 Task: In the Contact  TaylorMia@bloomingdales.com, Create email and send with subject: 'We're Thrilled to Welcome You ', and with mail content 'Hello,_x000D_
Unlock your full potential with our game-changing solution. Embrace the possibilities and embark on a journey of growth and success in your industry._x000D_
Regards', attach the document: Proposal.doc and insert image: visitingcard.jpg. Below Regards, write Instagram and insert the URL: 'www.instagram.com'. Mark checkbox to create task to follow up : In 3 business days . Logged in from softage.1@softage.net
Action: Mouse moved to (120, 71)
Screenshot: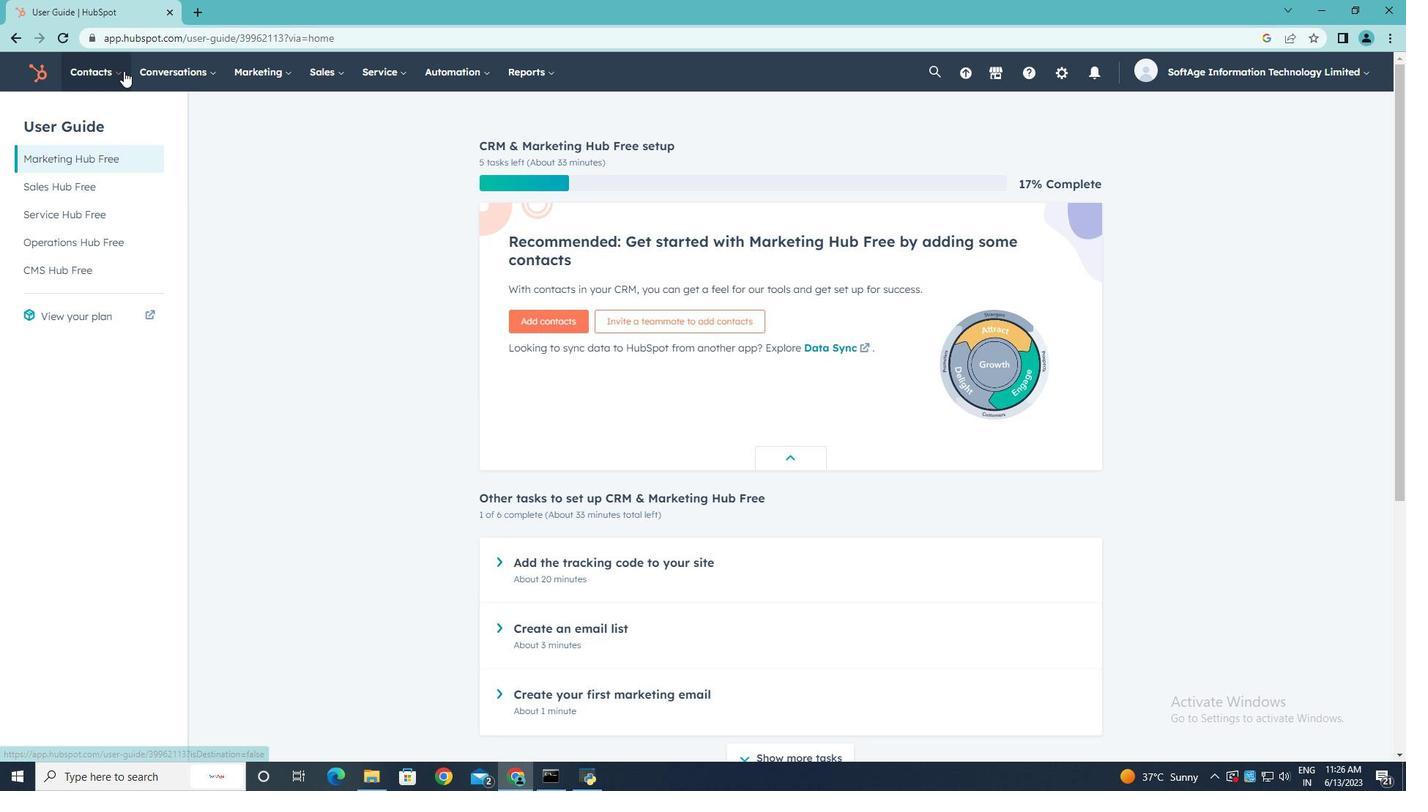
Action: Mouse pressed left at (120, 71)
Screenshot: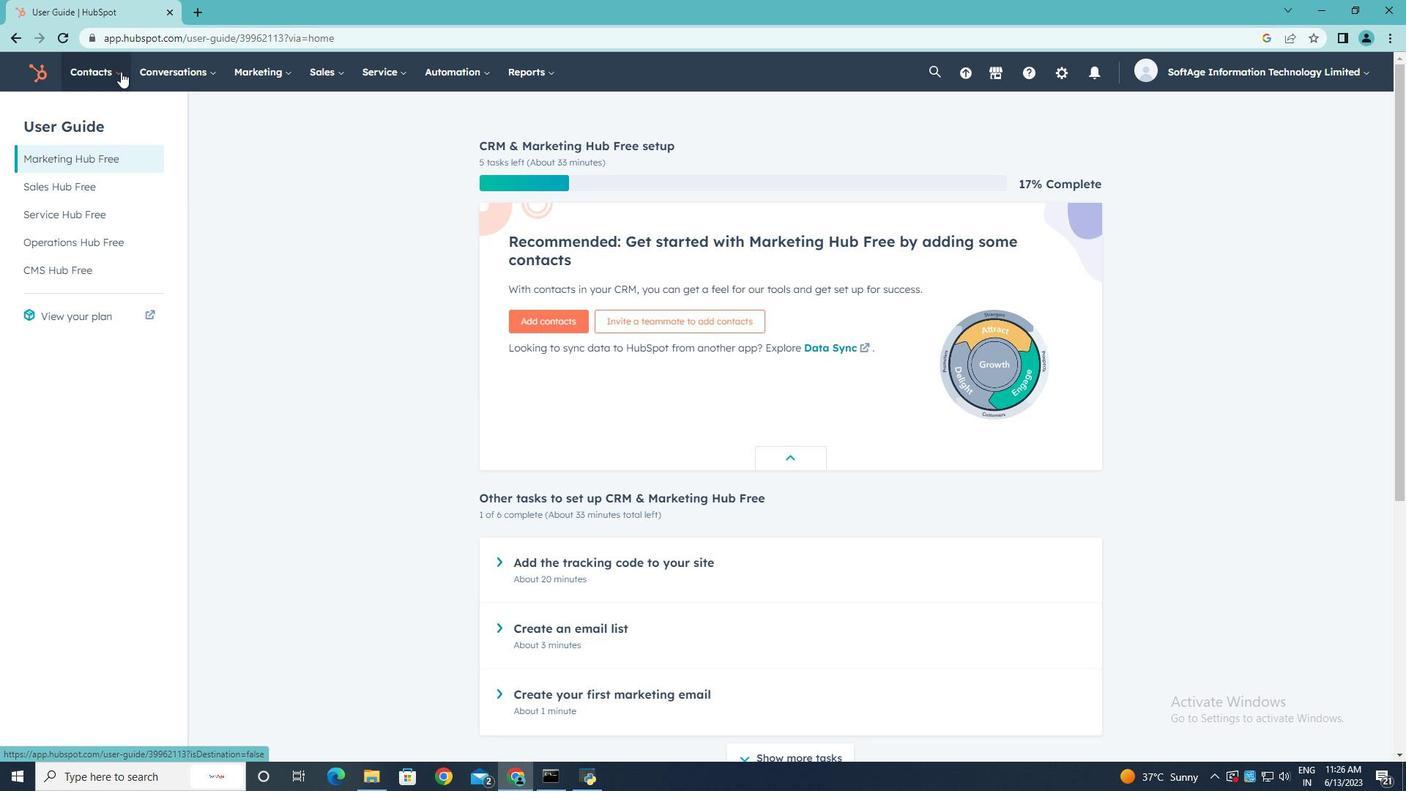 
Action: Mouse moved to (104, 110)
Screenshot: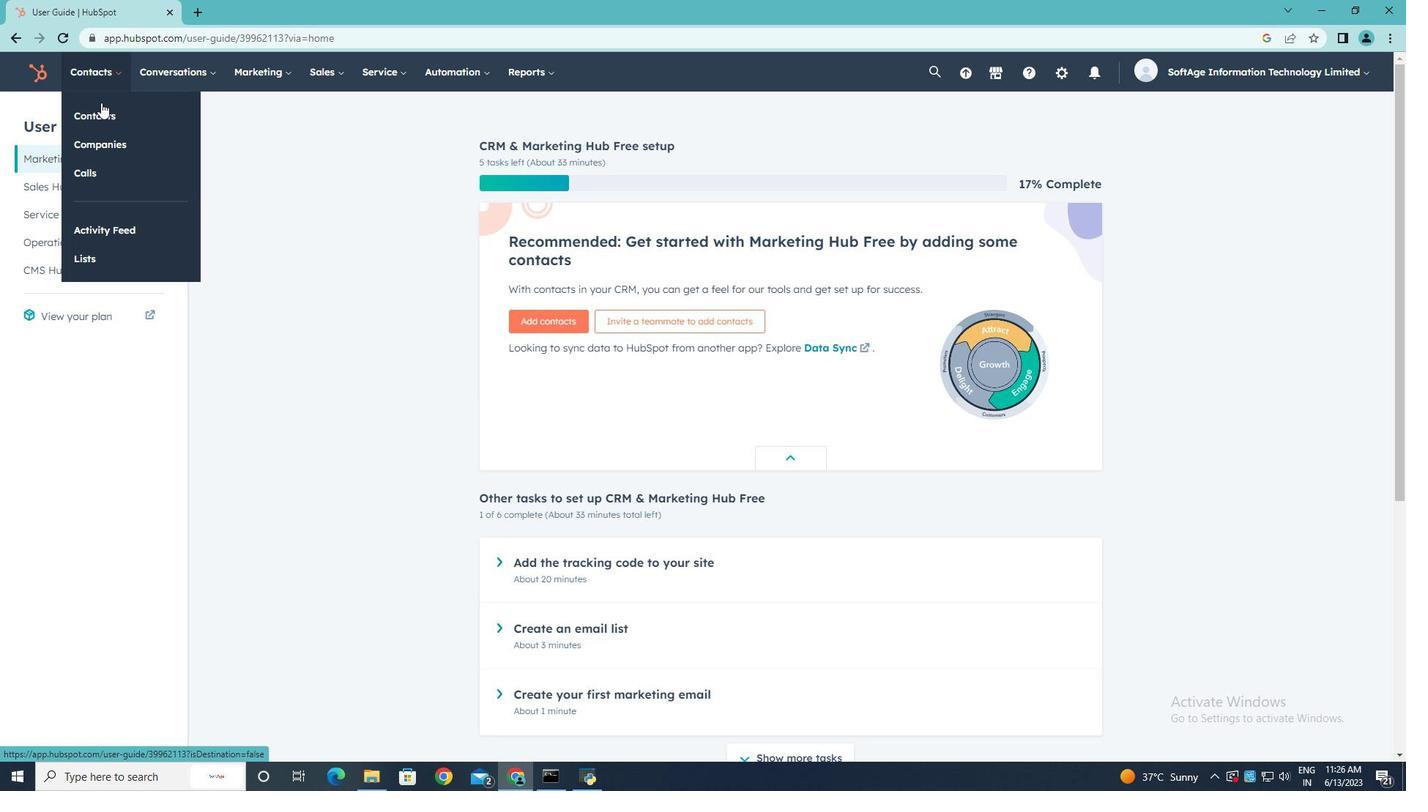 
Action: Mouse pressed left at (104, 110)
Screenshot: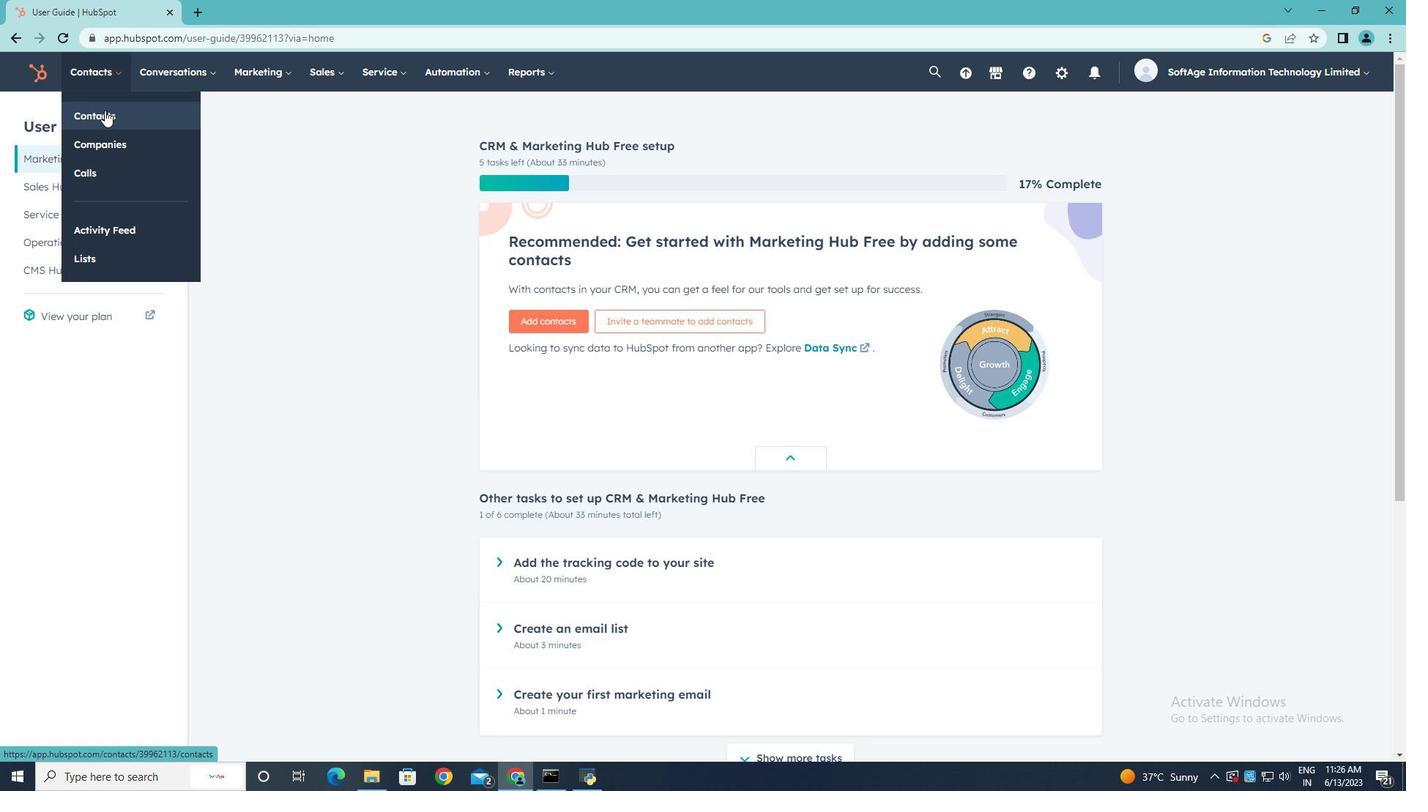 
Action: Mouse moved to (125, 241)
Screenshot: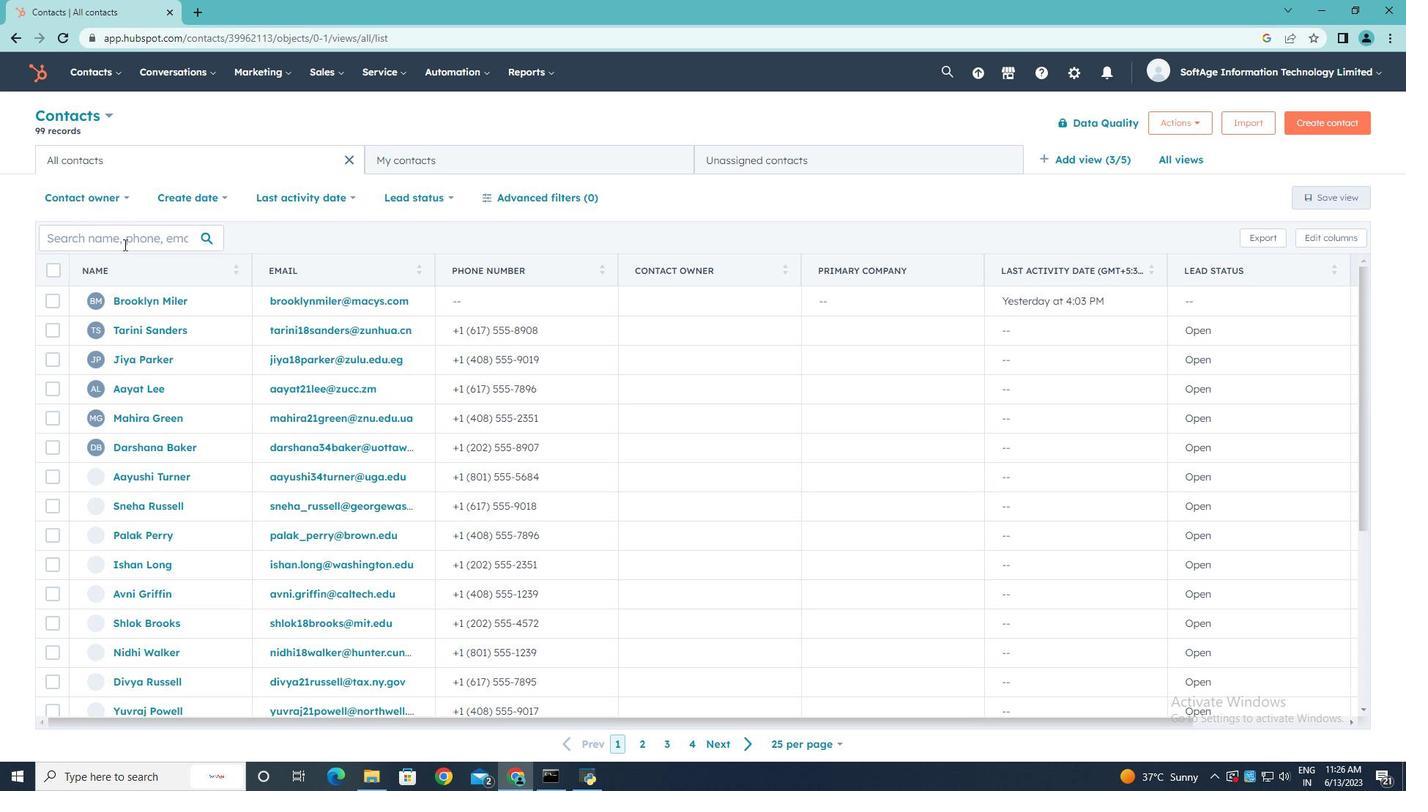 
Action: Mouse pressed left at (125, 241)
Screenshot: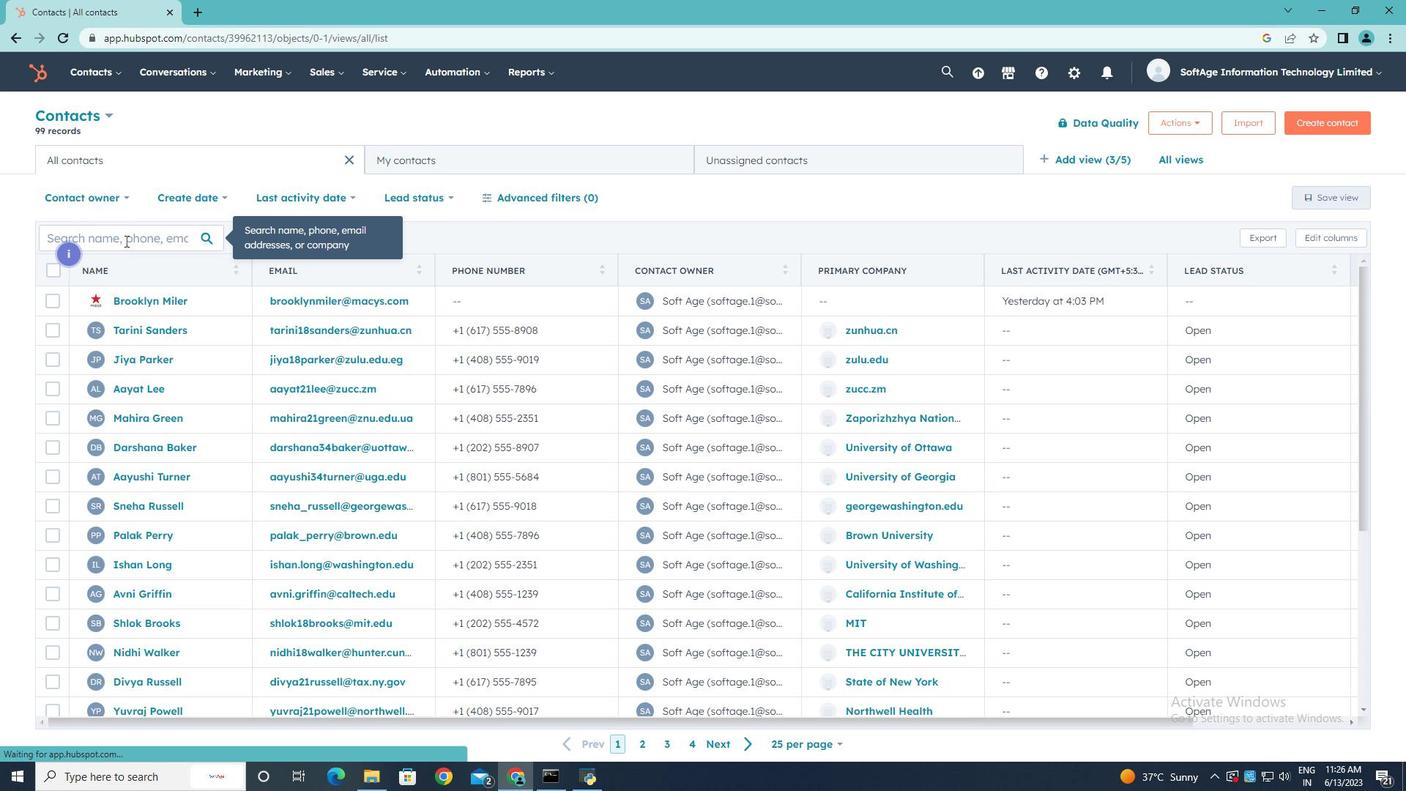 
Action: Key pressed <Key.shift>Taylor<Key.shift>Mia<Key.shift>@bloomingdales.com
Screenshot: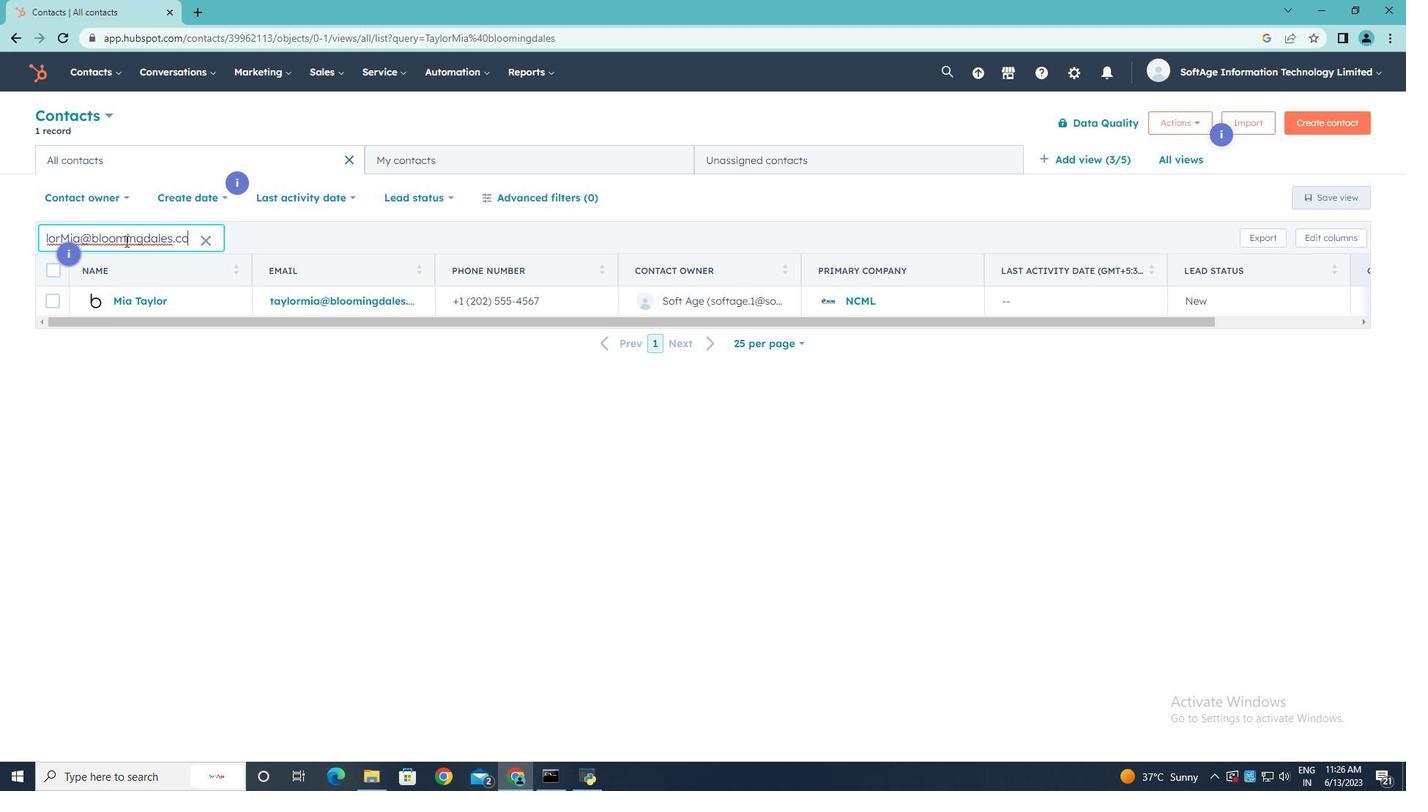 
Action: Mouse moved to (142, 296)
Screenshot: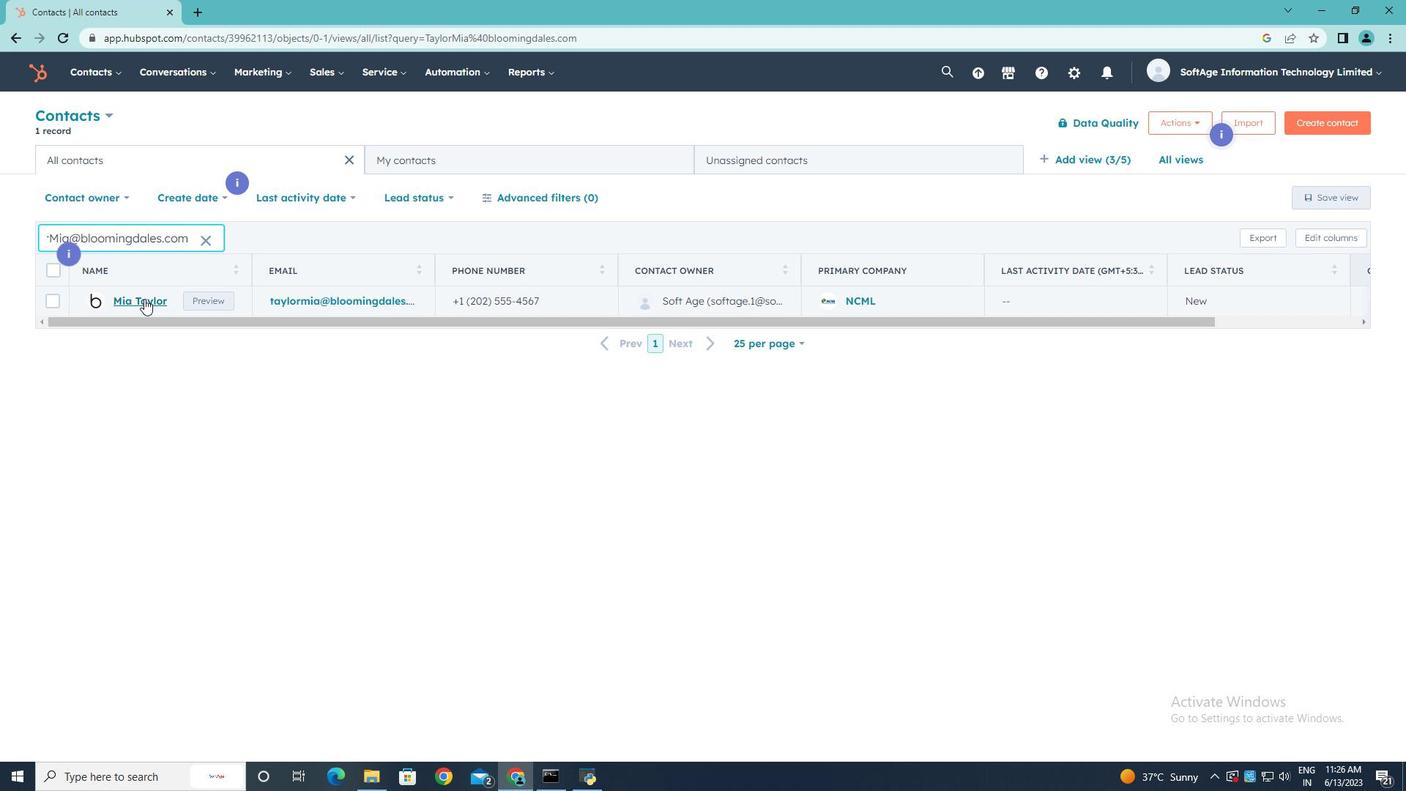 
Action: Mouse pressed left at (142, 296)
Screenshot: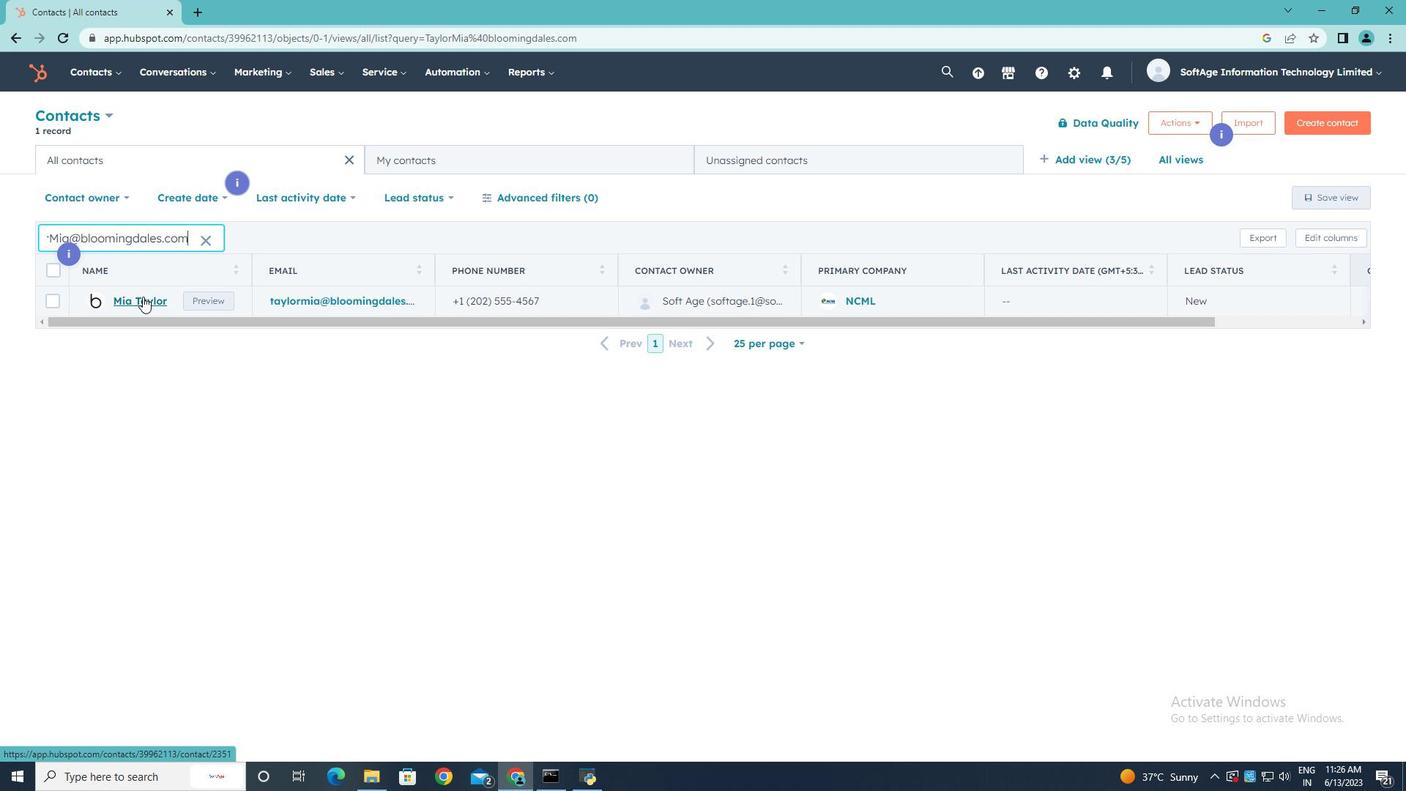 
Action: Mouse moved to (104, 239)
Screenshot: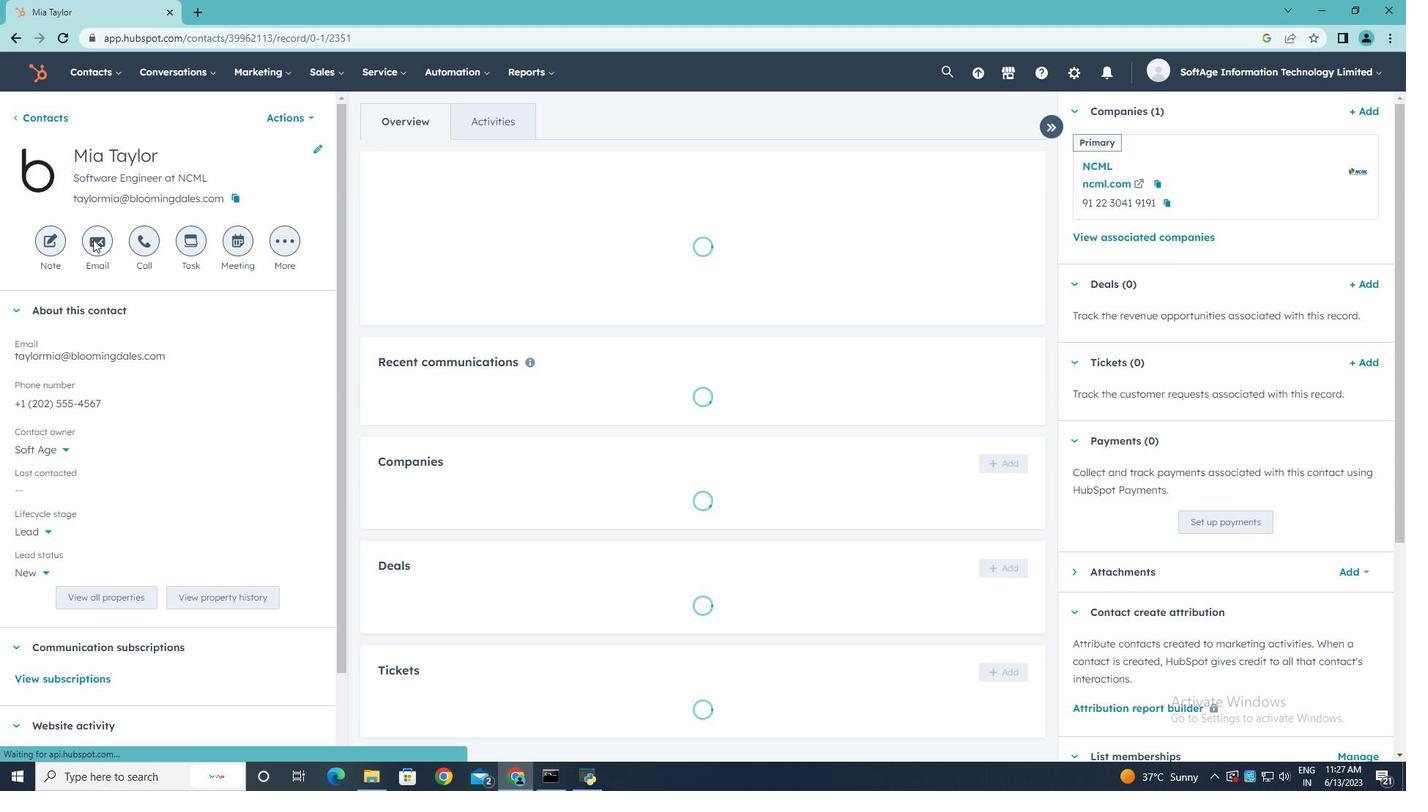 
Action: Mouse pressed left at (104, 239)
Screenshot: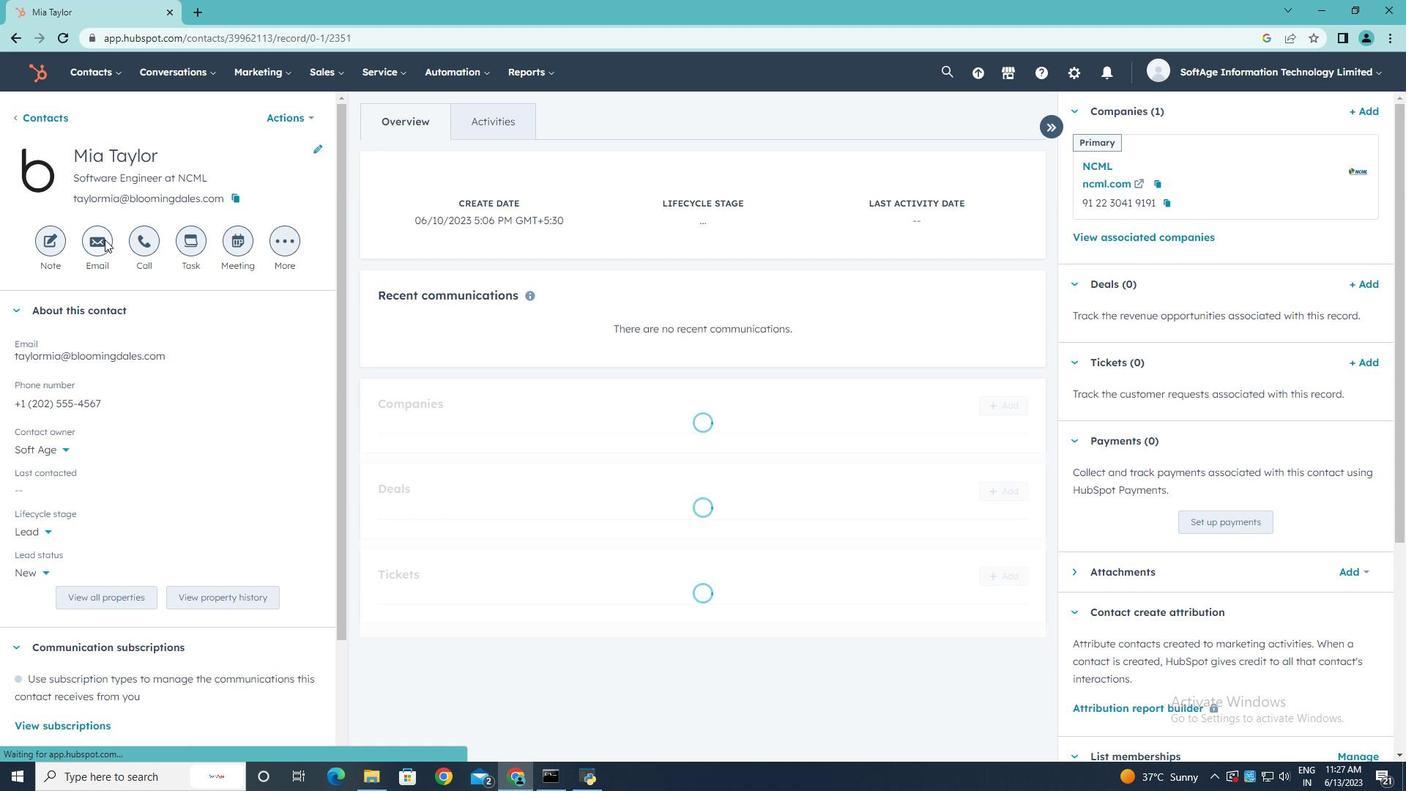
Action: Key pressed <Key.shift>We're<Key.space><Key.shift>Thrilled<Key.space>to<Key.space><Key.shift>Welcome<Key.space><Key.shift><Key.shift>You
Screenshot: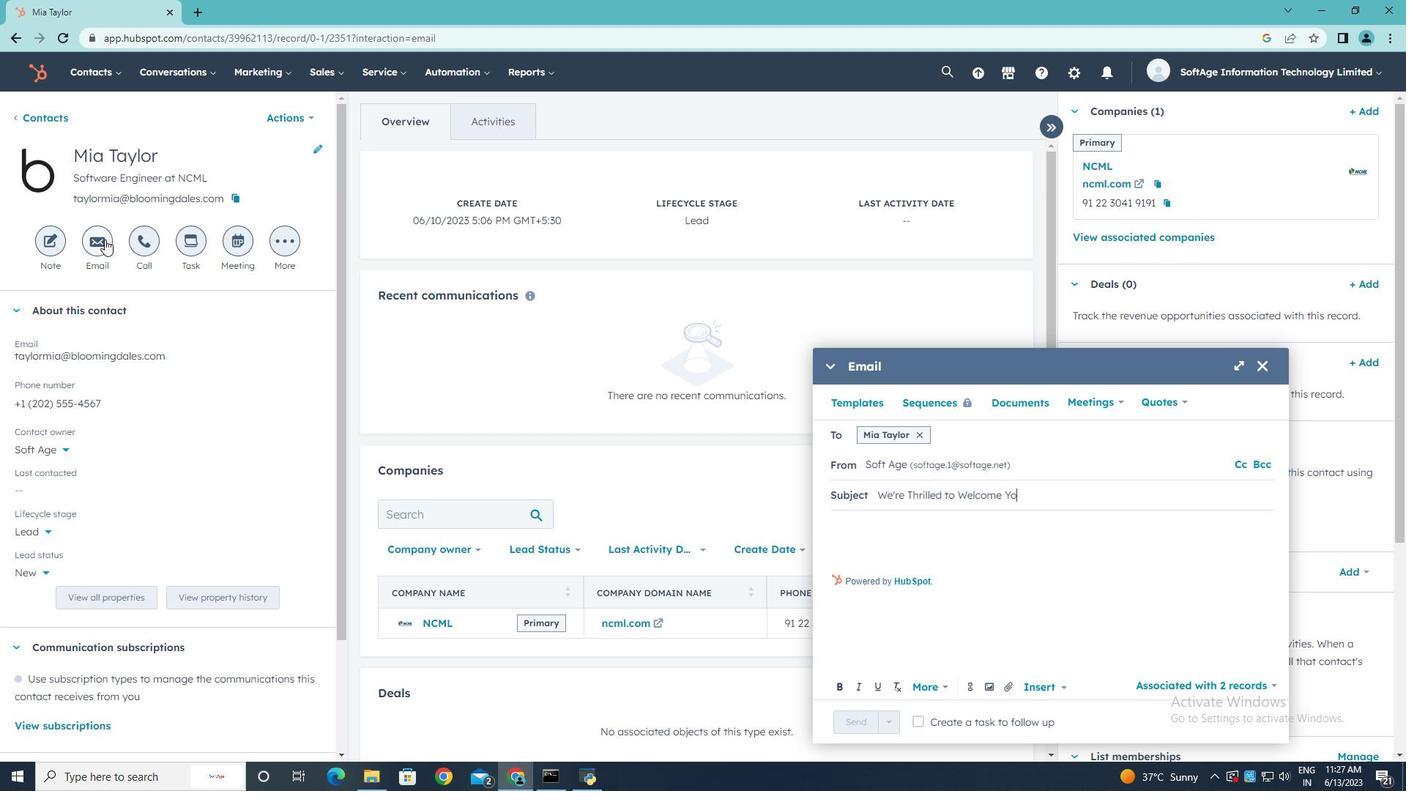 
Action: Mouse moved to (832, 518)
Screenshot: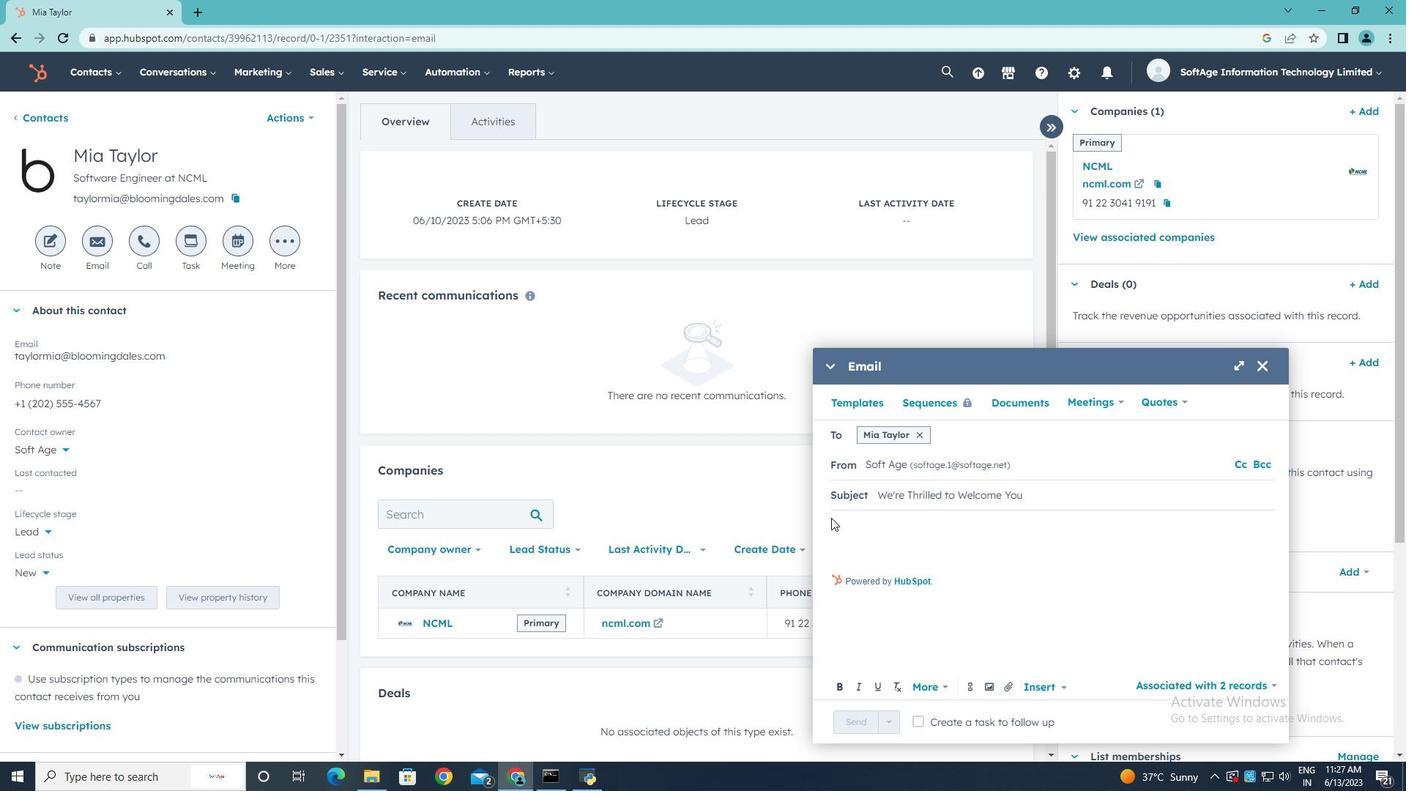 
Action: Mouse pressed left at (832, 518)
Screenshot: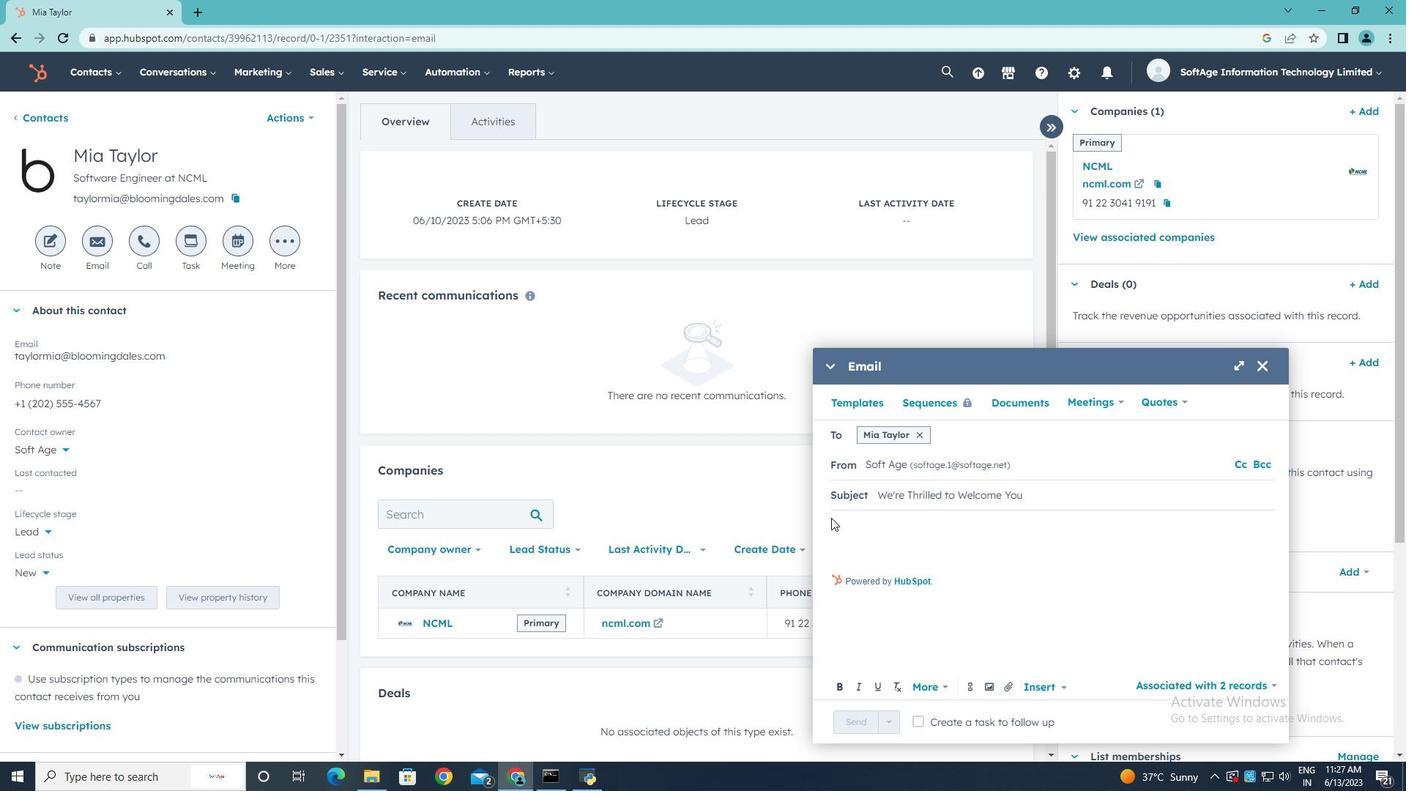 
Action: Mouse moved to (835, 520)
Screenshot: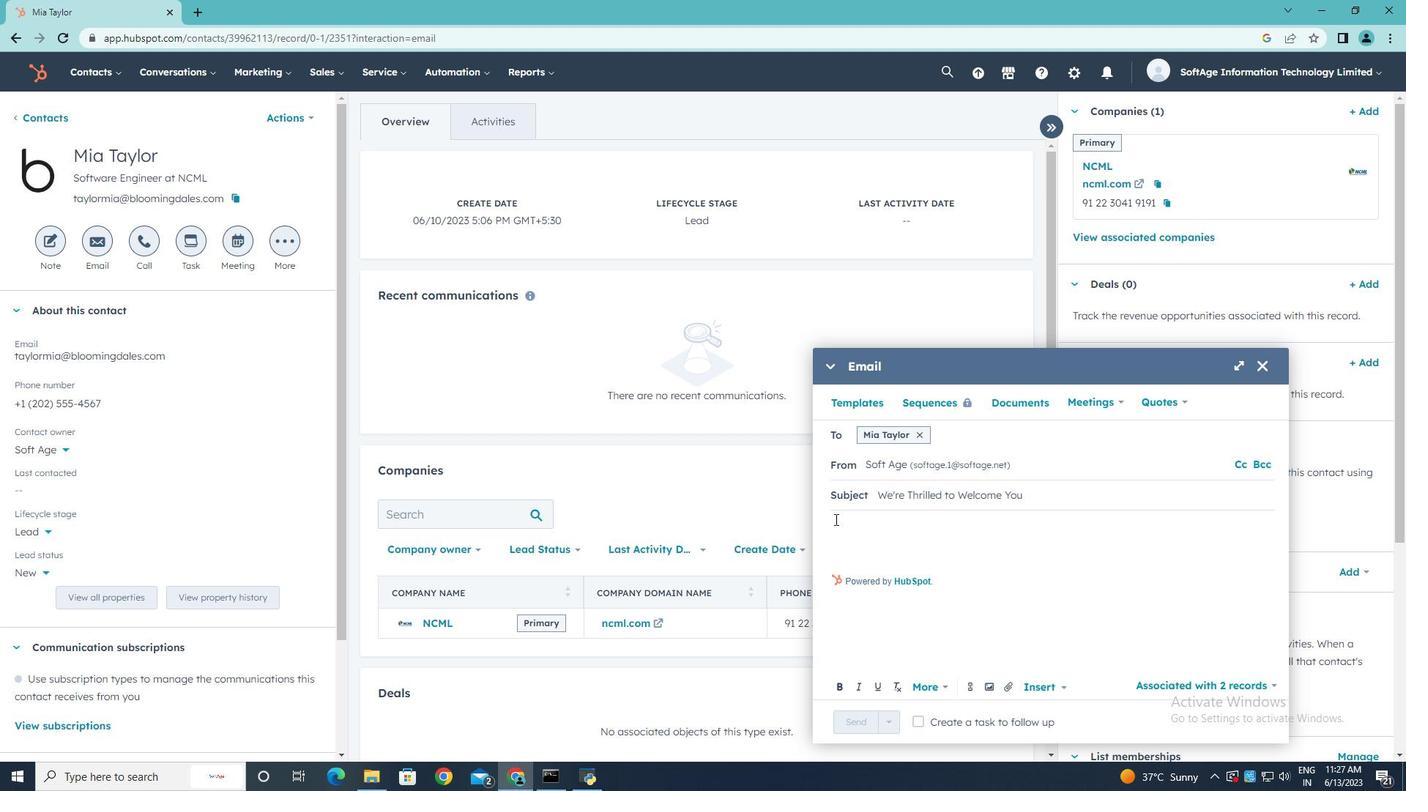 
Action: Mouse pressed left at (835, 520)
Screenshot: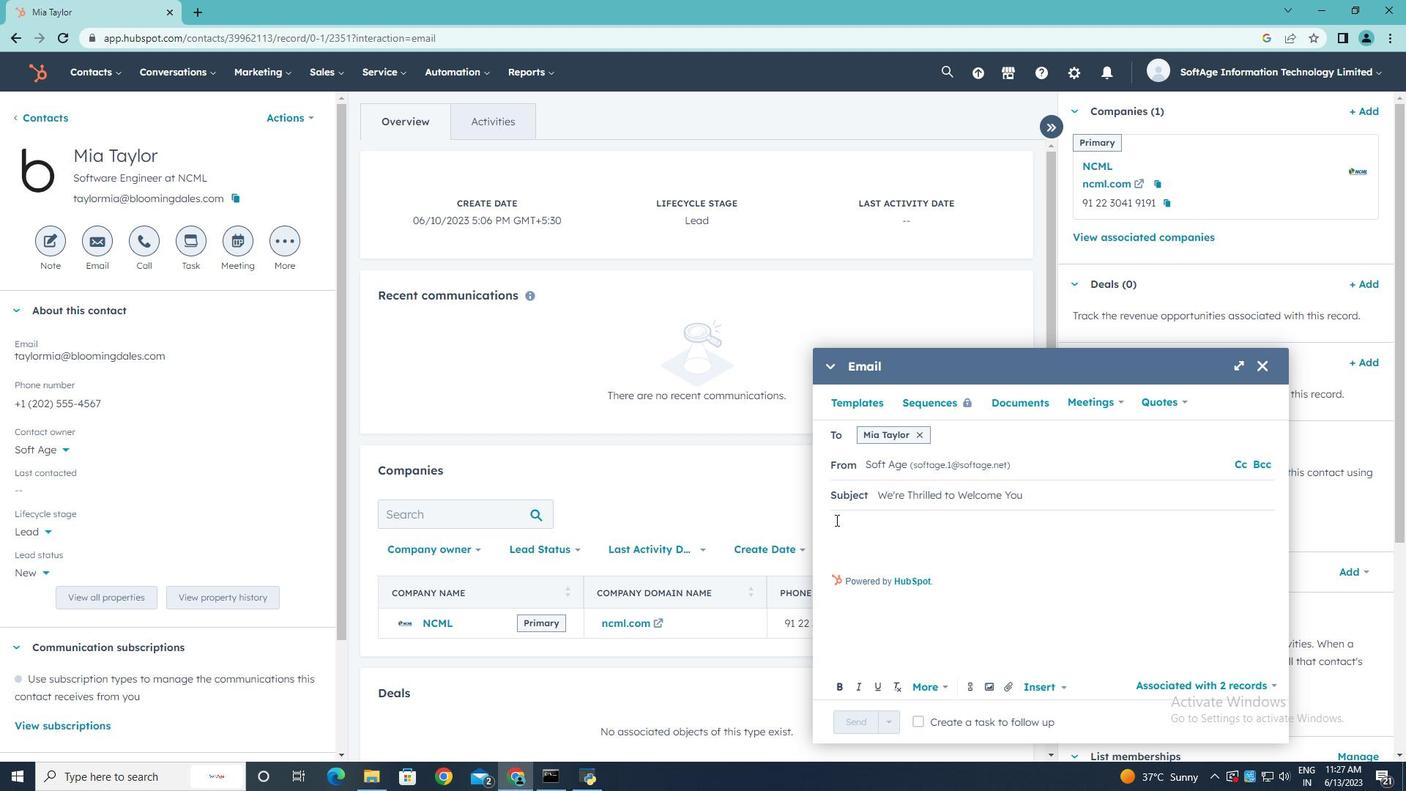 
Action: Mouse moved to (841, 459)
Screenshot: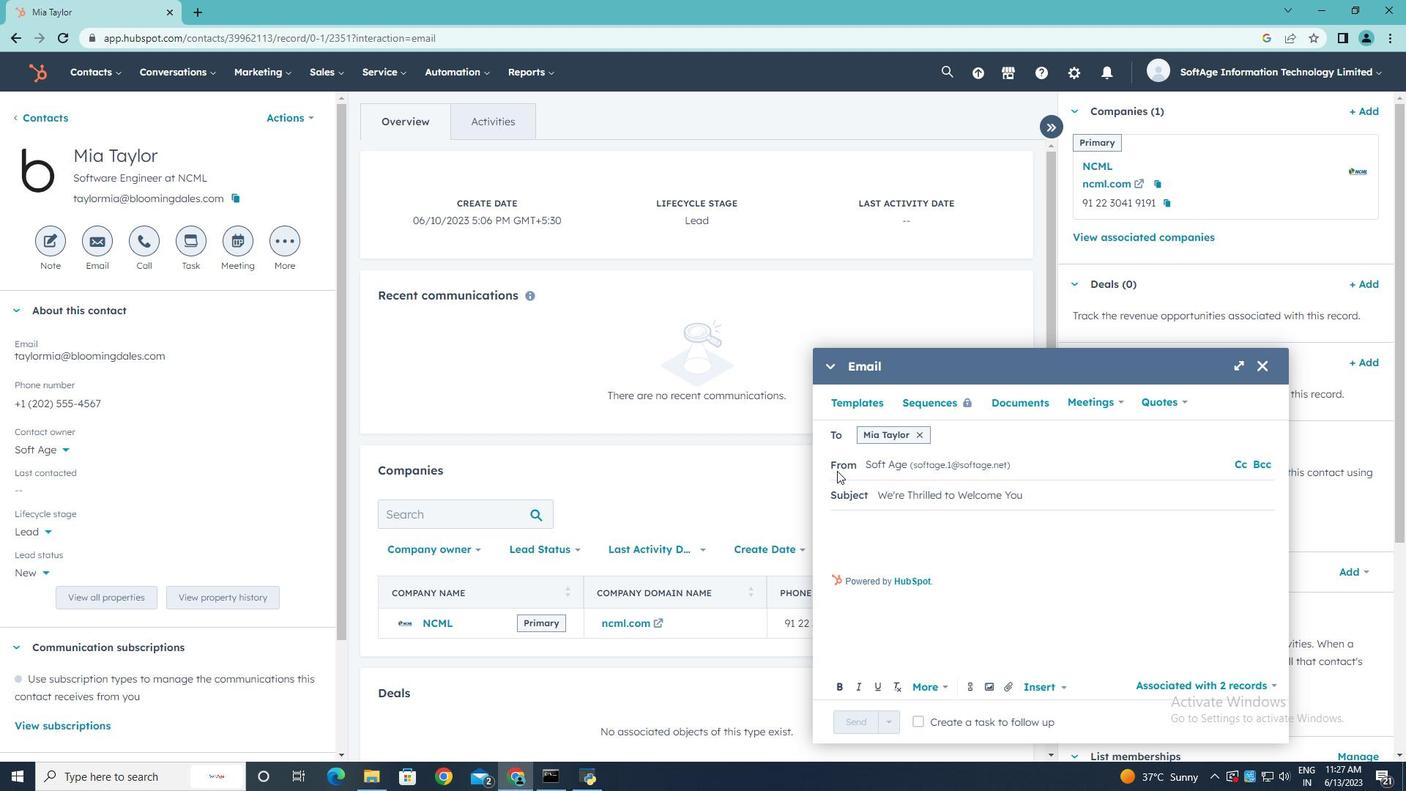 
Action: Key pressed <Key.shift><Key.shift>Hellp<Key.backspace>o
Screenshot: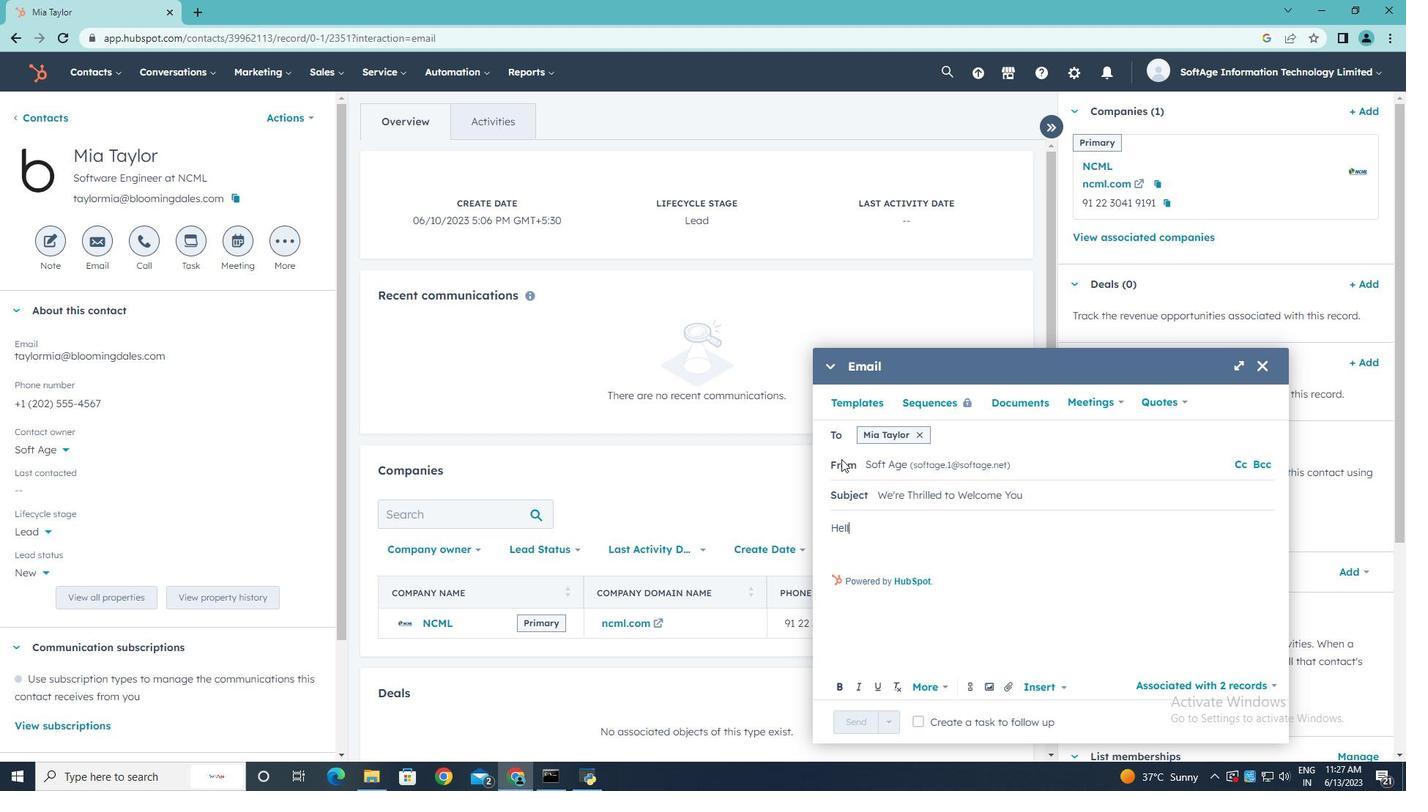 
Action: Mouse moved to (833, 545)
Screenshot: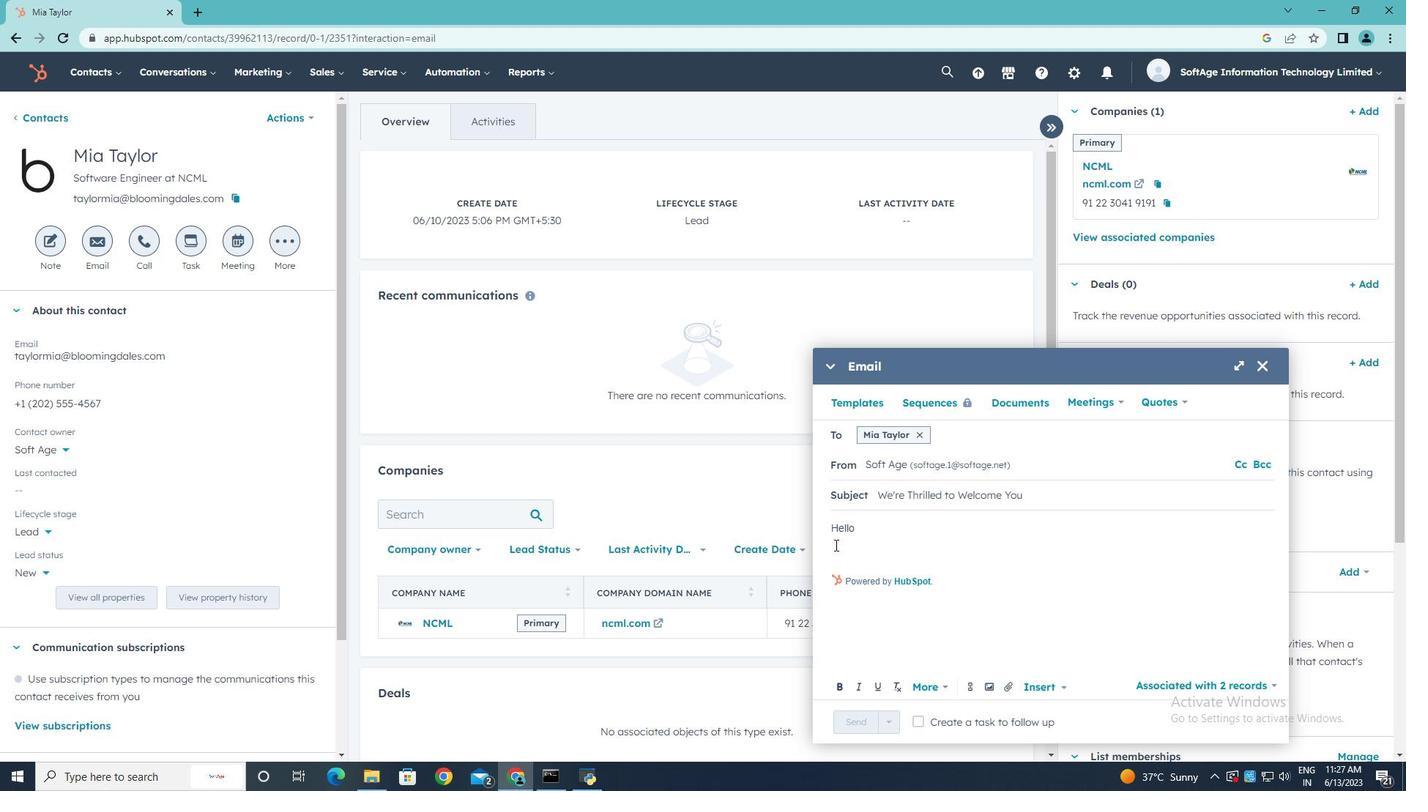 
Action: Mouse pressed left at (833, 545)
Screenshot: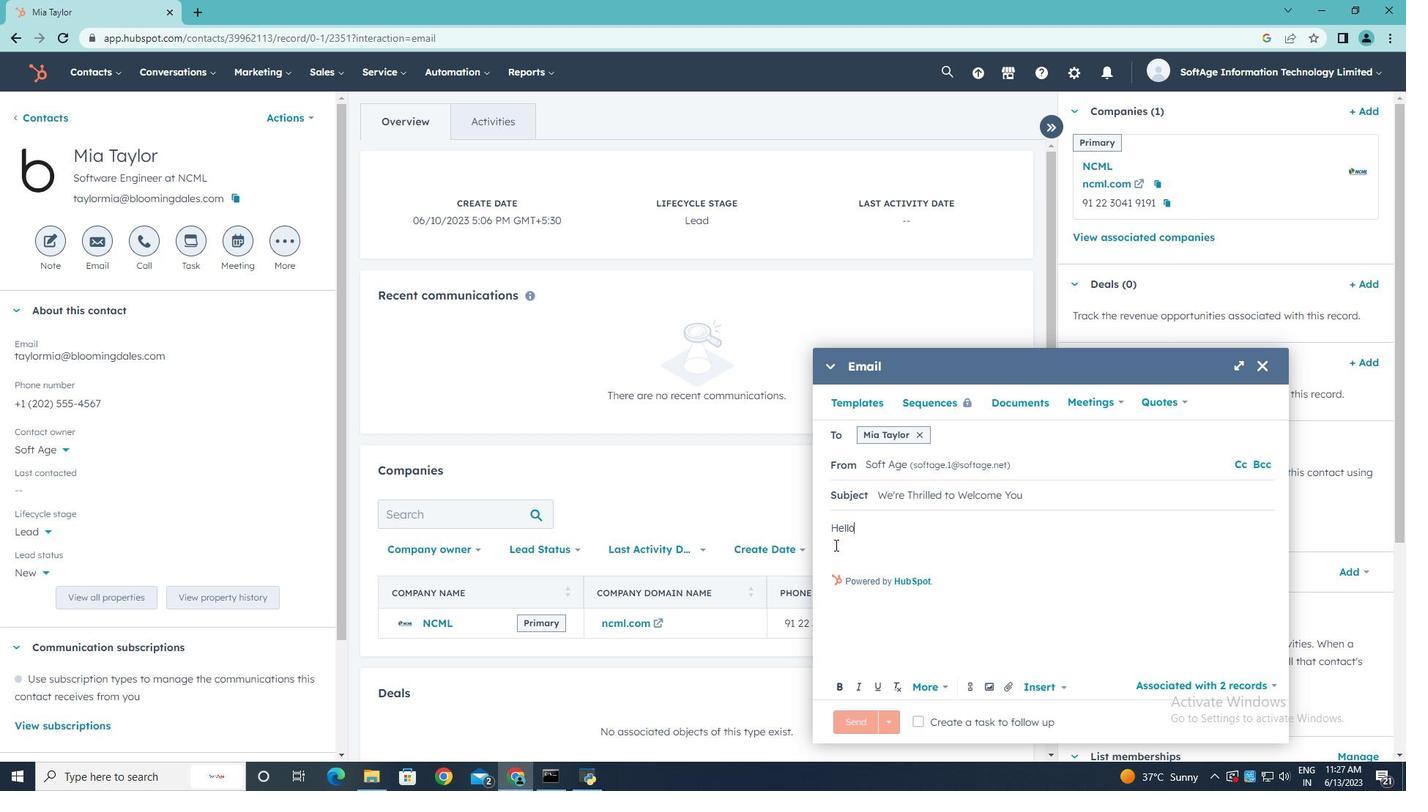 
Action: Mouse moved to (1059, 421)
Screenshot: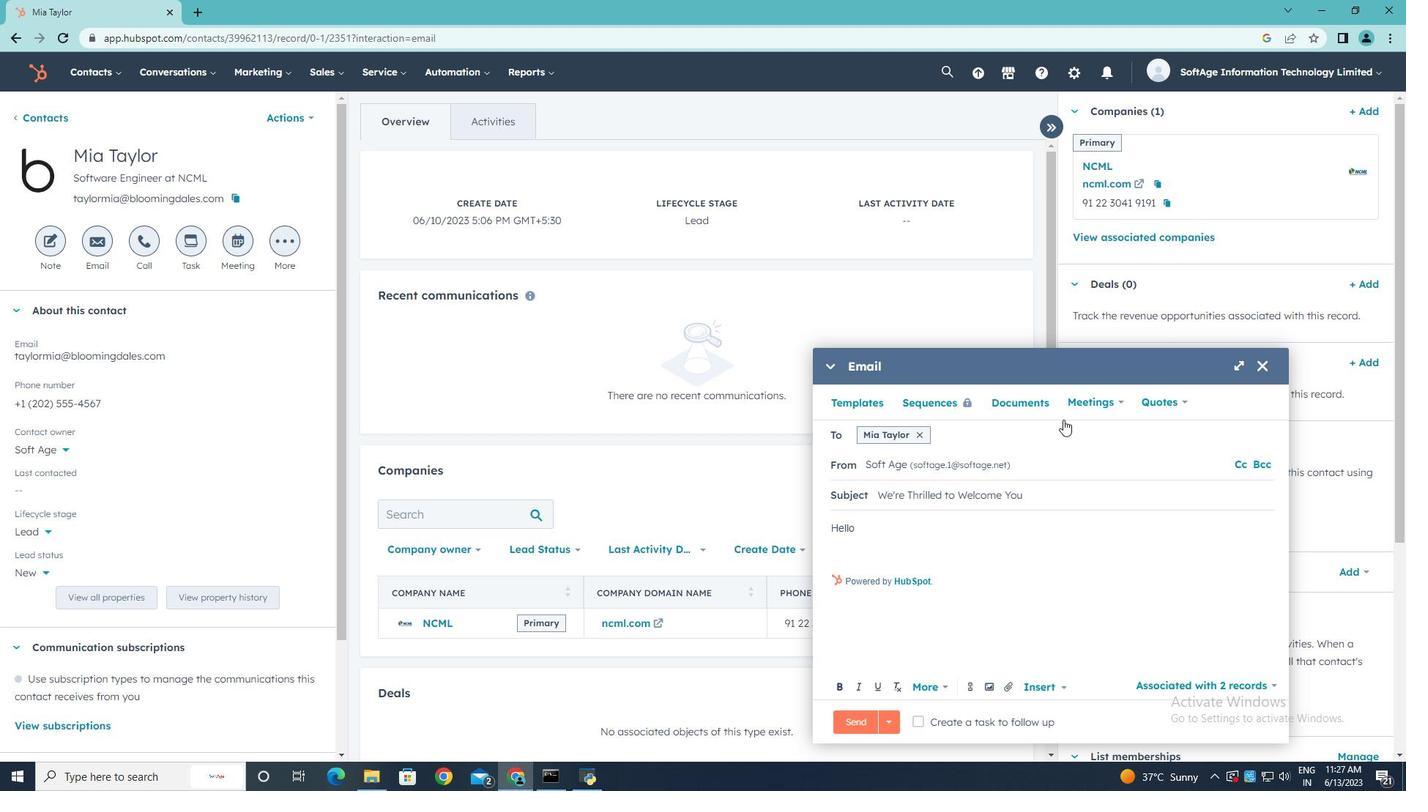 
Action: Key pressed <Key.shift><Key.shift><Key.shift>Unlock<Key.space><Key.shift>your<Key.space>fi<Key.backspace>ull<Key.space>poti<Key.backspace>ential<Key.space>with<Key.space>our<Key.space>game-changing<Key.space>solution.<Key.space><Key.shift>Embrace<Key.space>the<Key.space>possibilities<Key.space>and<Key.space>embark<Key.space>on<Key.space>a<Key.space>journey<Key.space>of<Key.space>growth<Key.space>and<Key.space>success<Key.space>in<Key.space>your<Key.space>industry.
Screenshot: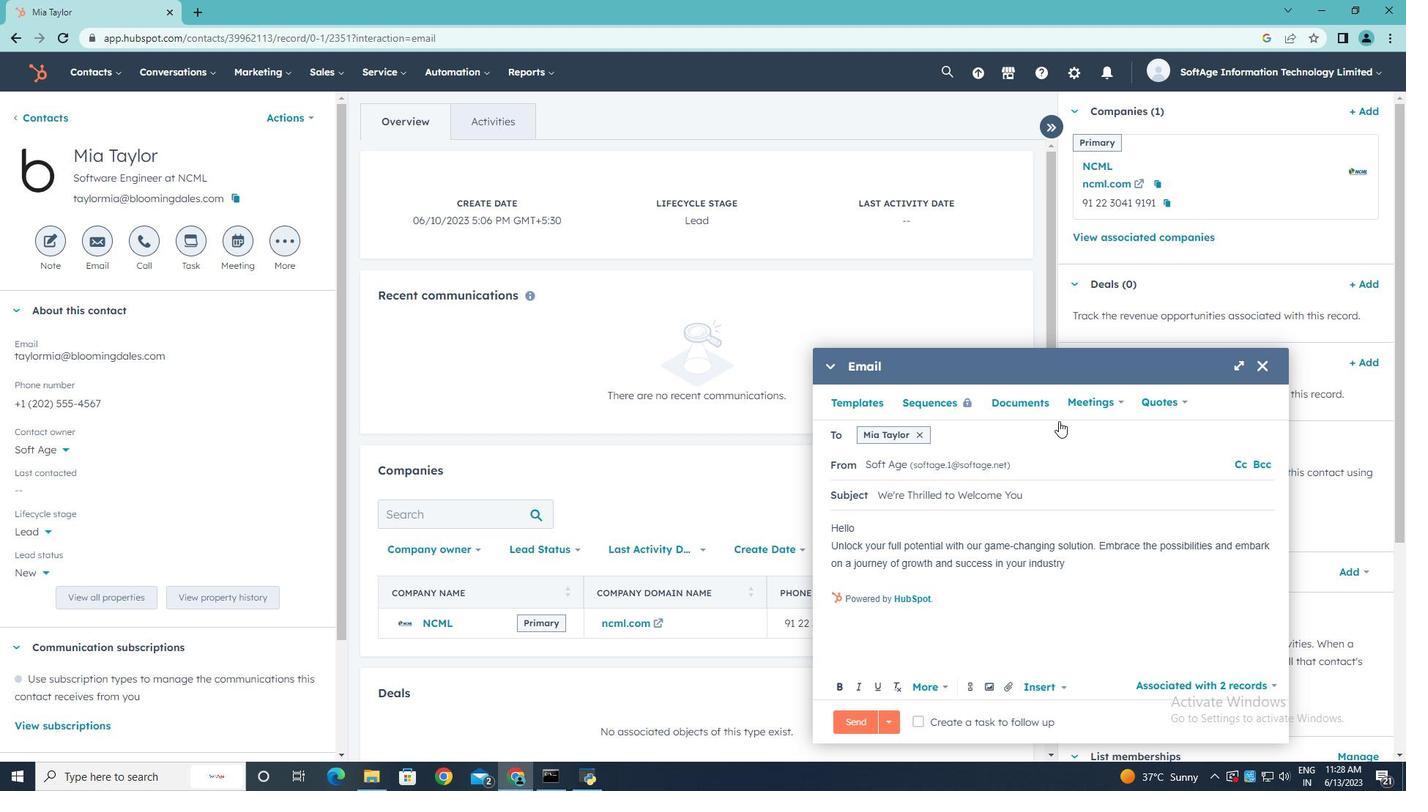 
Action: Mouse moved to (844, 583)
Screenshot: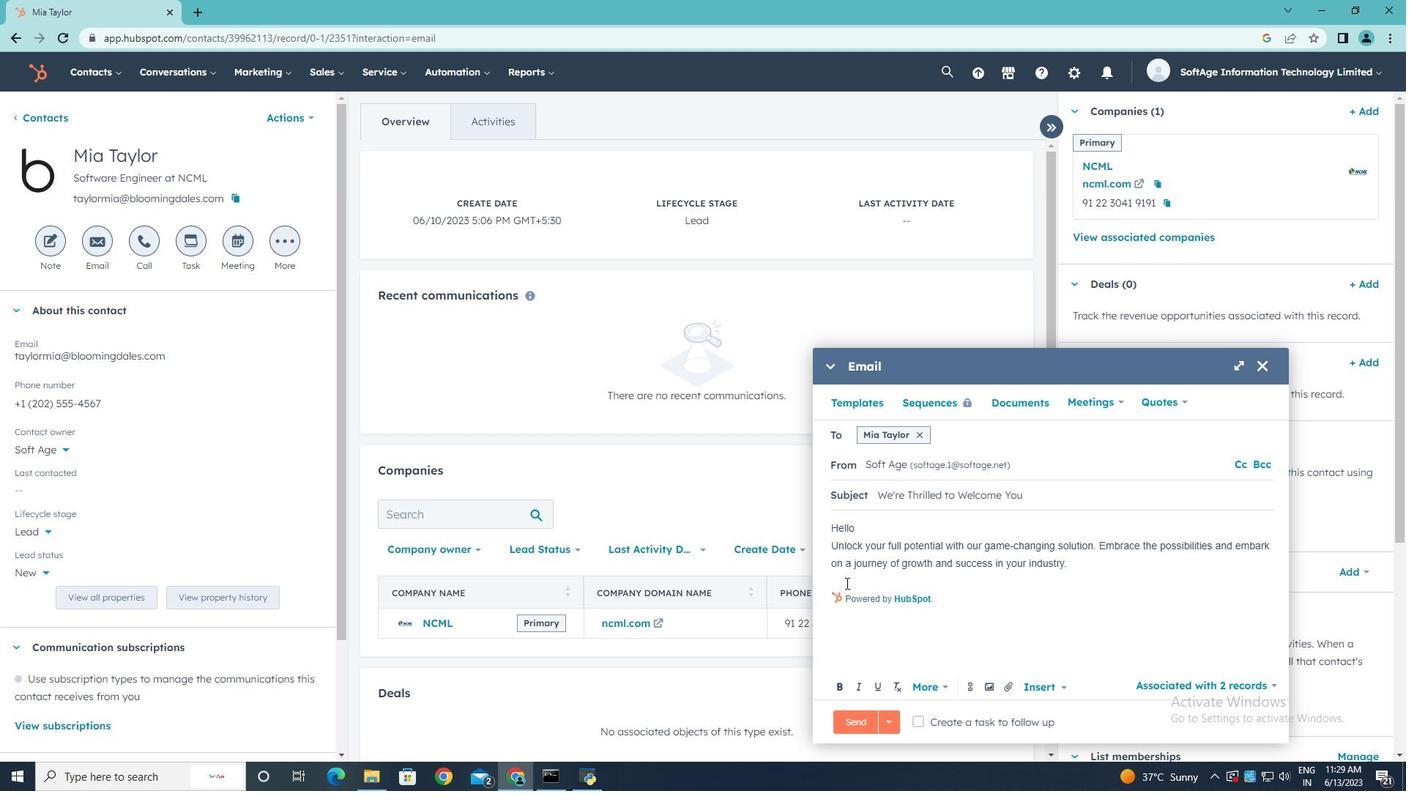 
Action: Mouse pressed left at (844, 583)
Screenshot: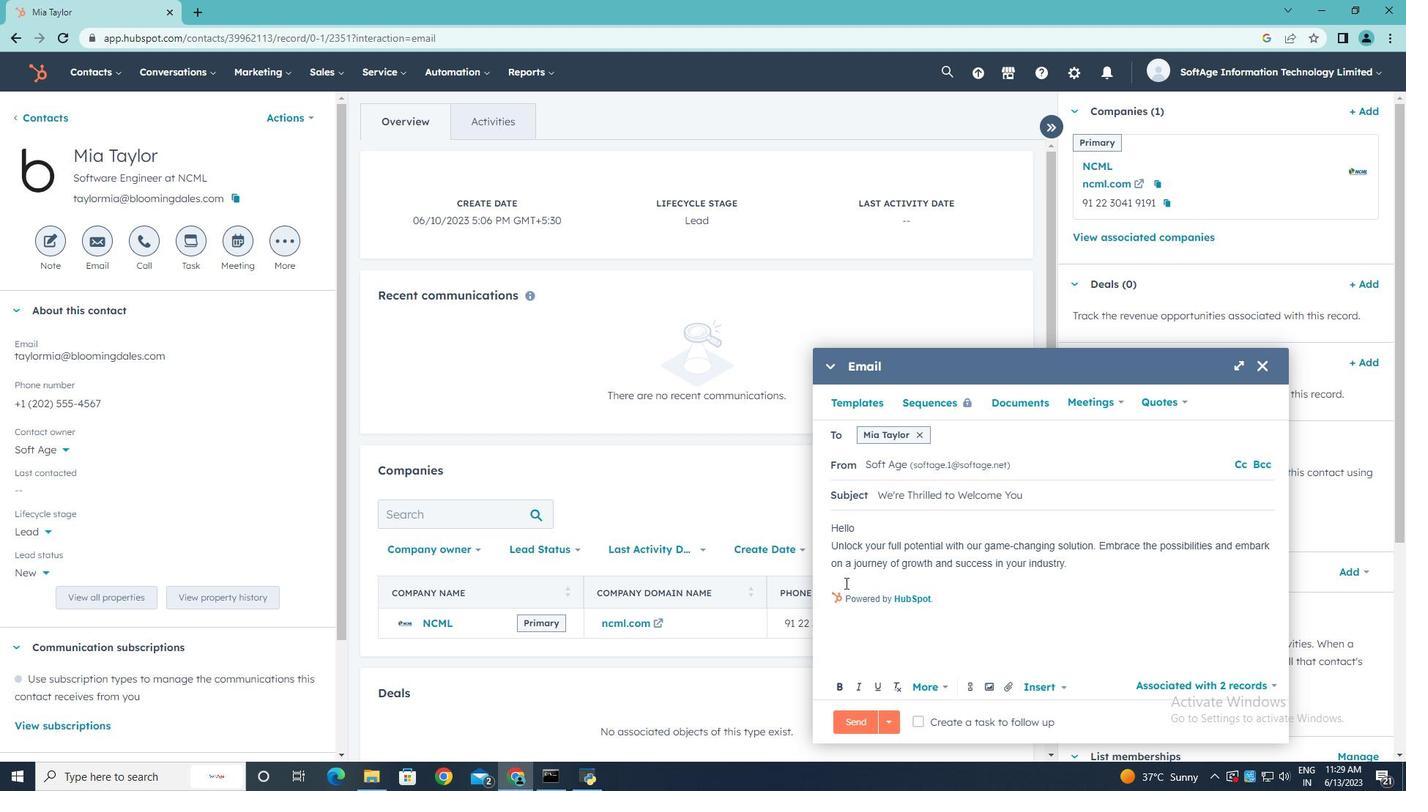 
Action: Key pressed <Key.enter><Key.shift><Key.shift>Regards,
Screenshot: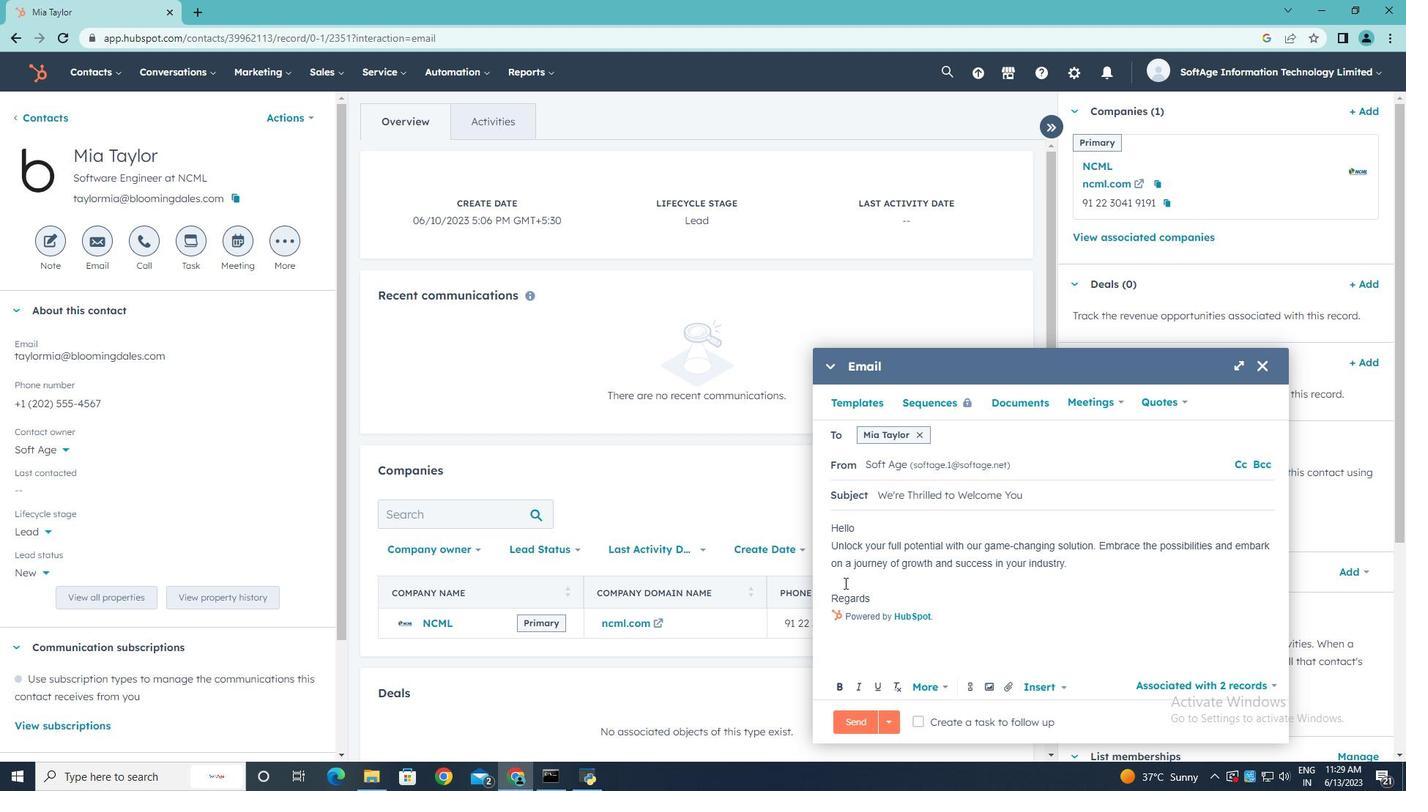 
Action: Mouse moved to (1010, 686)
Screenshot: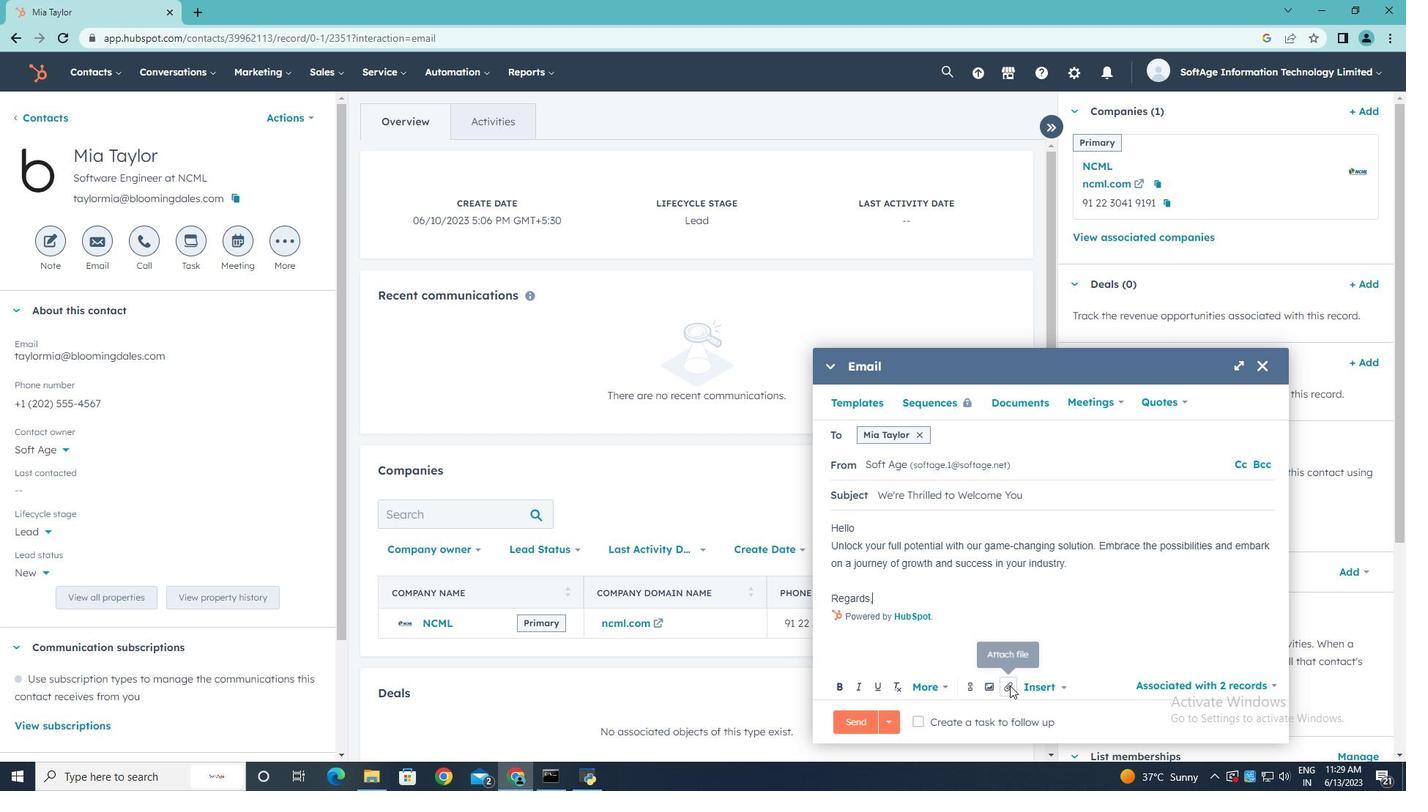 
Action: Mouse pressed left at (1010, 686)
Screenshot: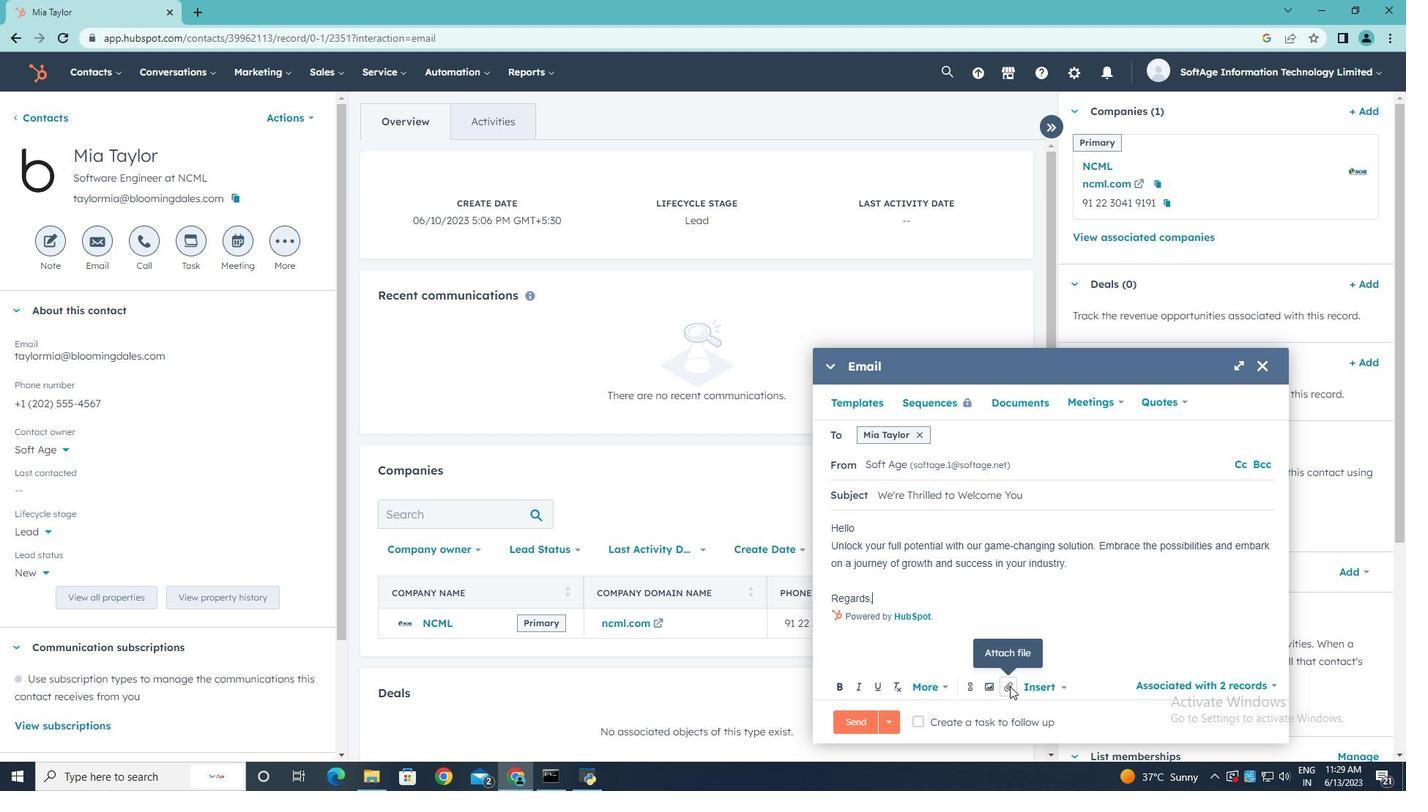 
Action: Mouse moved to (1039, 643)
Screenshot: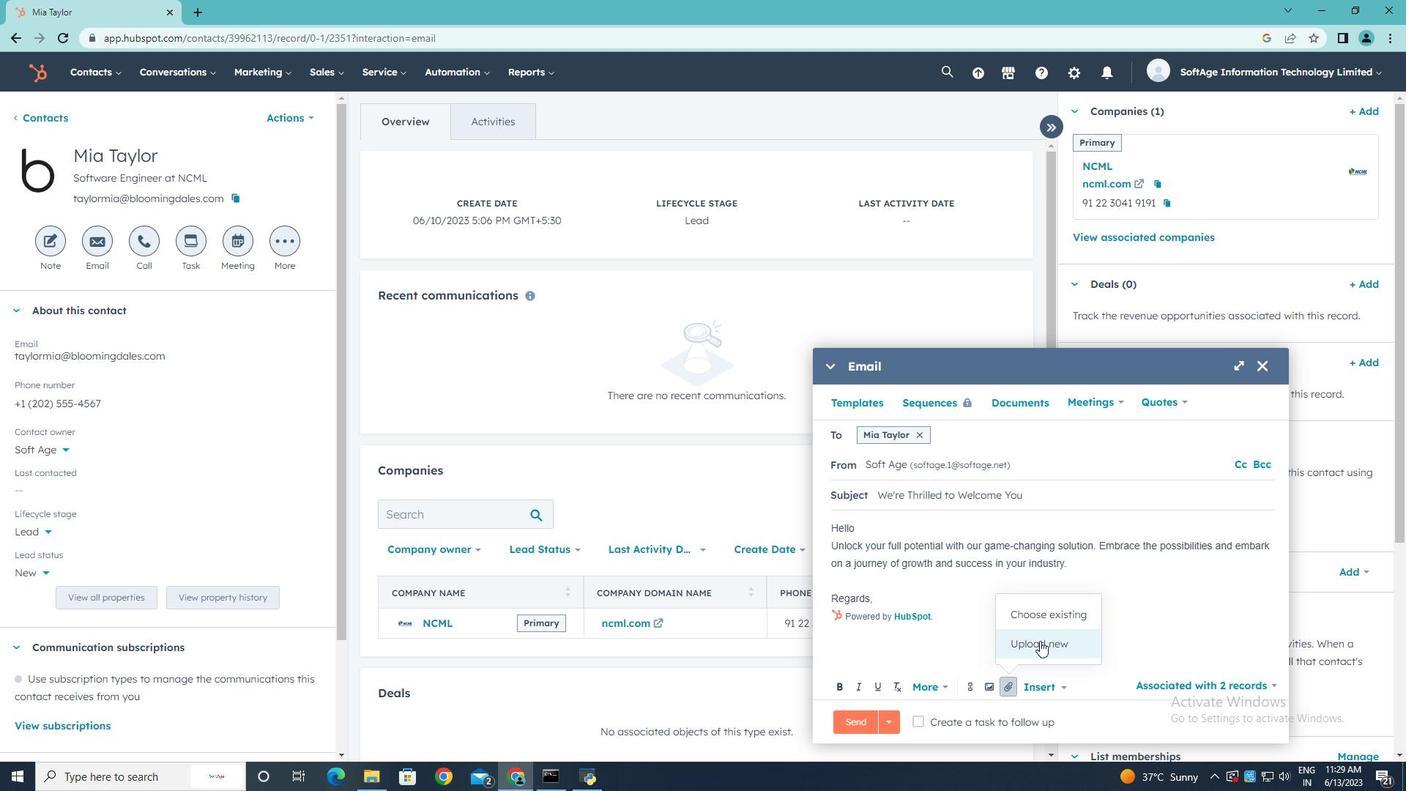 
Action: Mouse pressed left at (1039, 643)
Screenshot: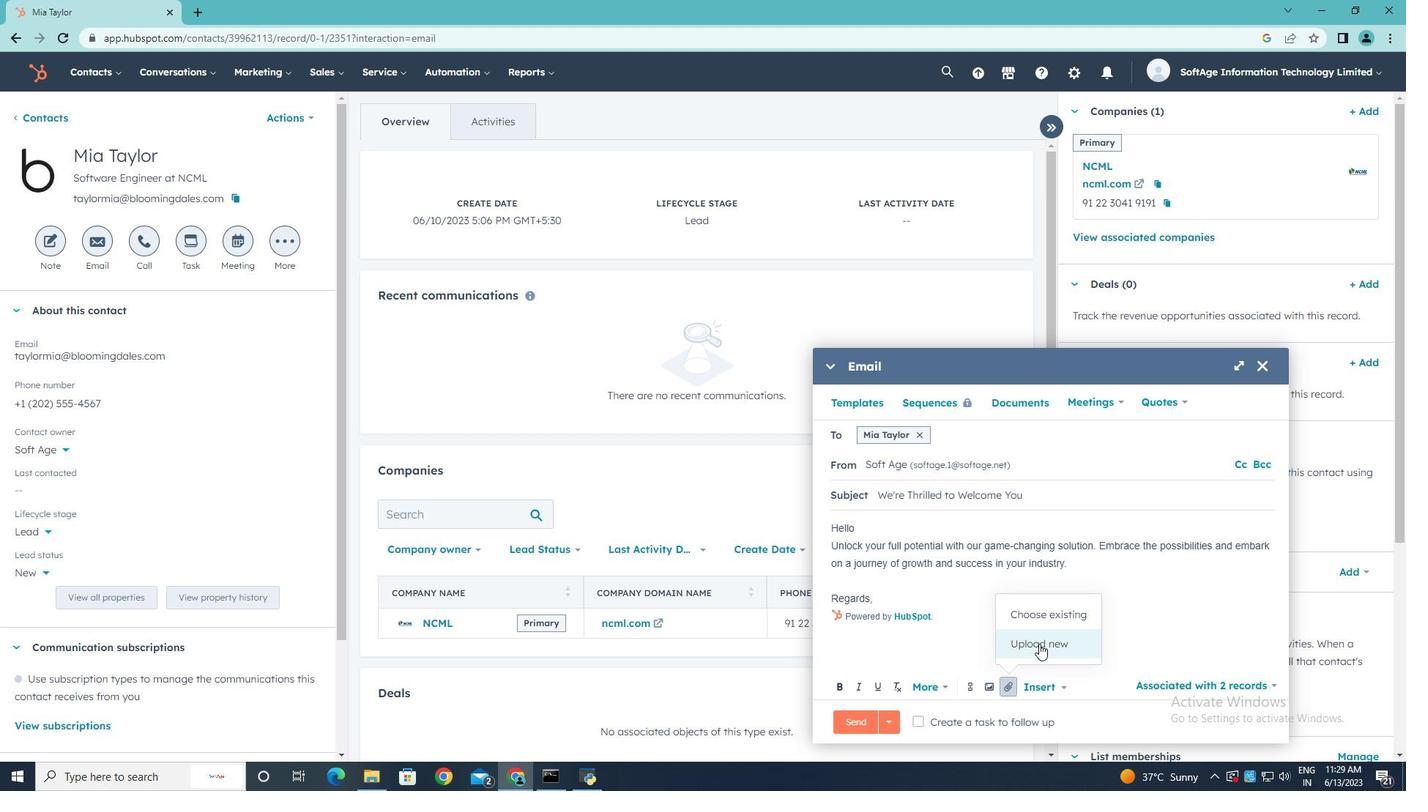 
Action: Mouse moved to (269, 138)
Screenshot: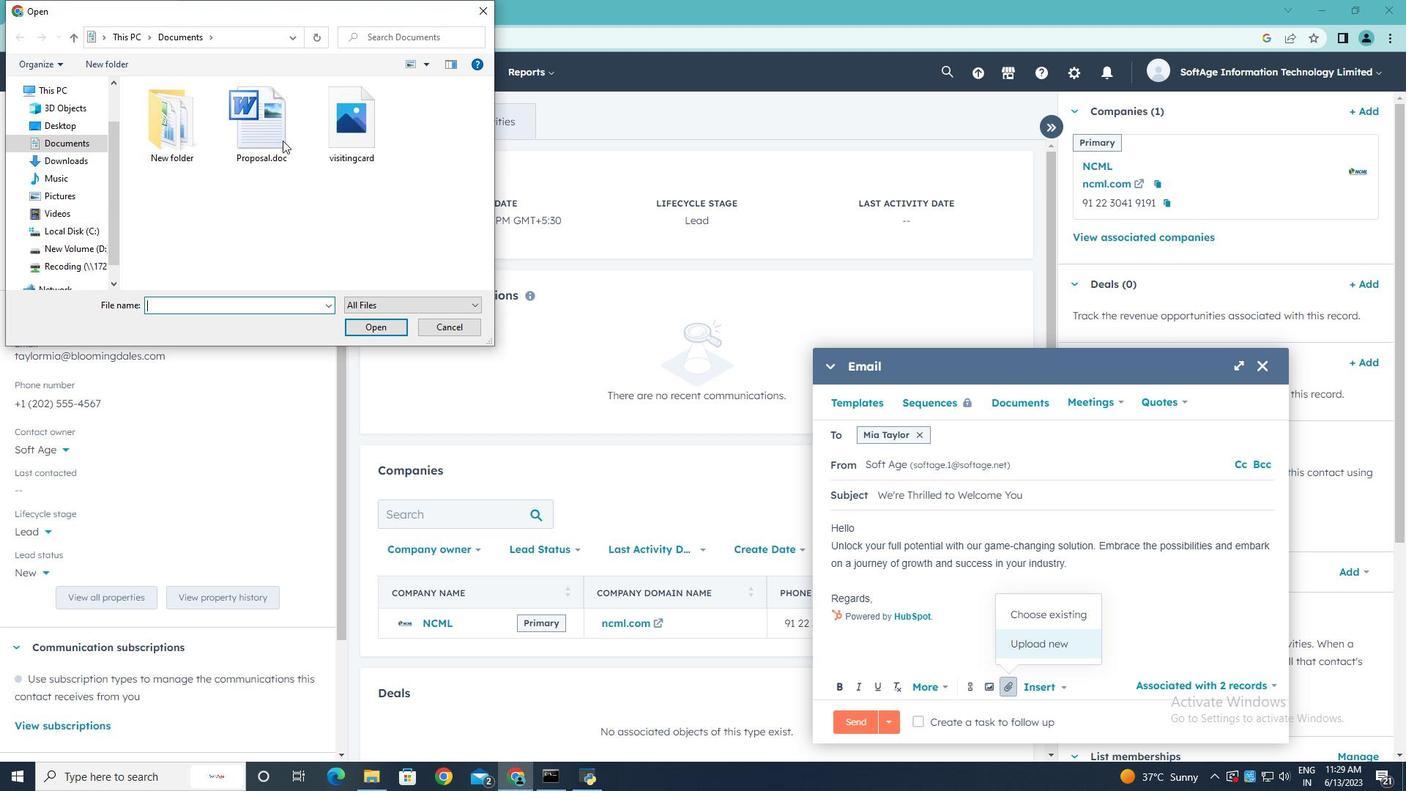 
Action: Mouse pressed left at (269, 138)
Screenshot: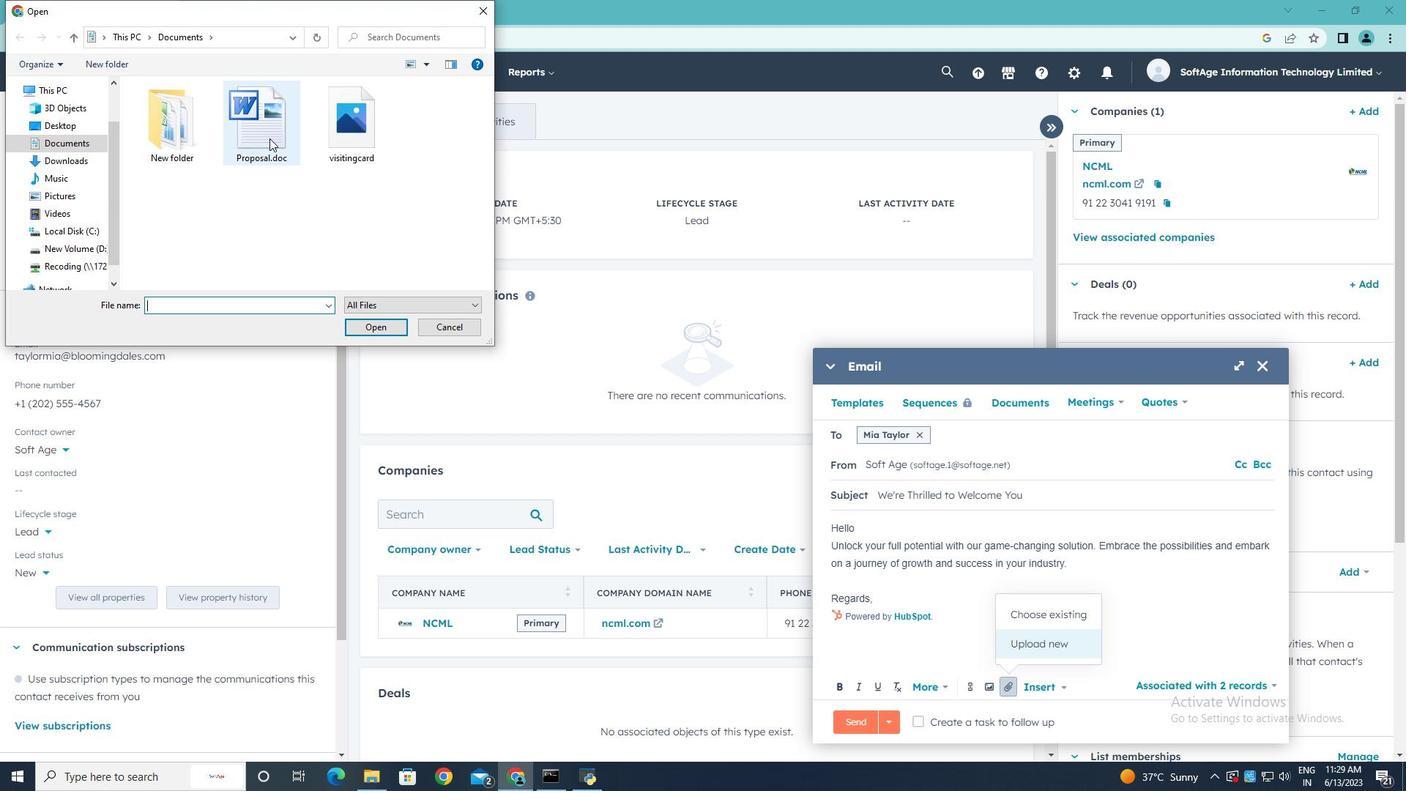 
Action: Mouse moved to (376, 327)
Screenshot: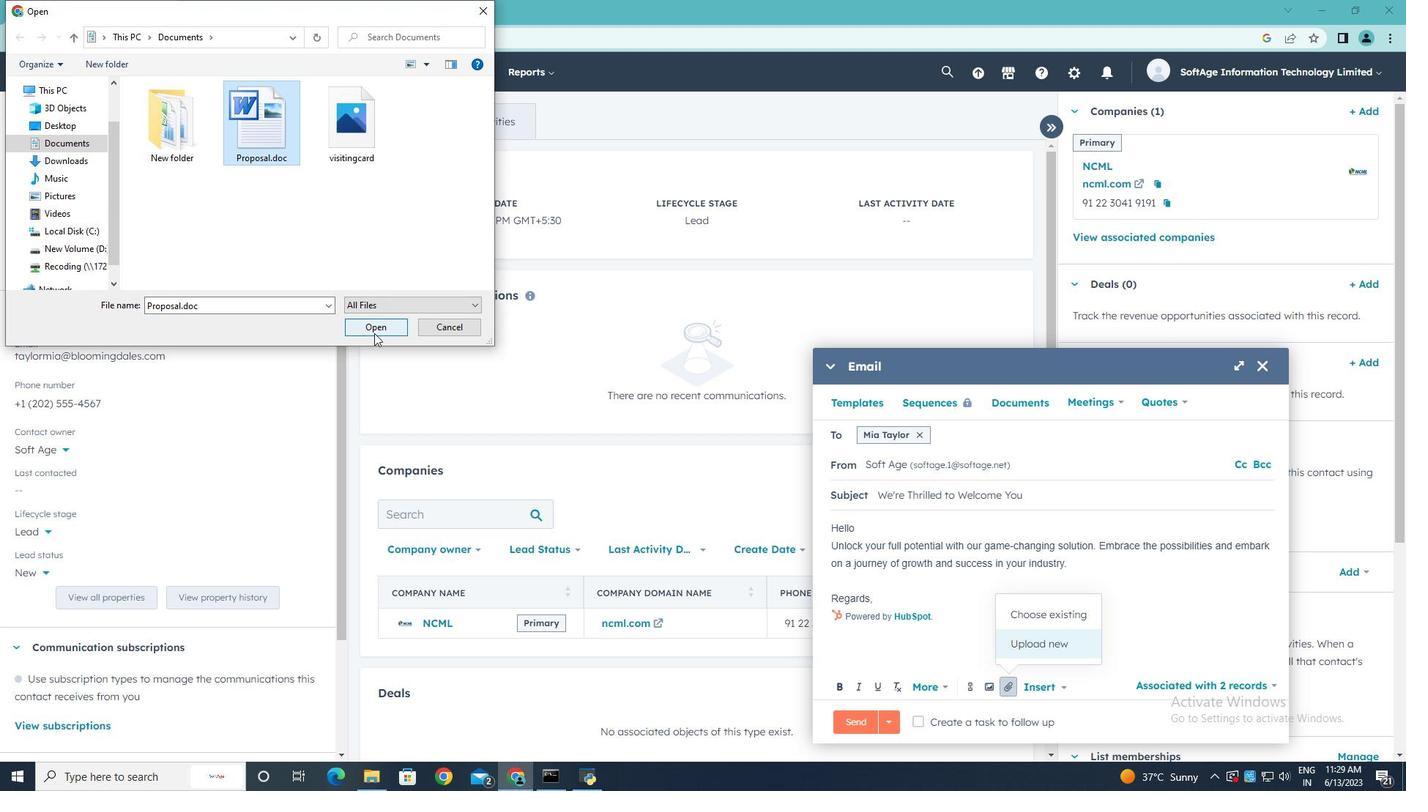 
Action: Mouse pressed left at (376, 327)
Screenshot: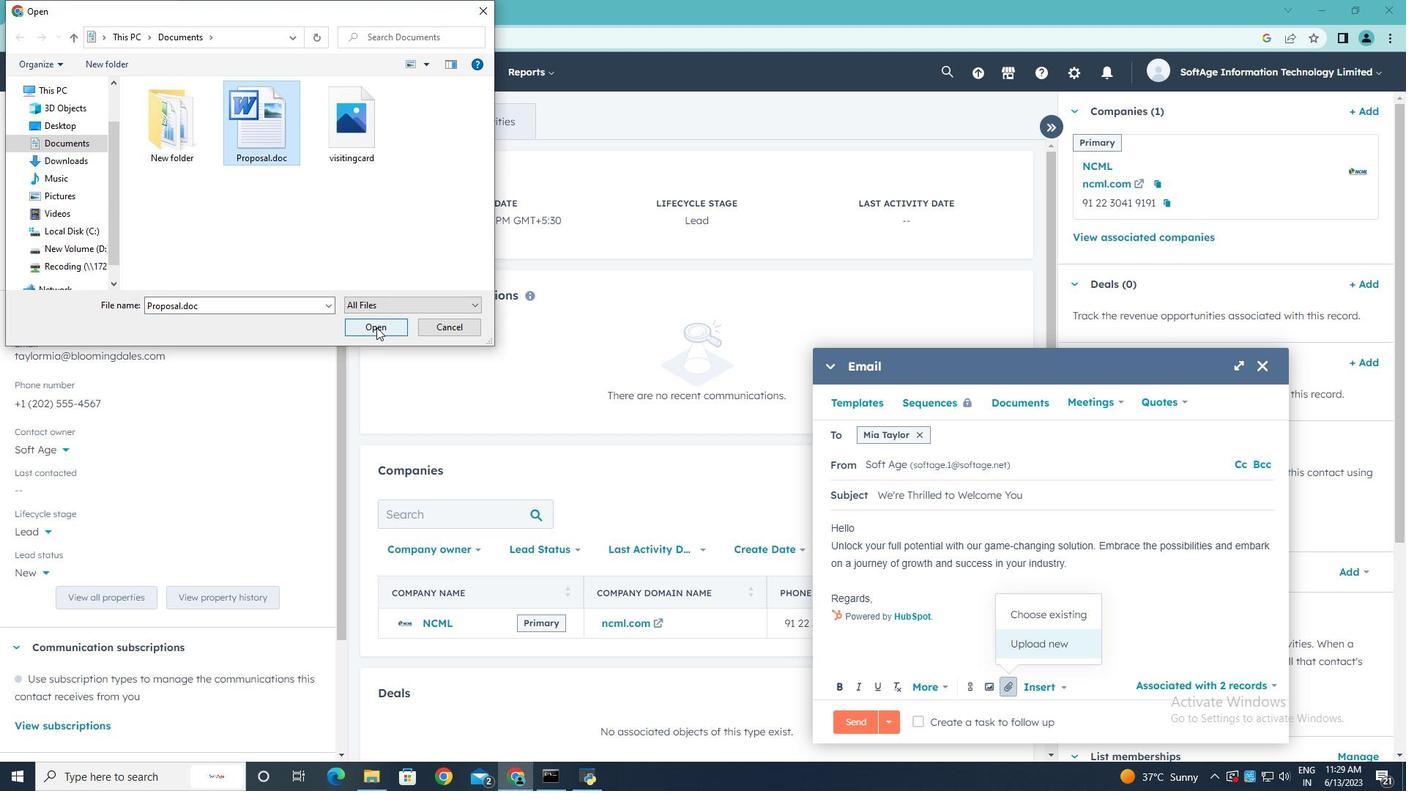 
Action: Mouse moved to (1014, 647)
Screenshot: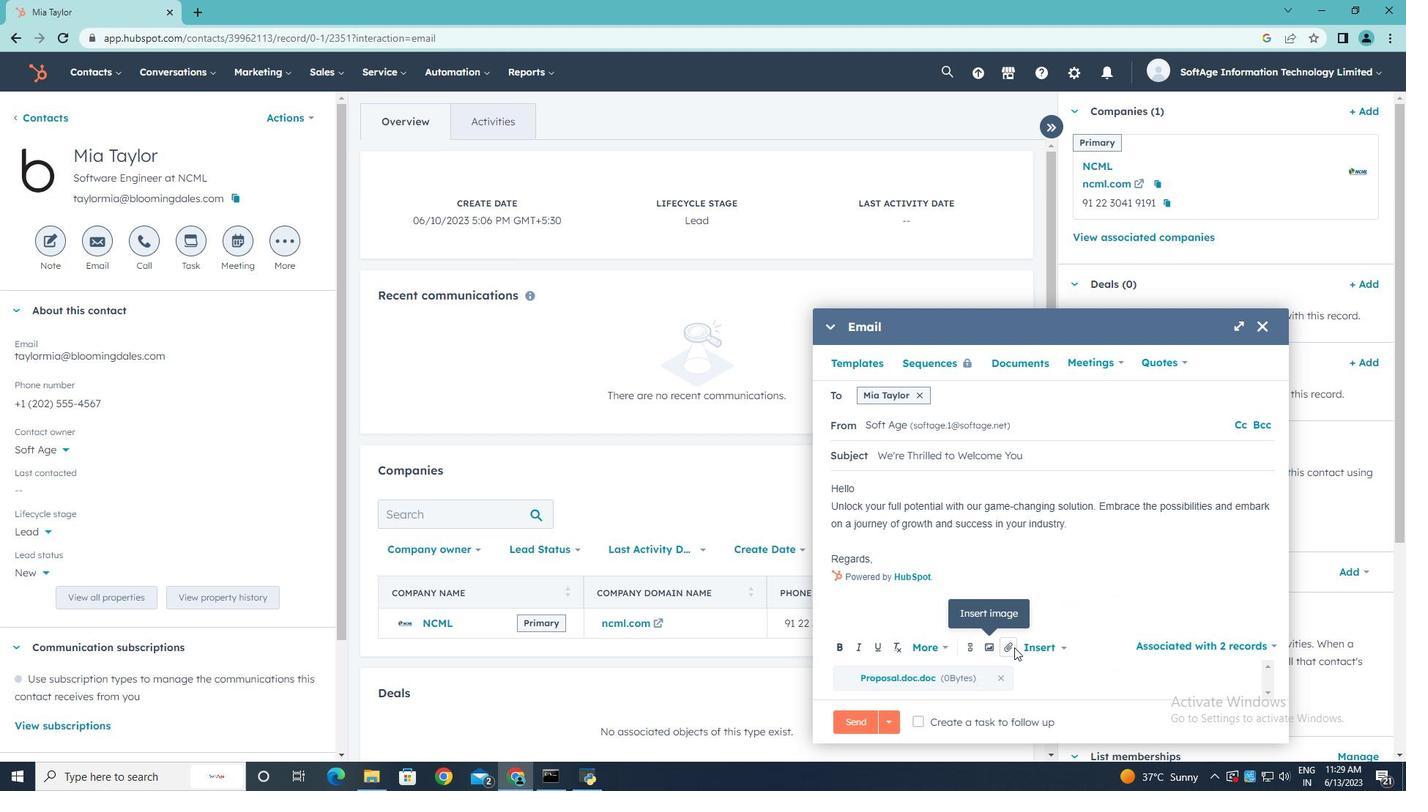 
Action: Mouse pressed left at (1014, 647)
Screenshot: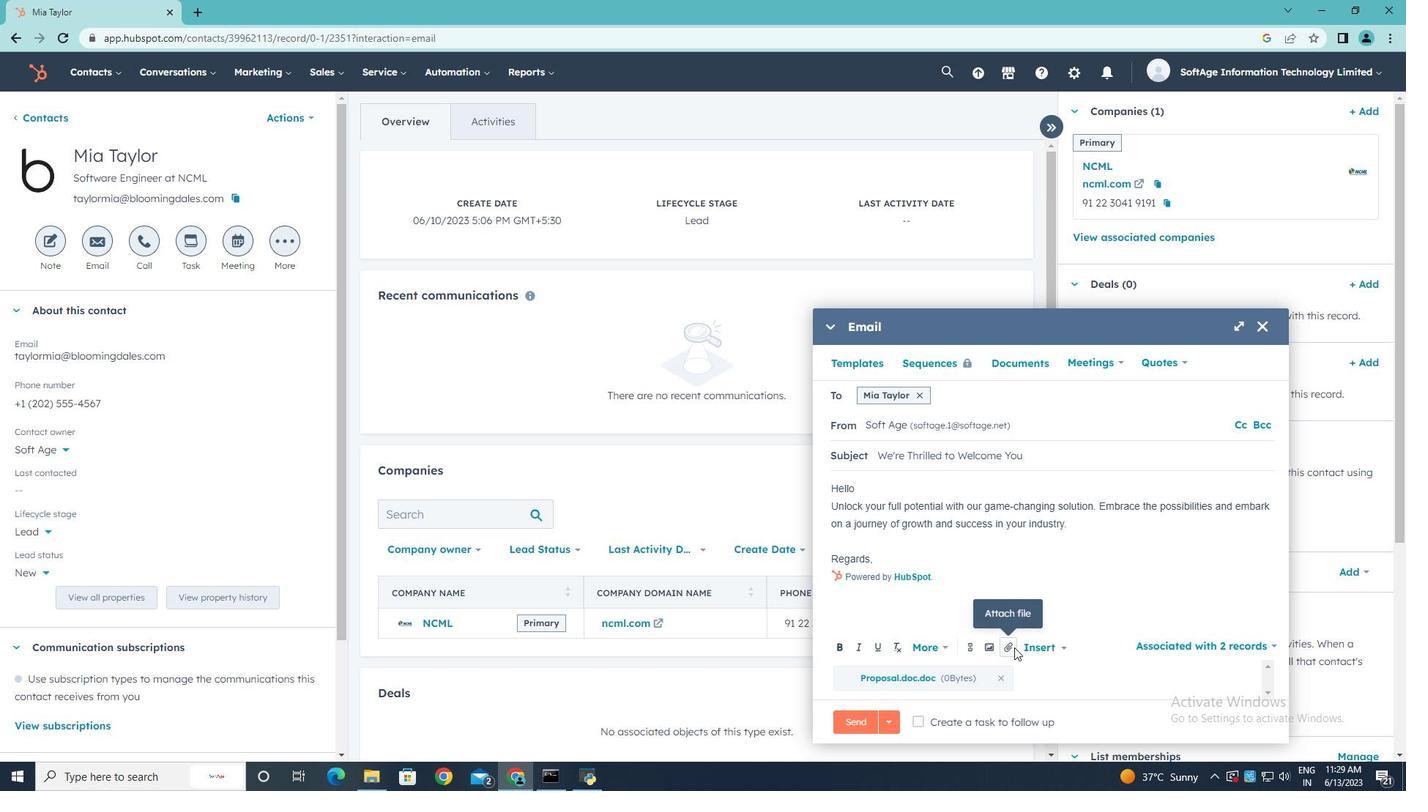 
Action: Mouse moved to (1051, 600)
Screenshot: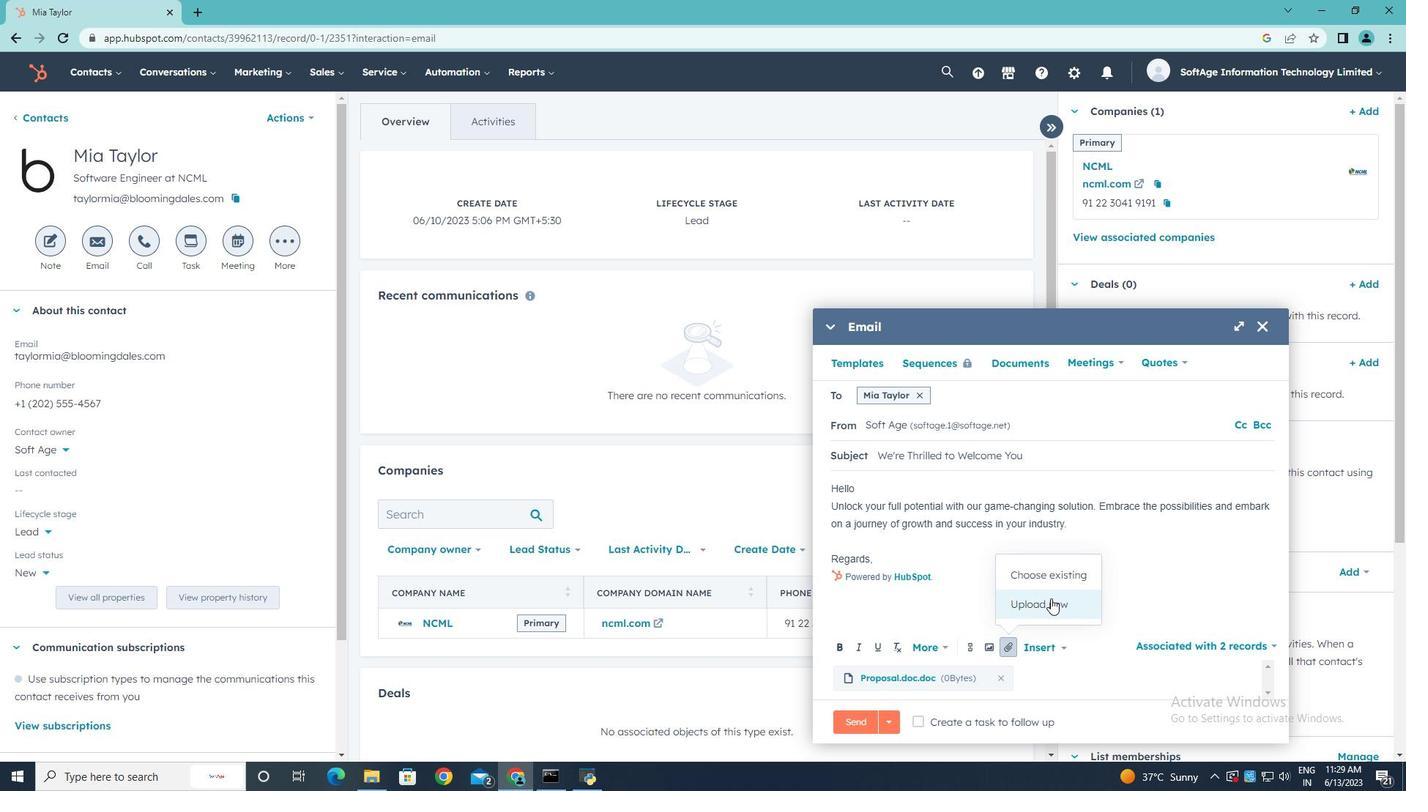 
Action: Mouse pressed left at (1051, 600)
Screenshot: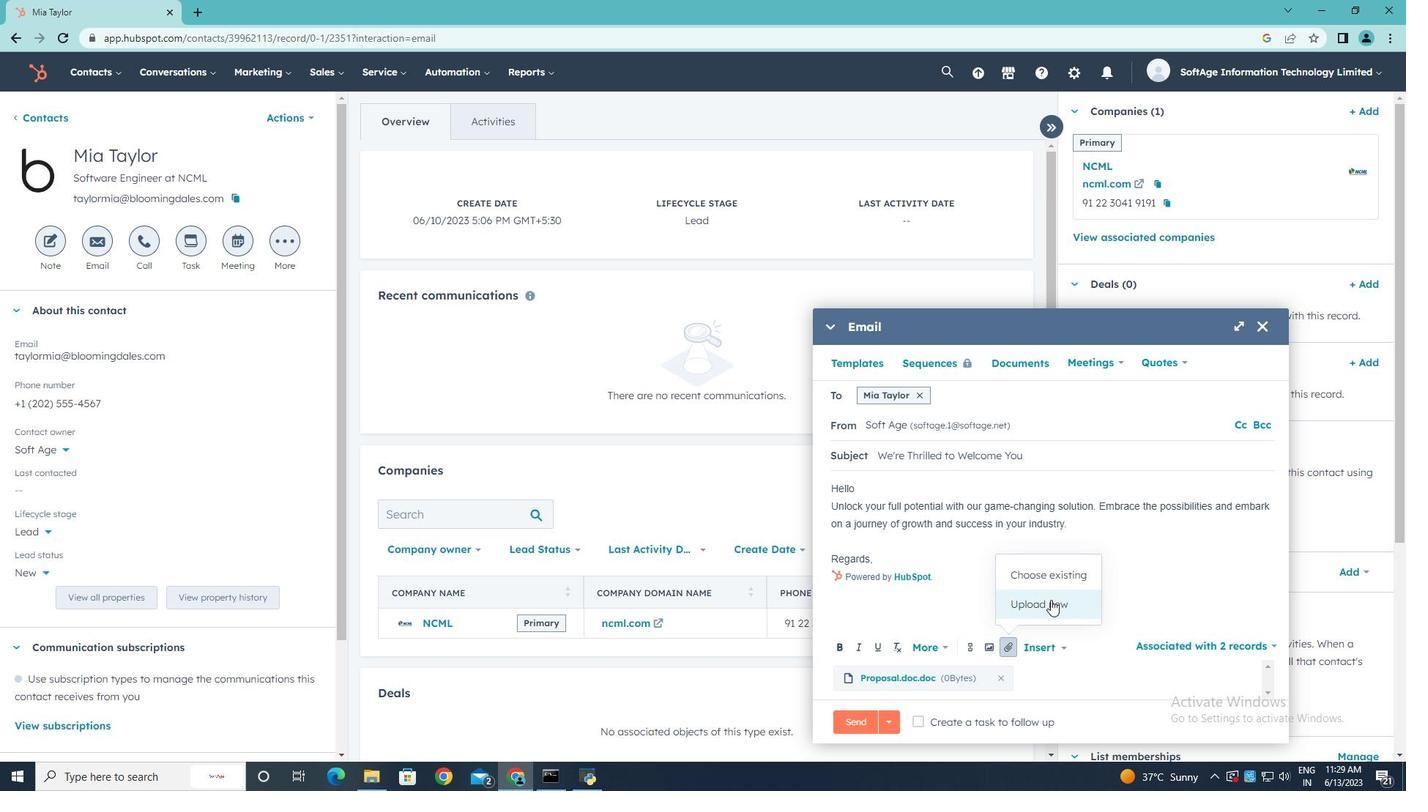 
Action: Mouse moved to (357, 132)
Screenshot: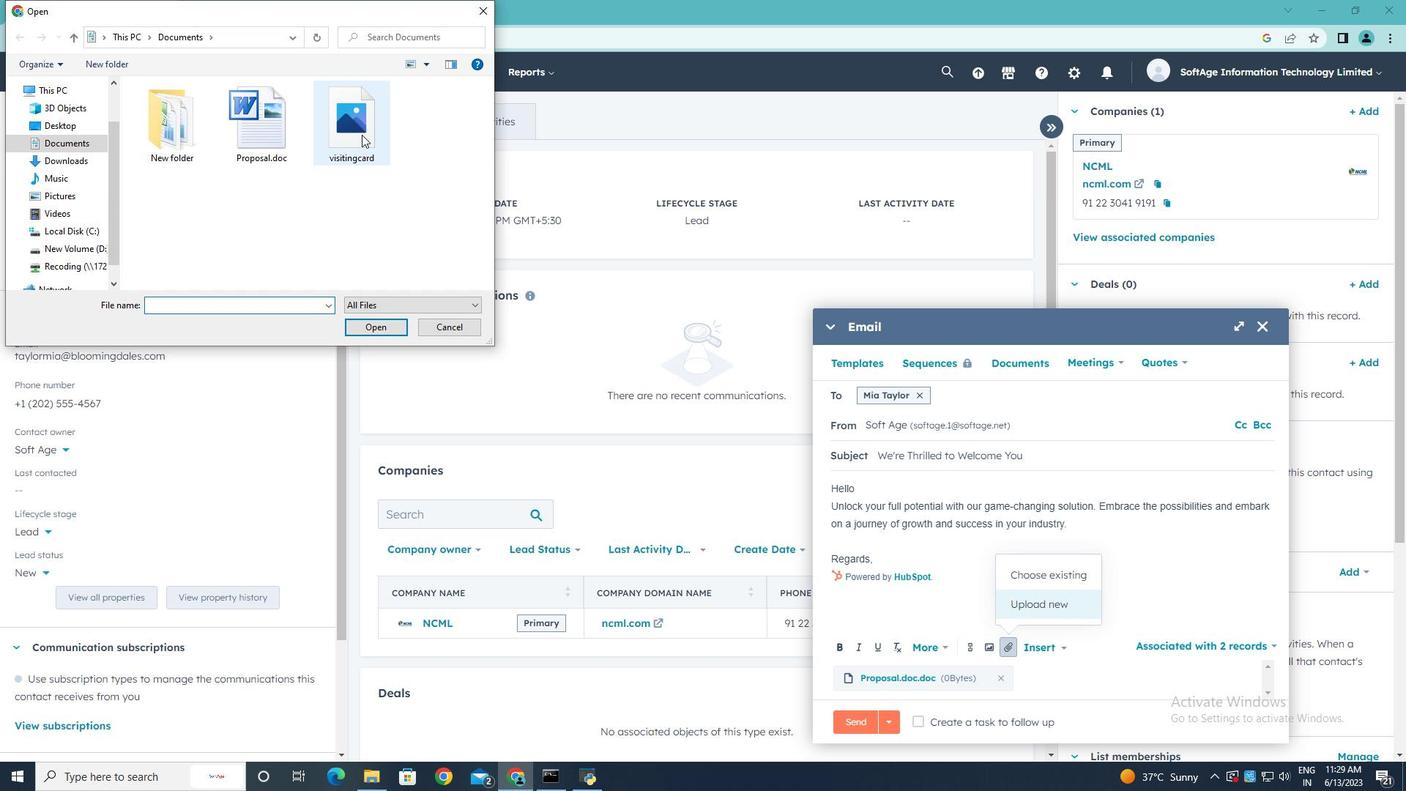 
Action: Mouse pressed left at (357, 132)
Screenshot: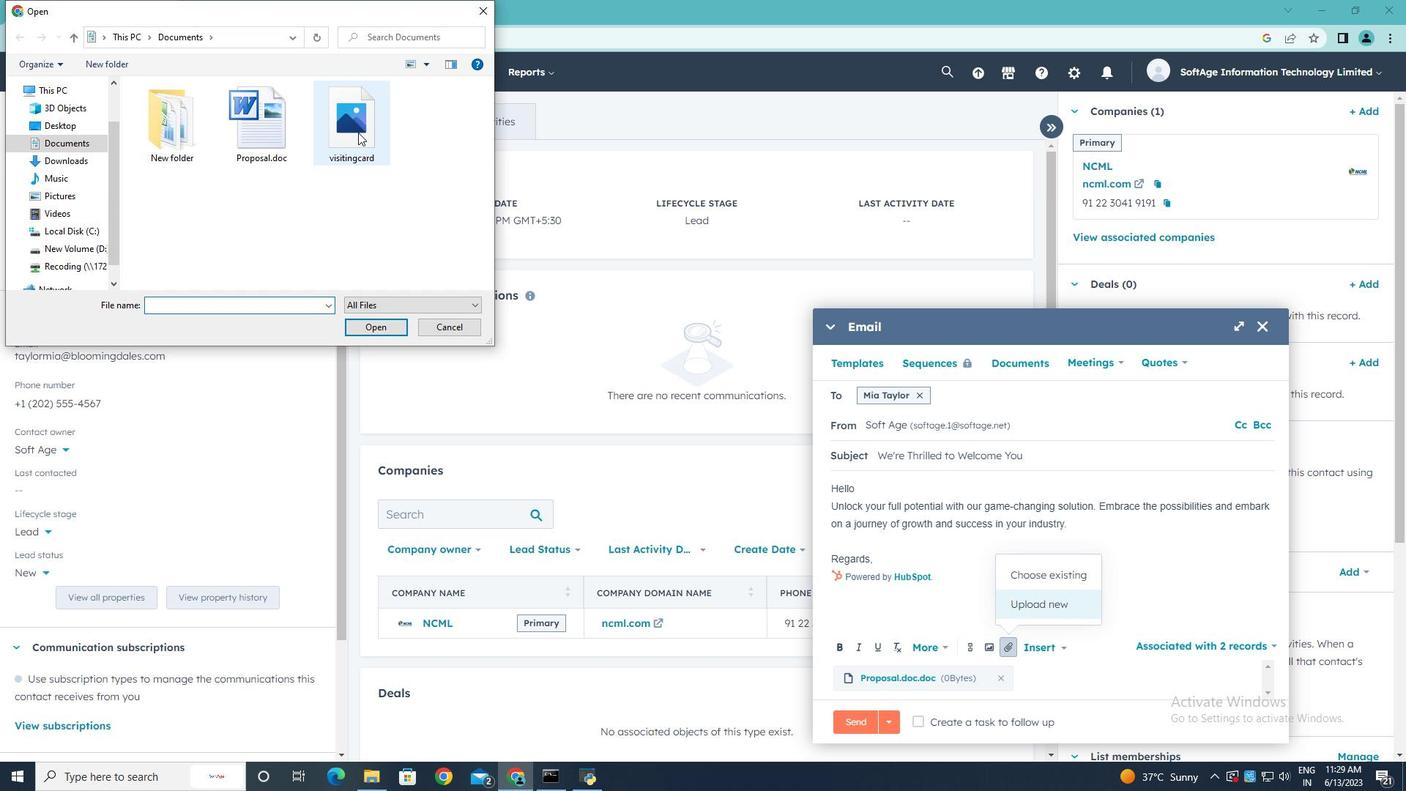 
Action: Mouse moved to (371, 323)
Screenshot: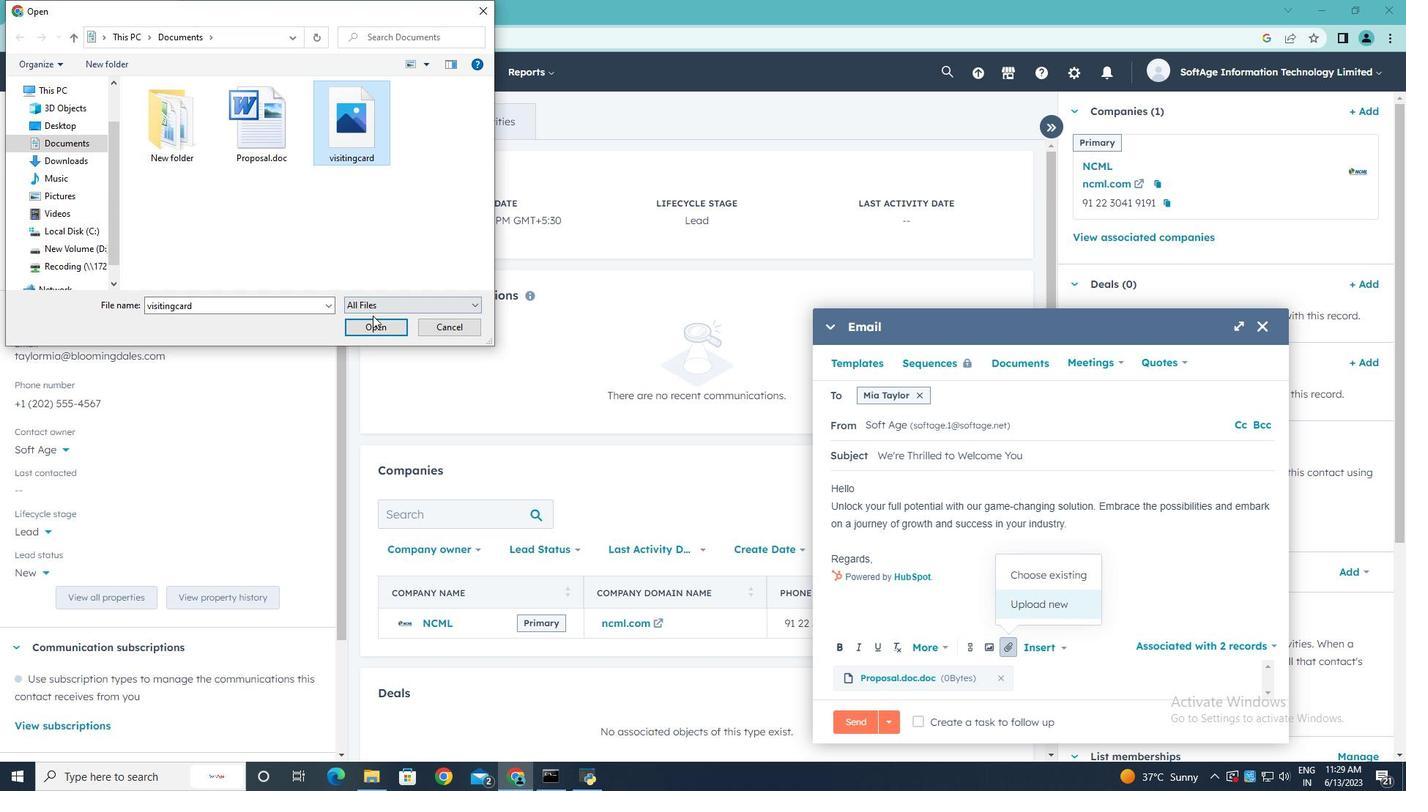 
Action: Mouse pressed left at (371, 323)
Screenshot: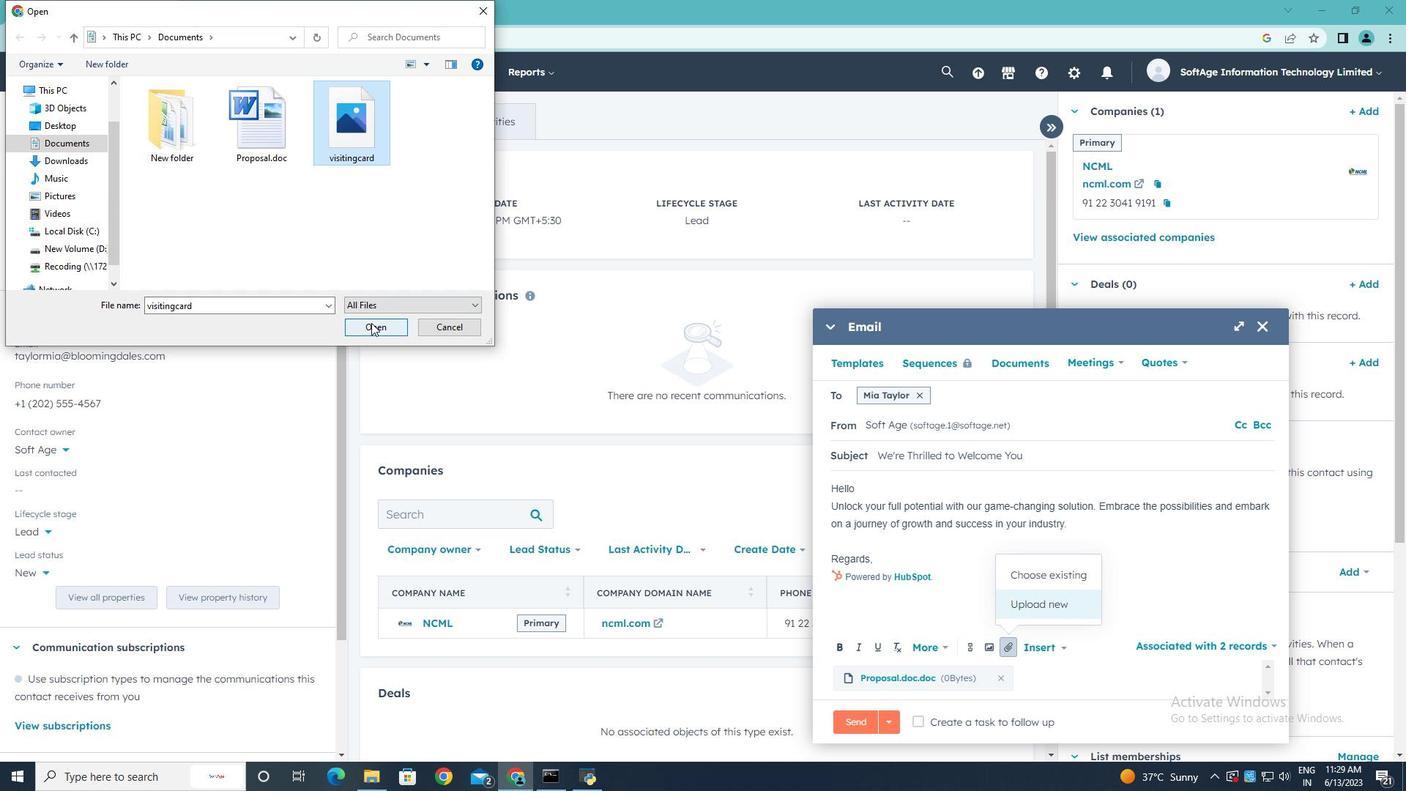 
Action: Mouse moved to (878, 556)
Screenshot: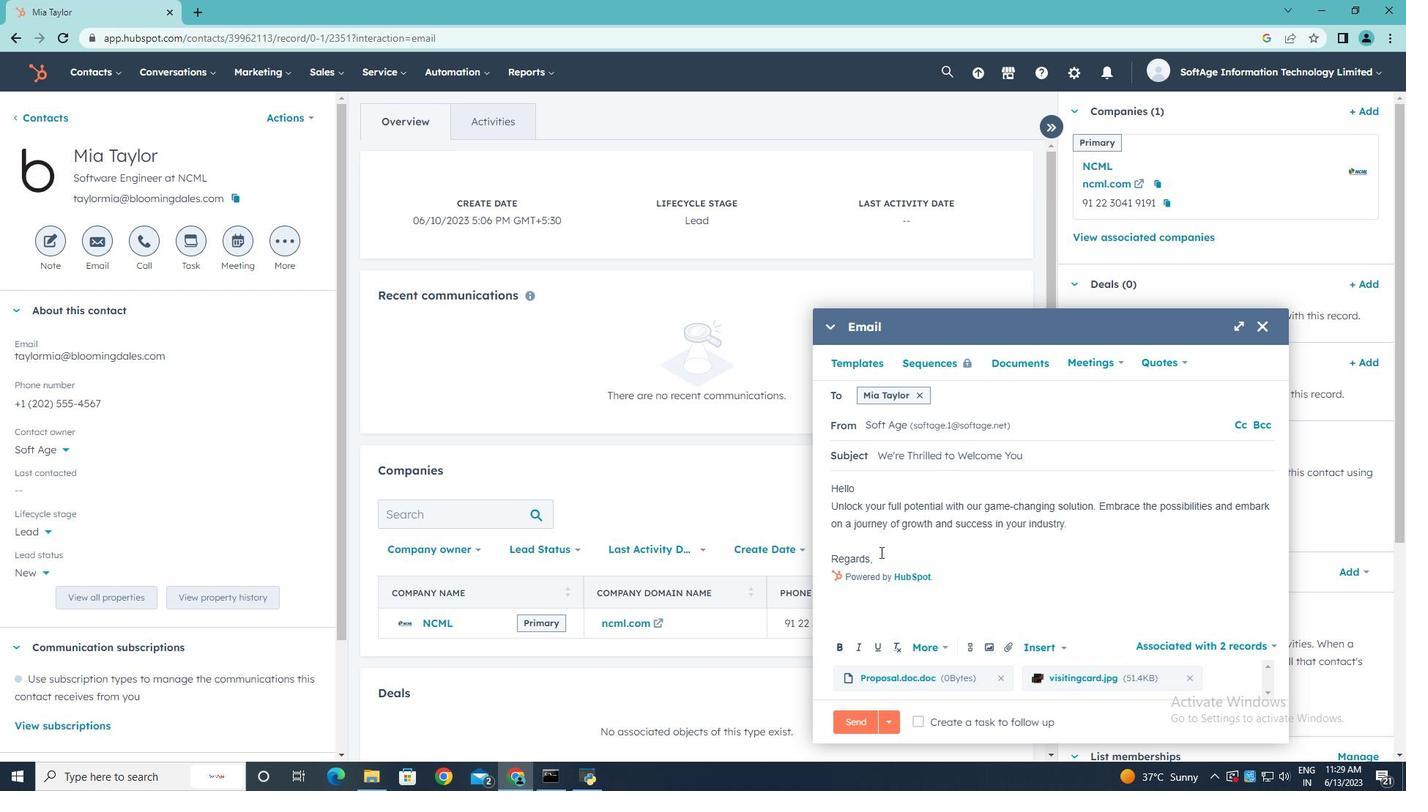 
Action: Mouse pressed left at (878, 556)
Screenshot: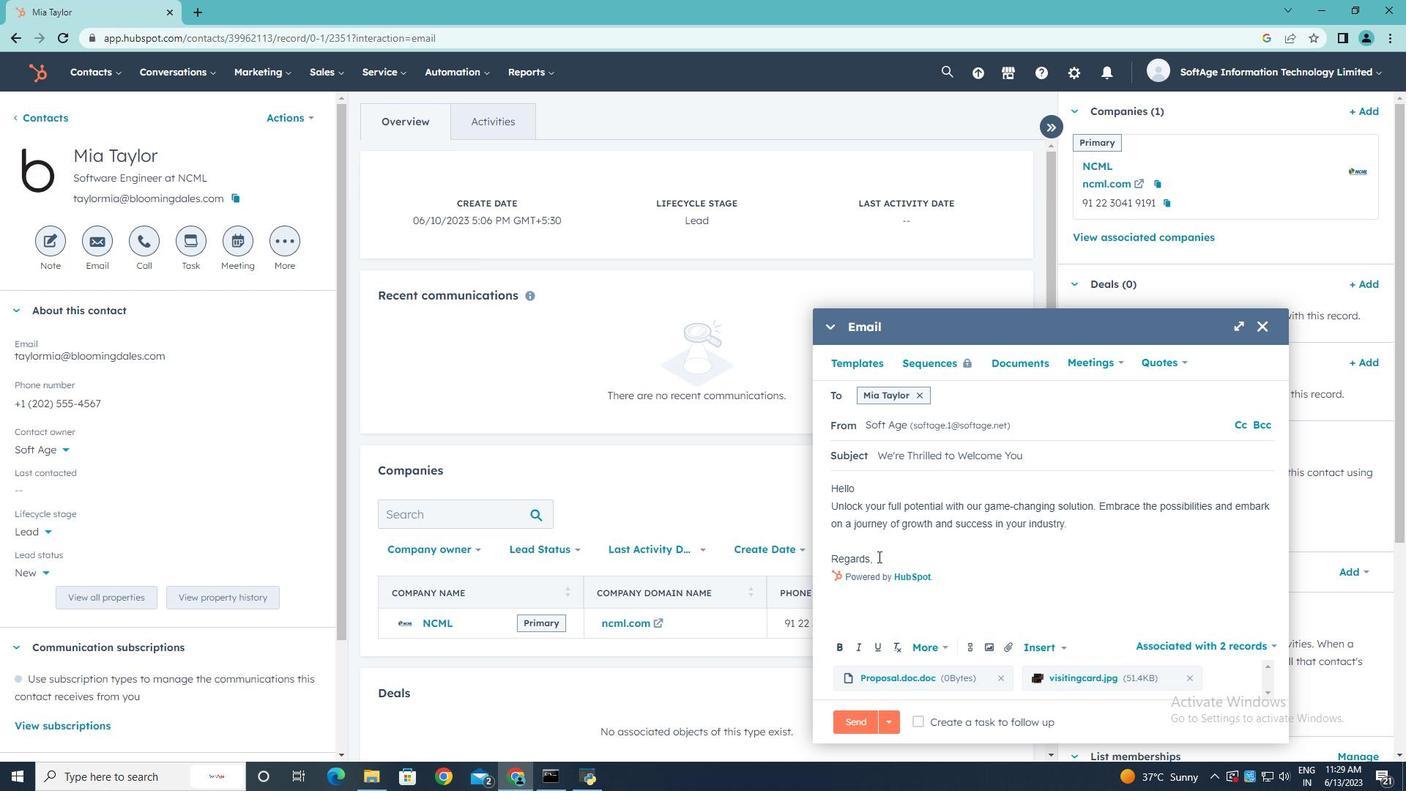 
Action: Key pressed <Key.enter>
Screenshot: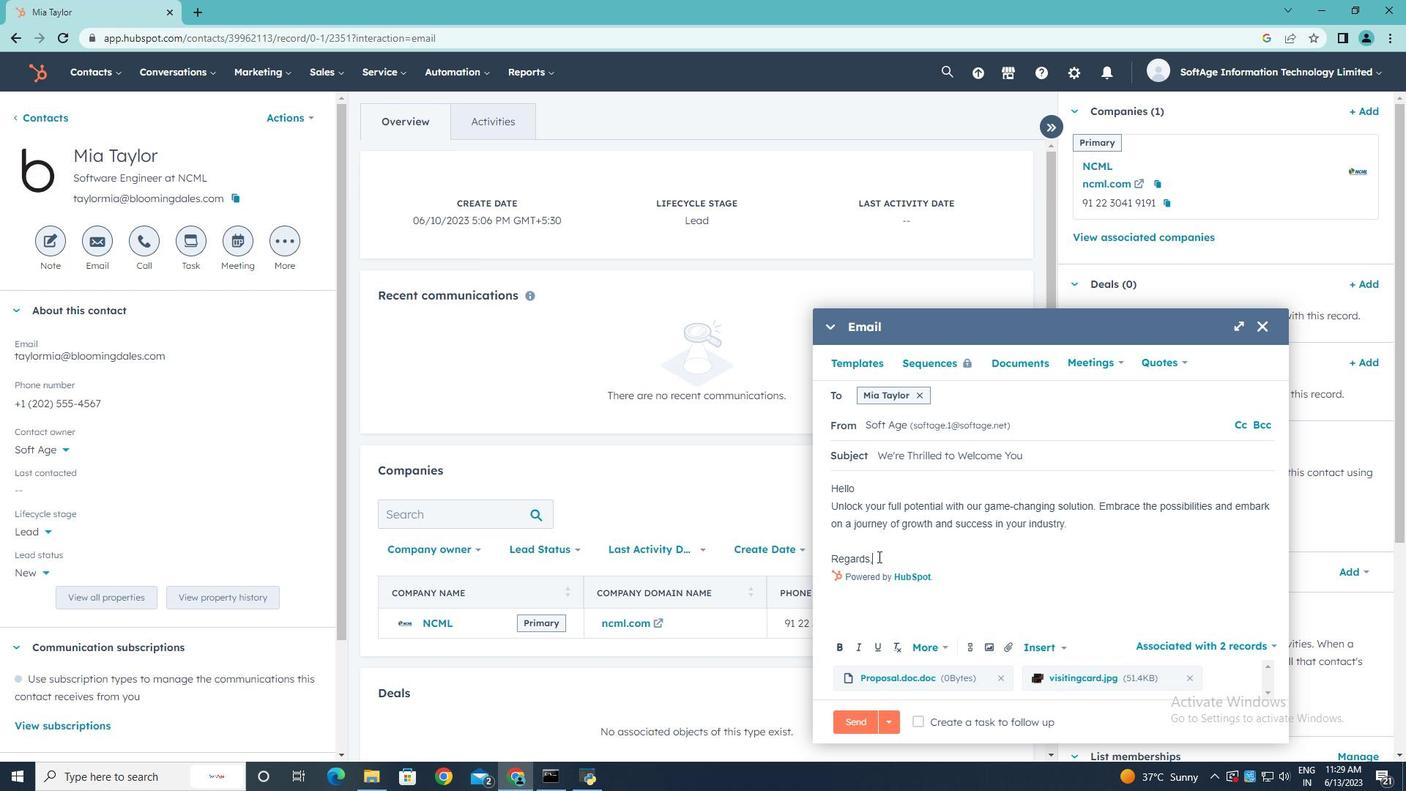 
Action: Mouse moved to (967, 648)
Screenshot: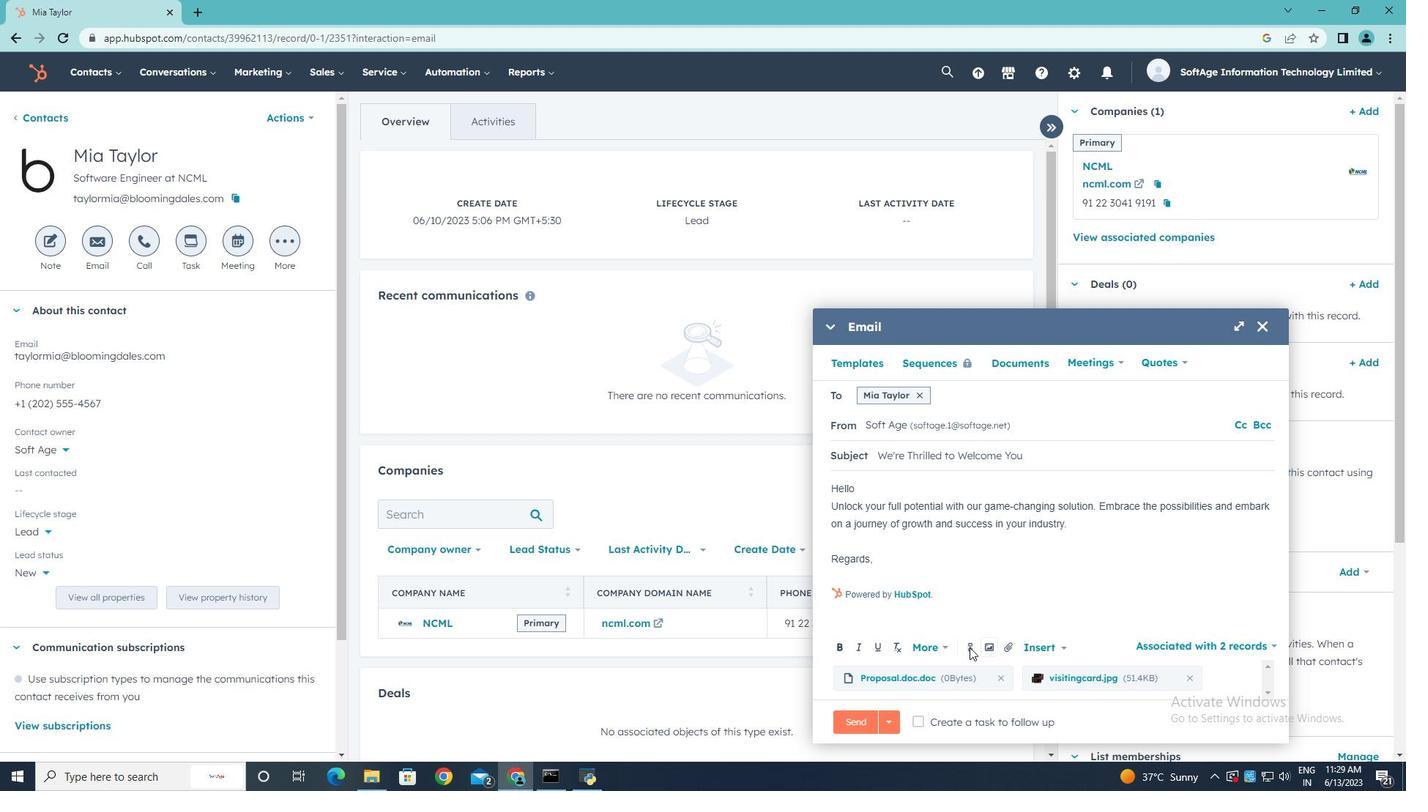 
Action: Mouse pressed left at (967, 648)
Screenshot: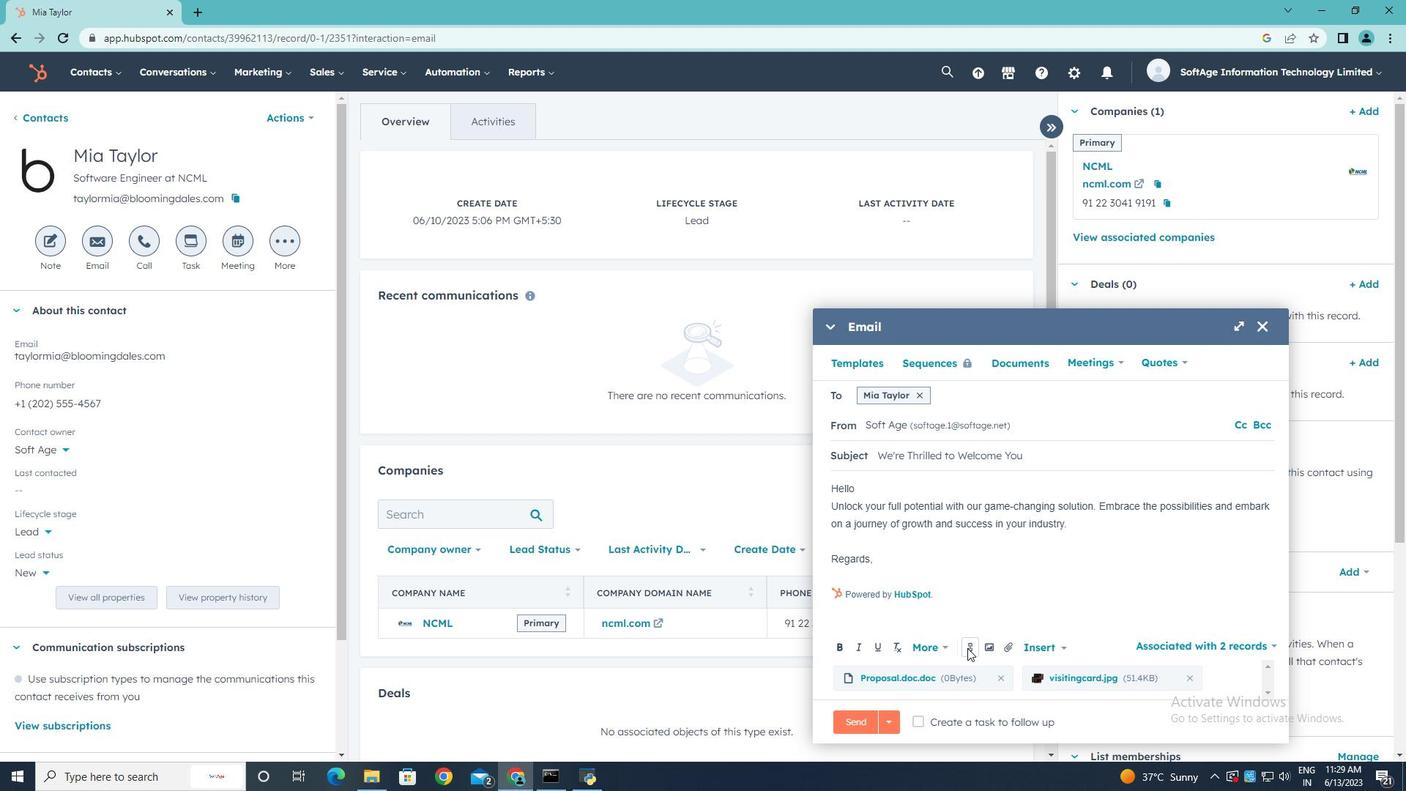 
Action: Mouse moved to (1008, 491)
Screenshot: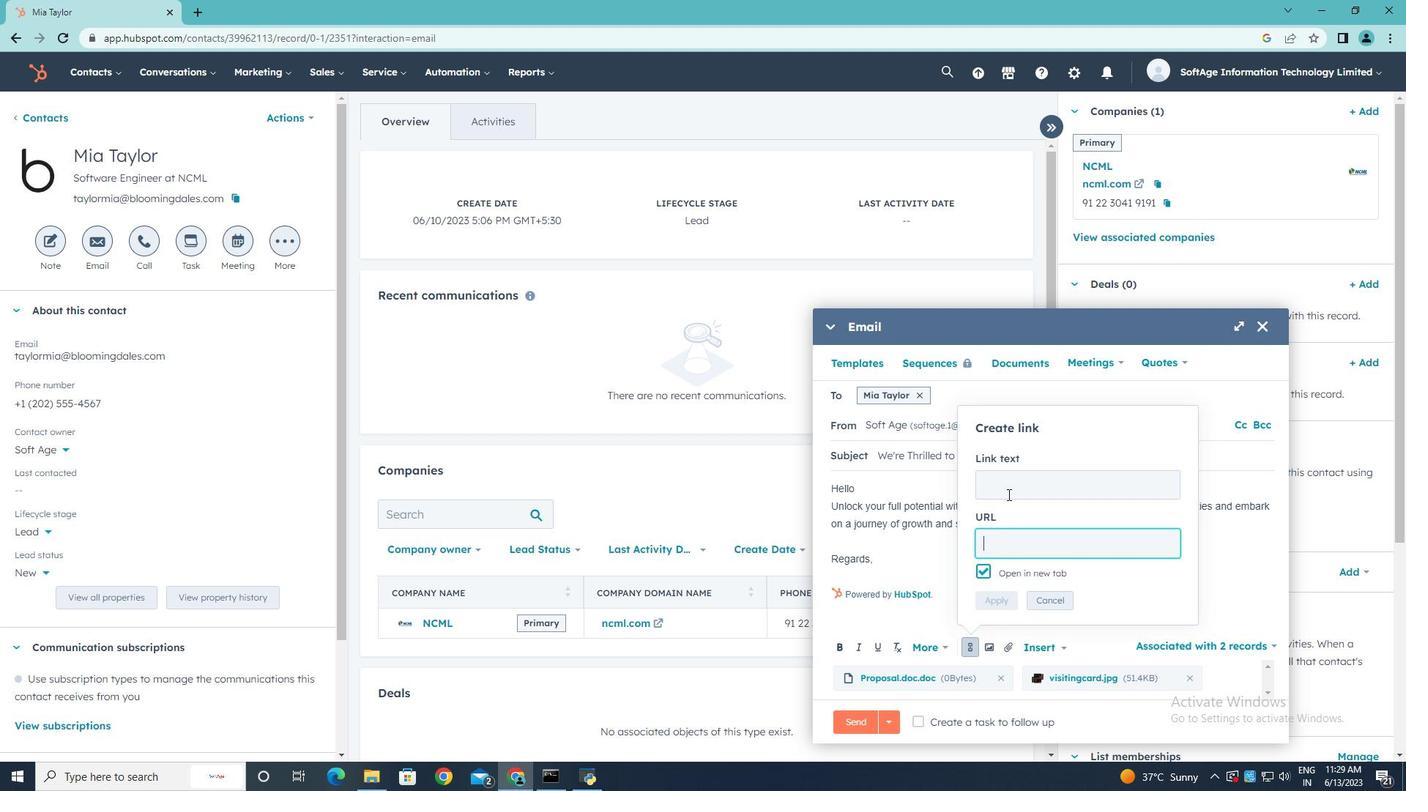 
Action: Mouse pressed left at (1008, 491)
Screenshot: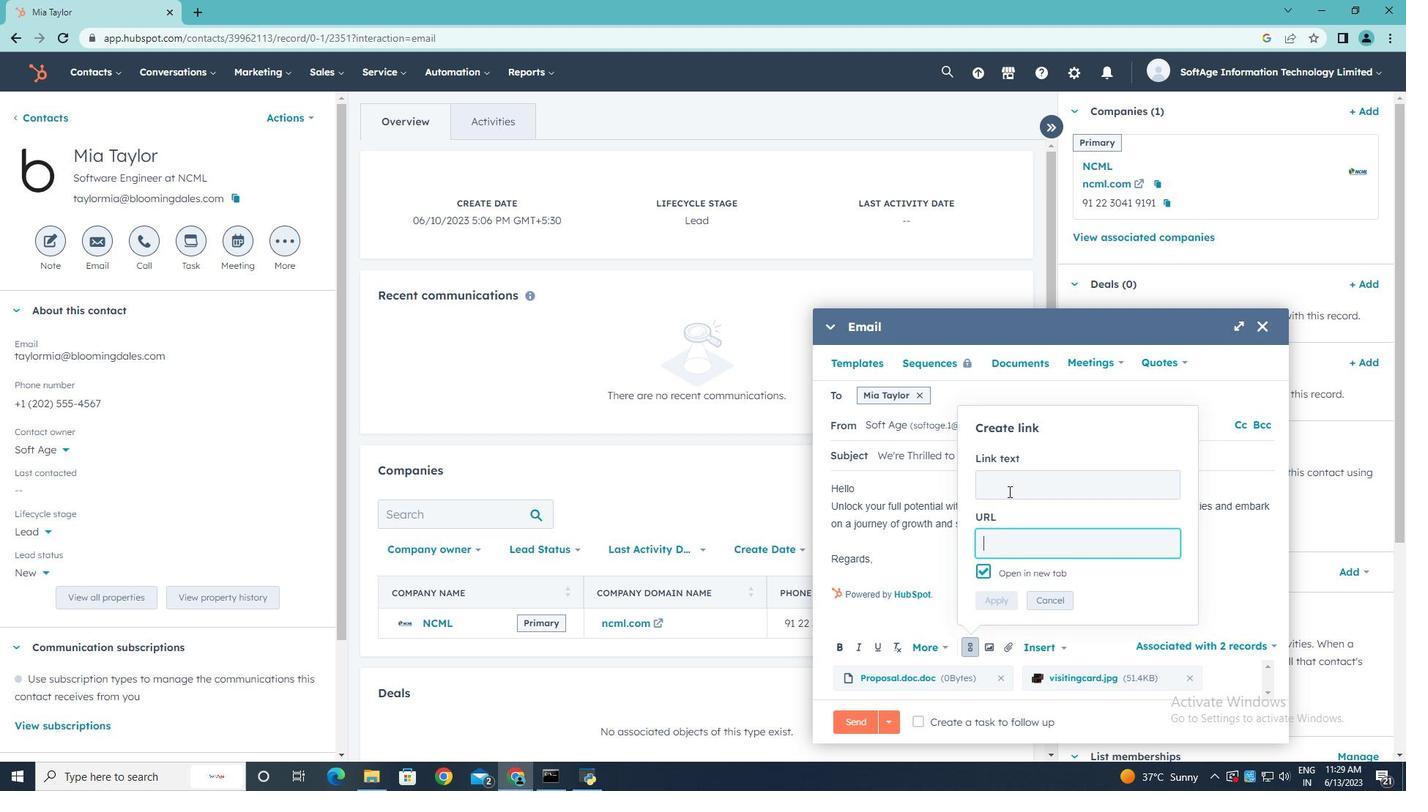 
Action: Key pressed <Key.shift>Instagram
Screenshot: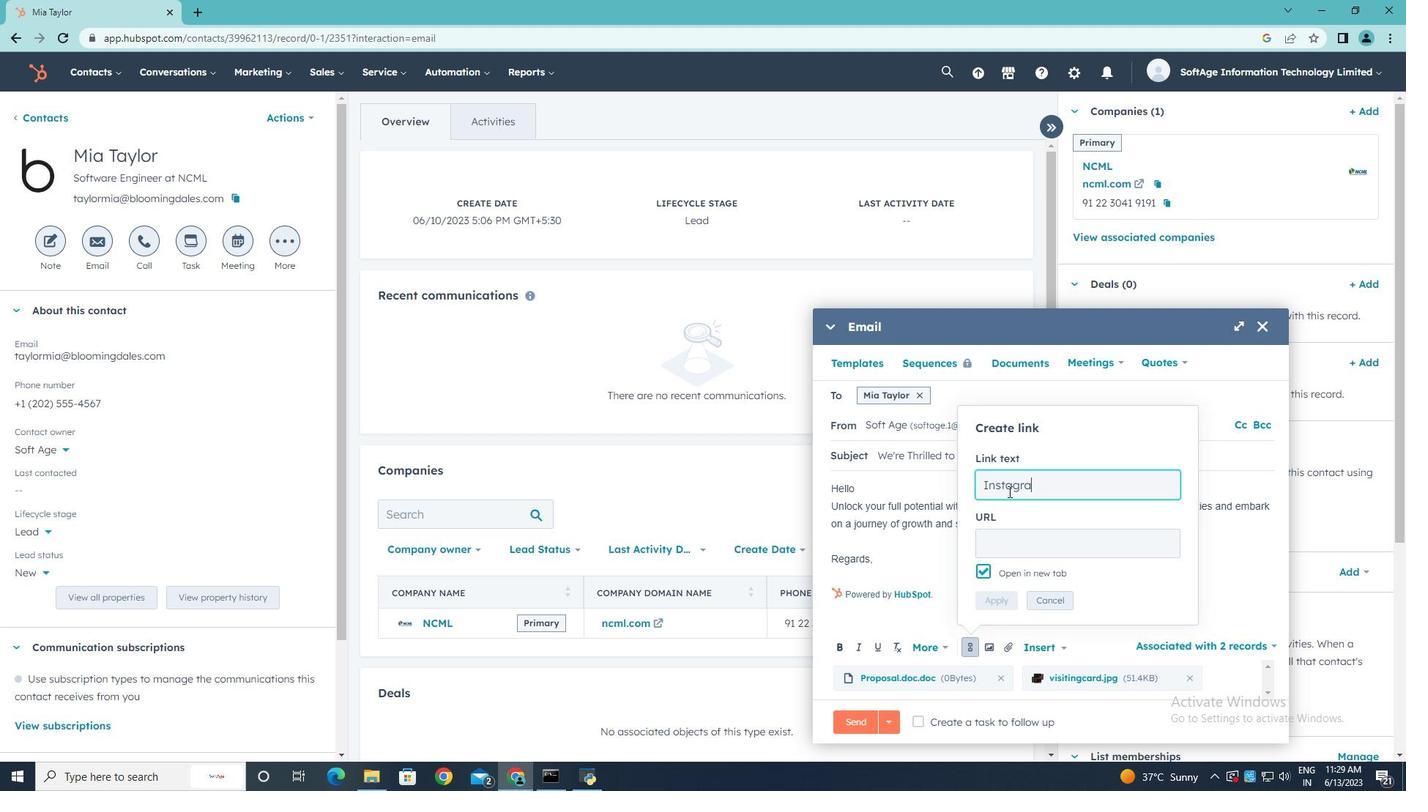 
Action: Mouse moved to (998, 552)
Screenshot: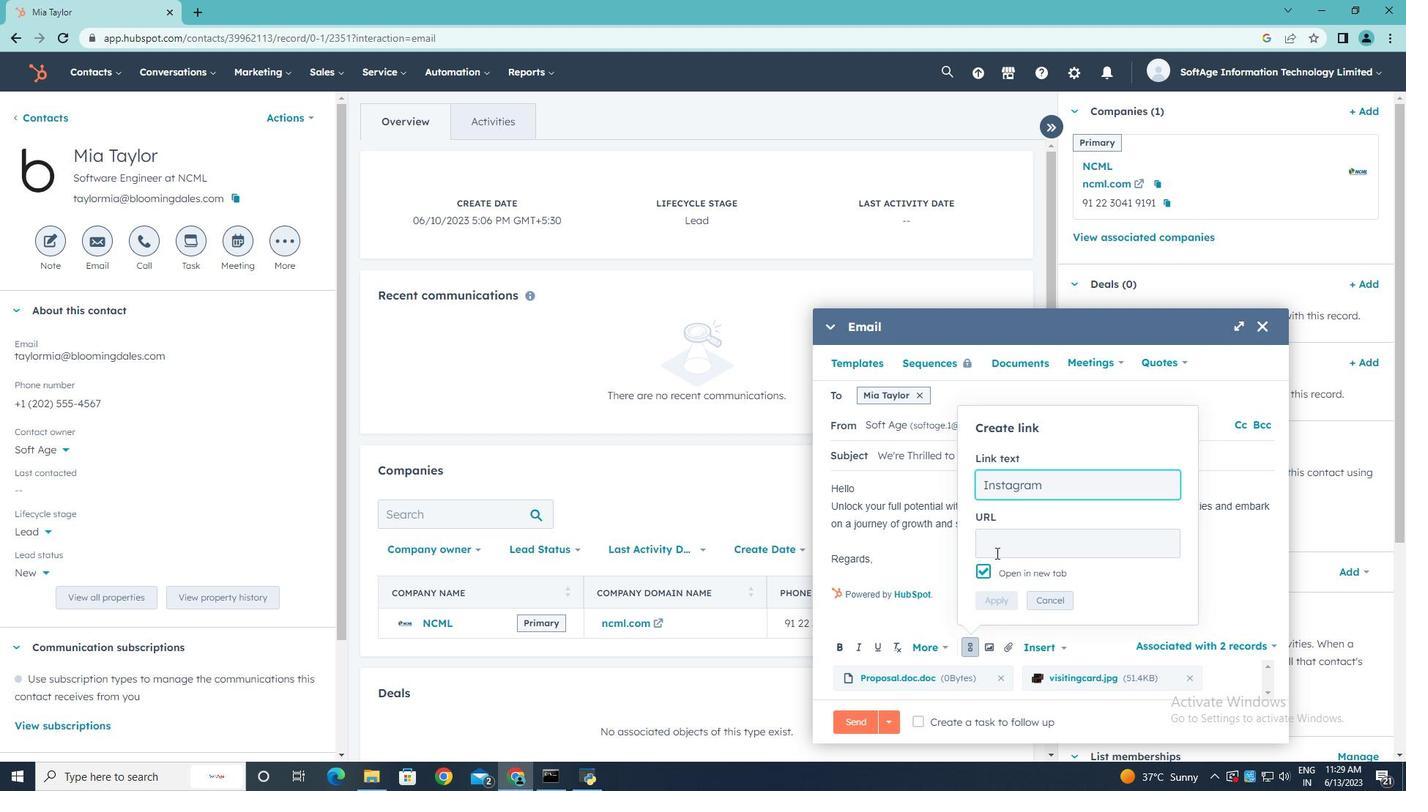 
Action: Mouse pressed left at (998, 552)
Screenshot: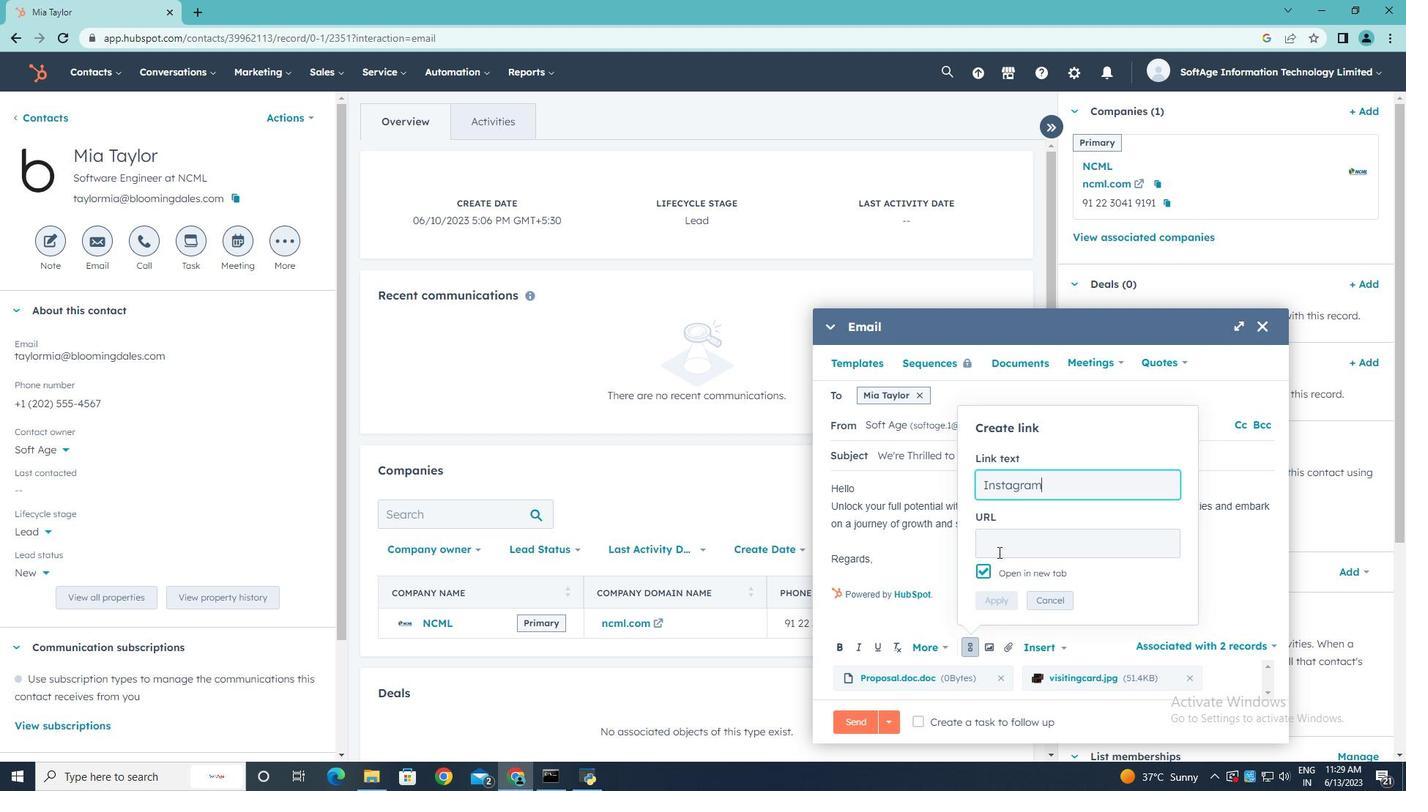 
Action: Key pressed www.instagram.coi<Key.backspace>m
Screenshot: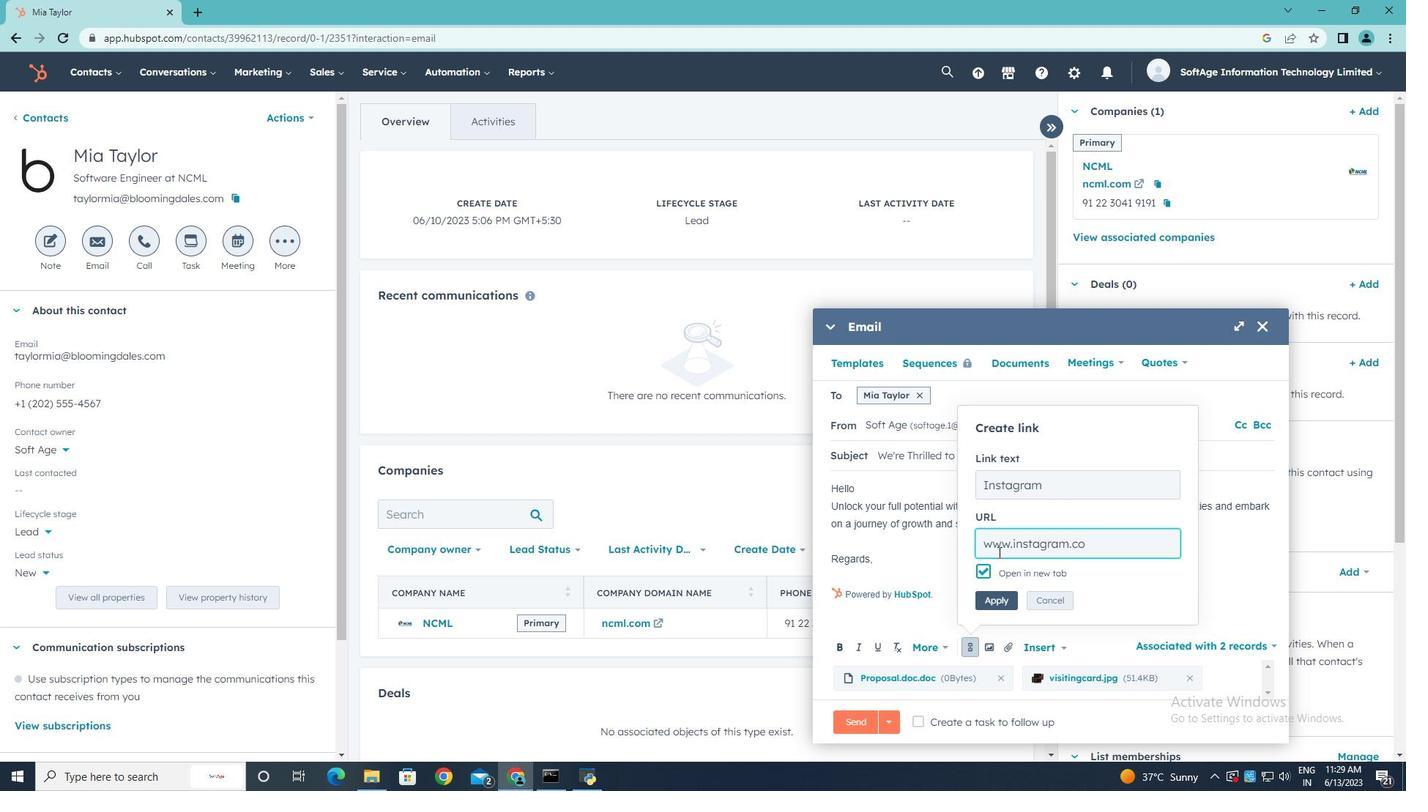 
Action: Mouse moved to (1003, 600)
Screenshot: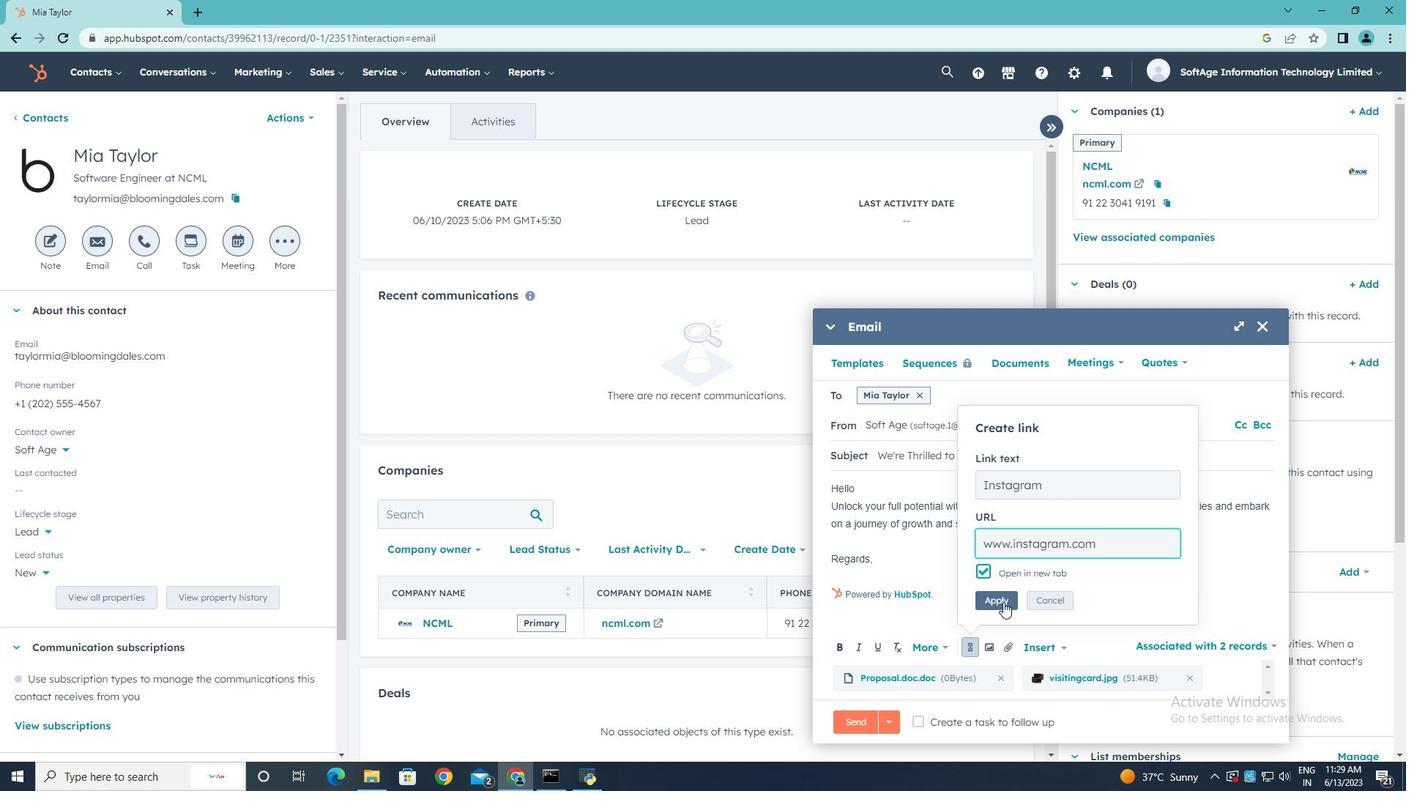
Action: Mouse pressed left at (1003, 600)
Screenshot: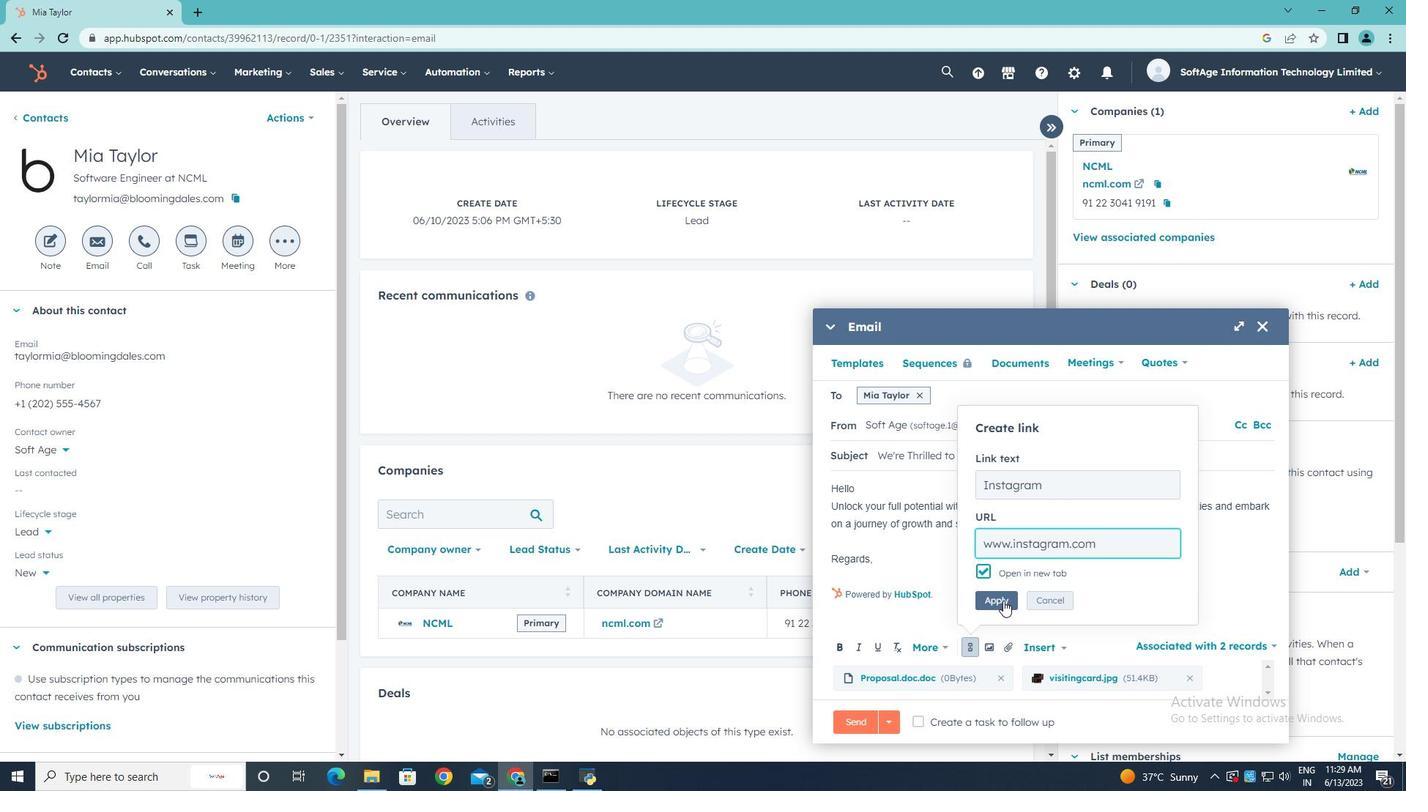 
Action: Mouse moved to (924, 721)
Screenshot: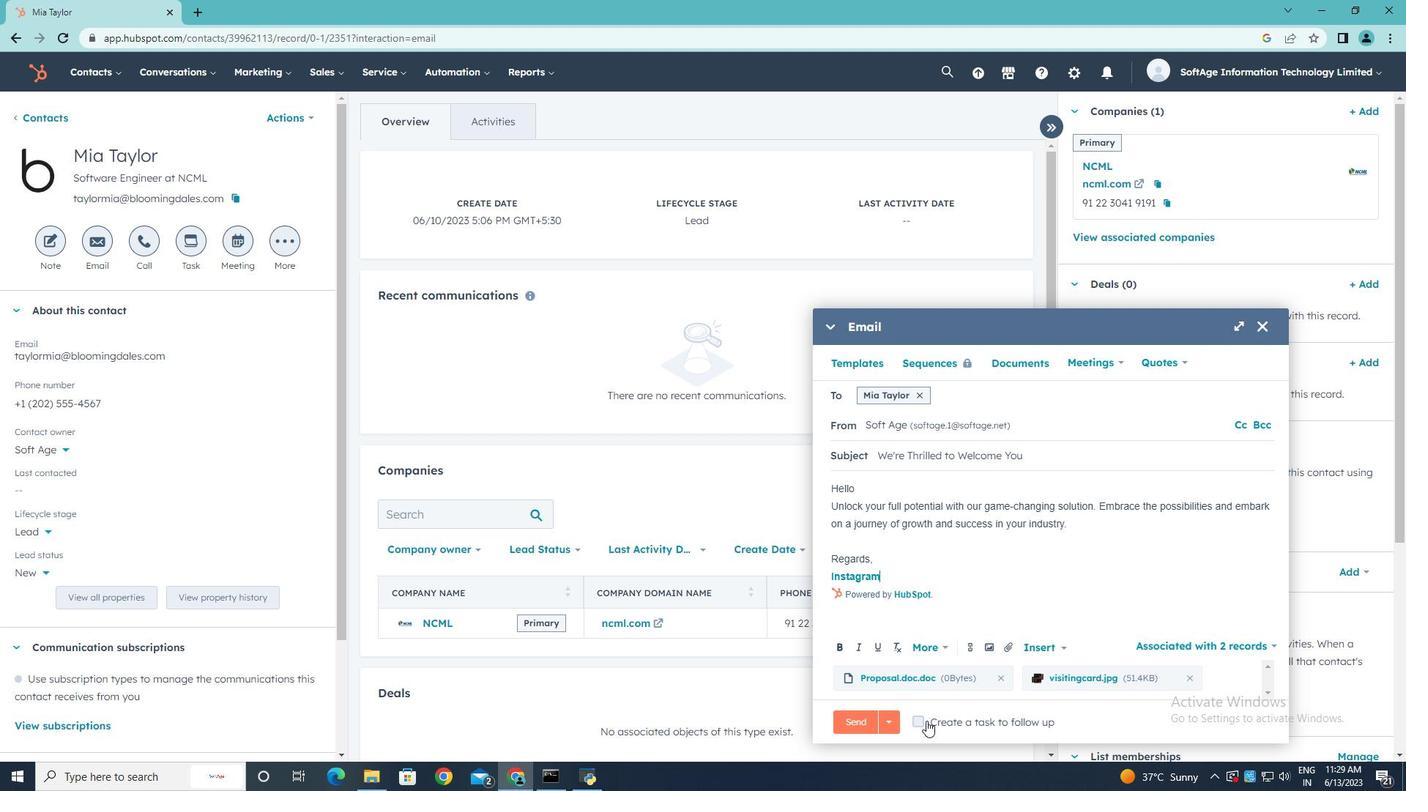
Action: Mouse pressed left at (924, 721)
Screenshot: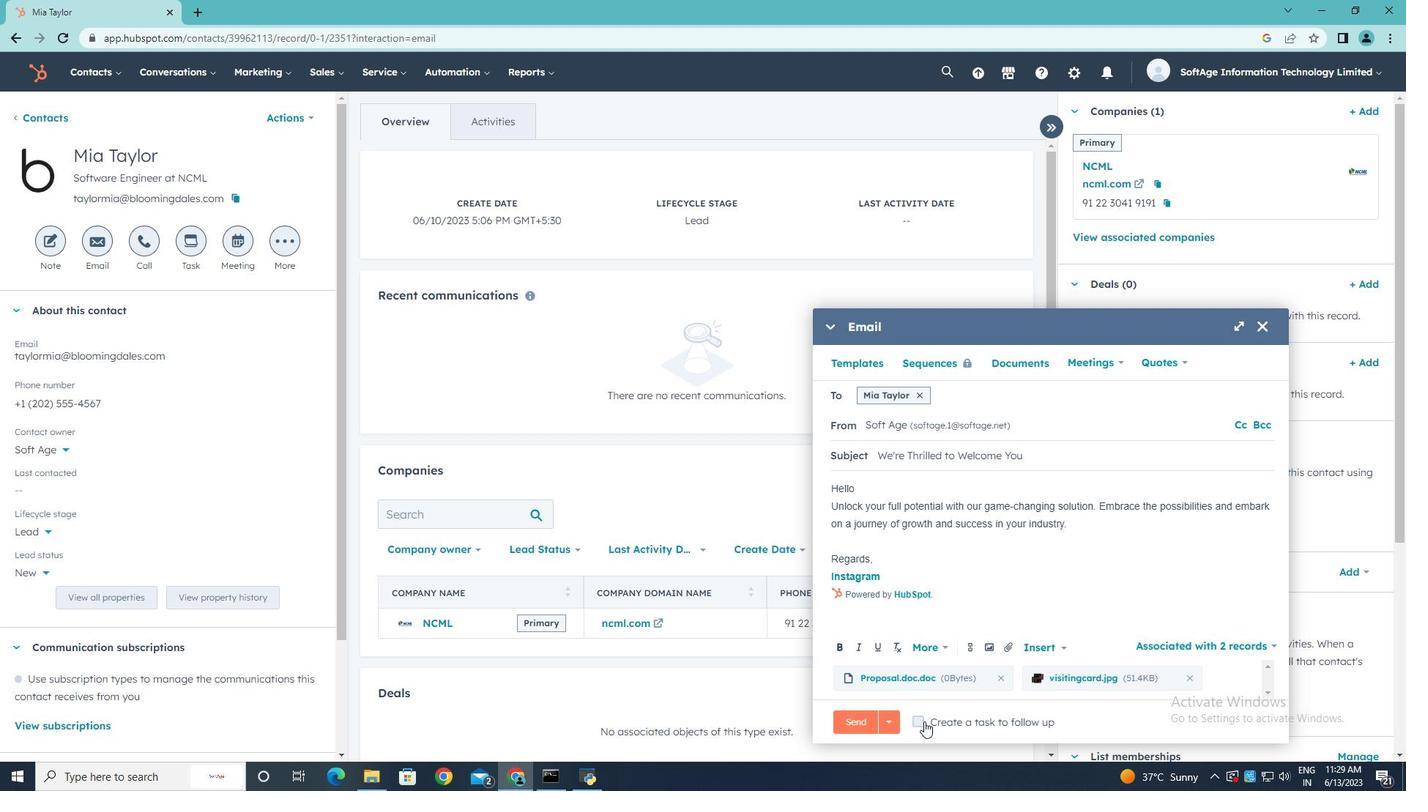 
Action: Mouse moved to (1207, 723)
Screenshot: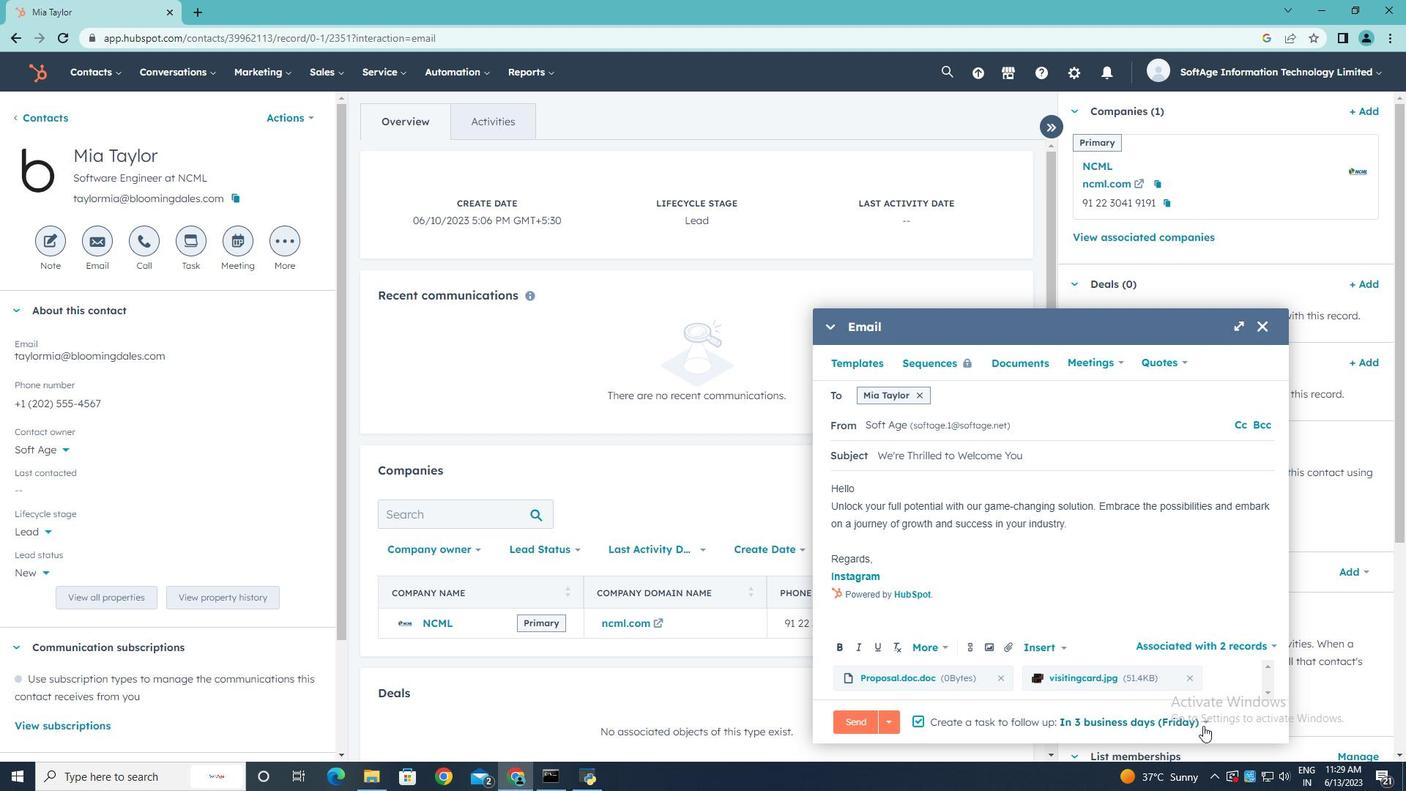 
Action: Mouse pressed left at (1207, 723)
Screenshot: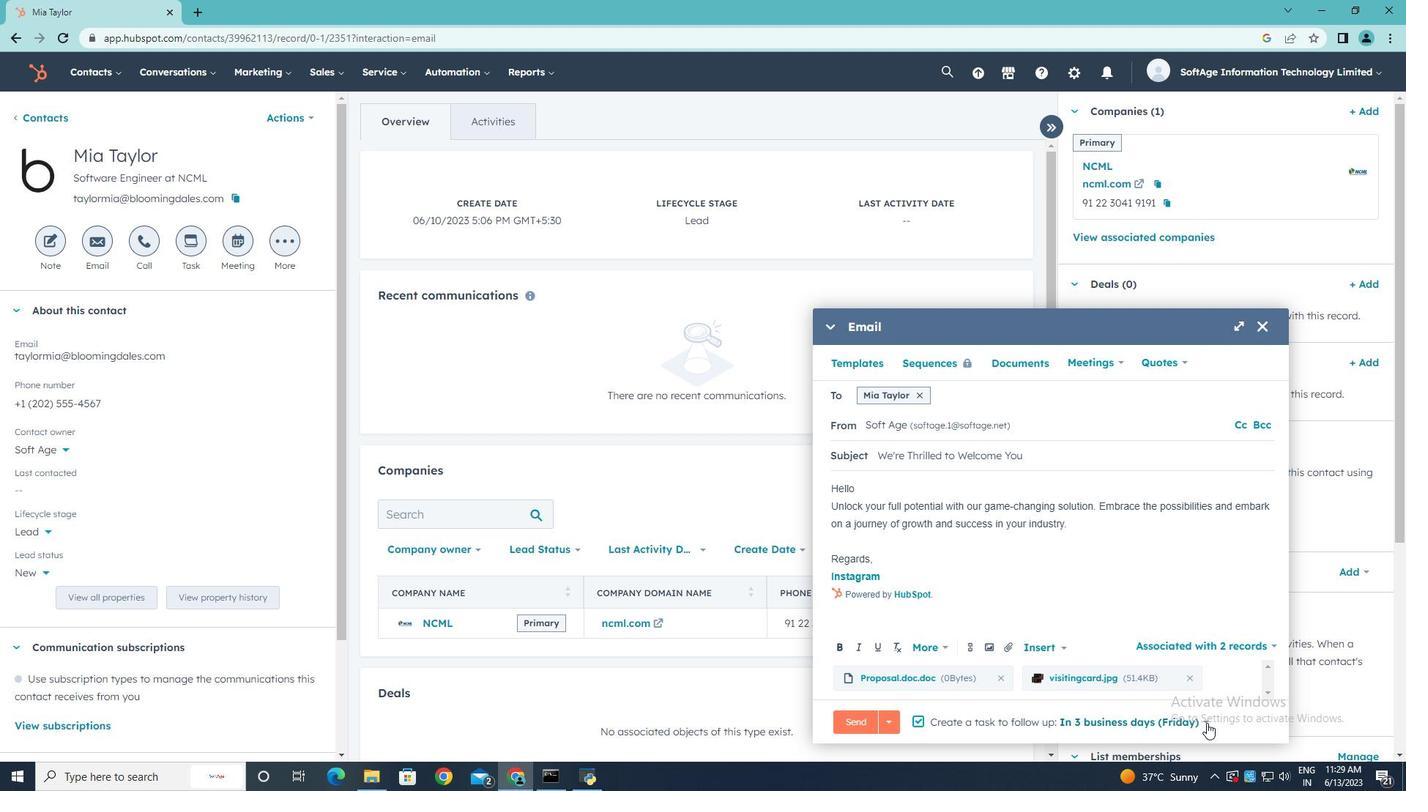 
Action: Mouse moved to (1159, 580)
Screenshot: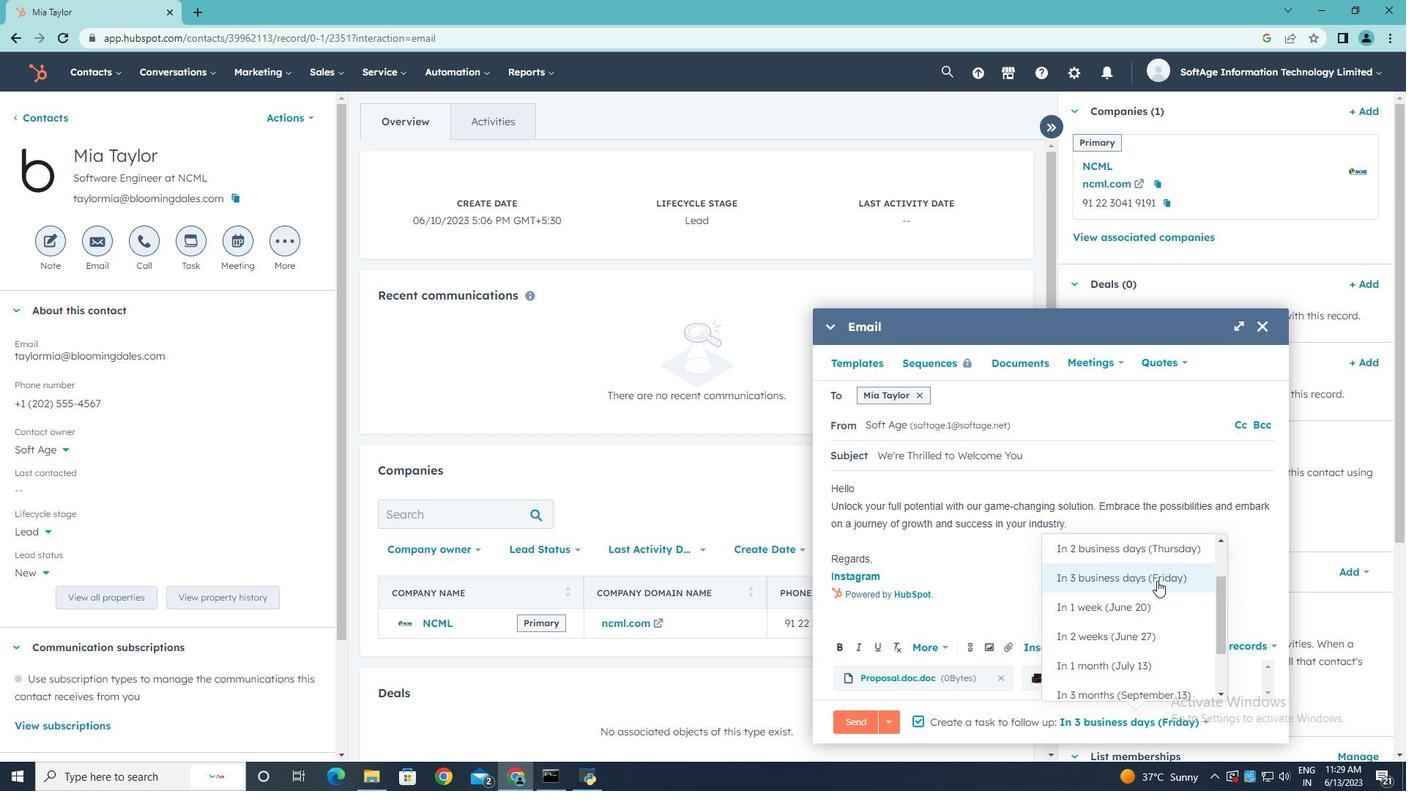 
Action: Mouse pressed left at (1159, 580)
Screenshot: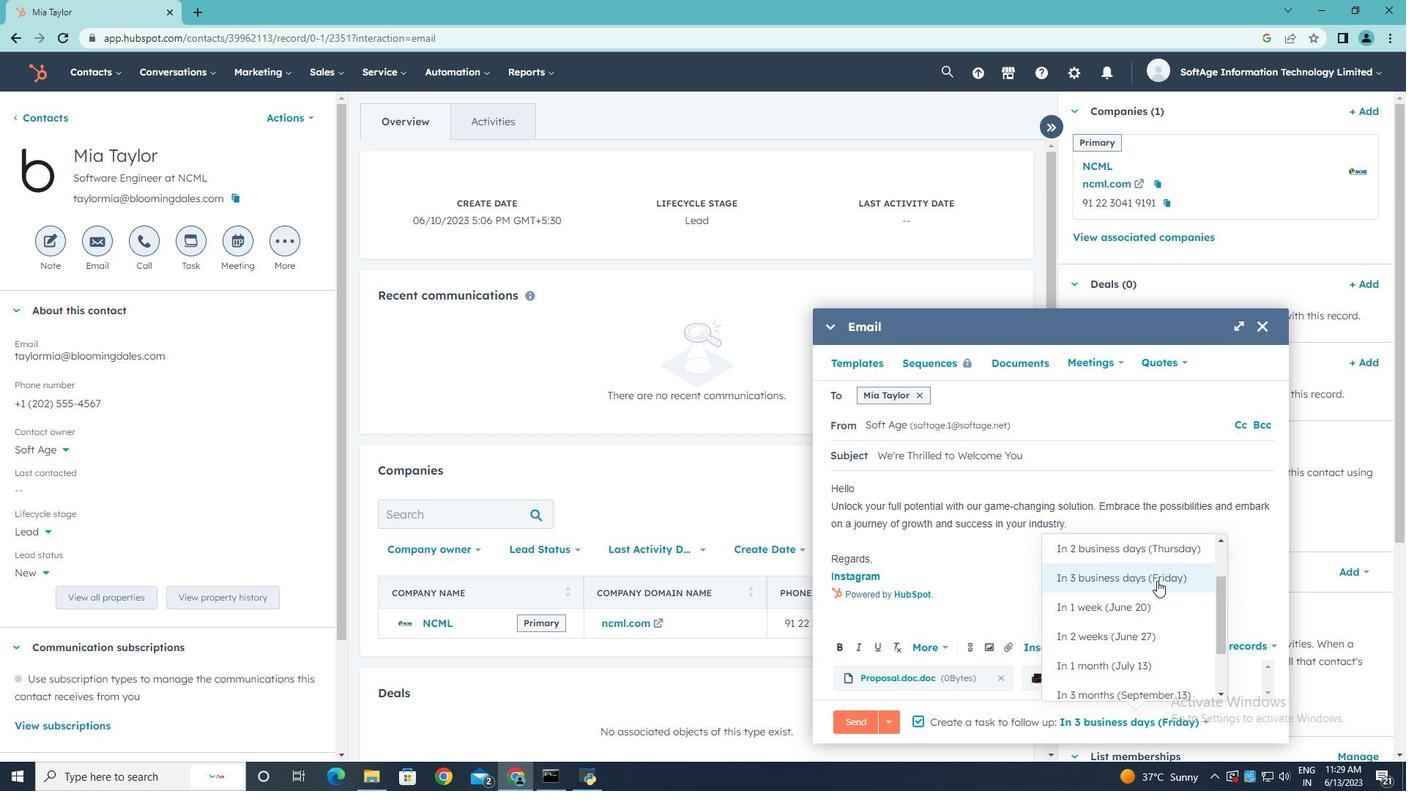 
Action: Mouse moved to (857, 723)
Screenshot: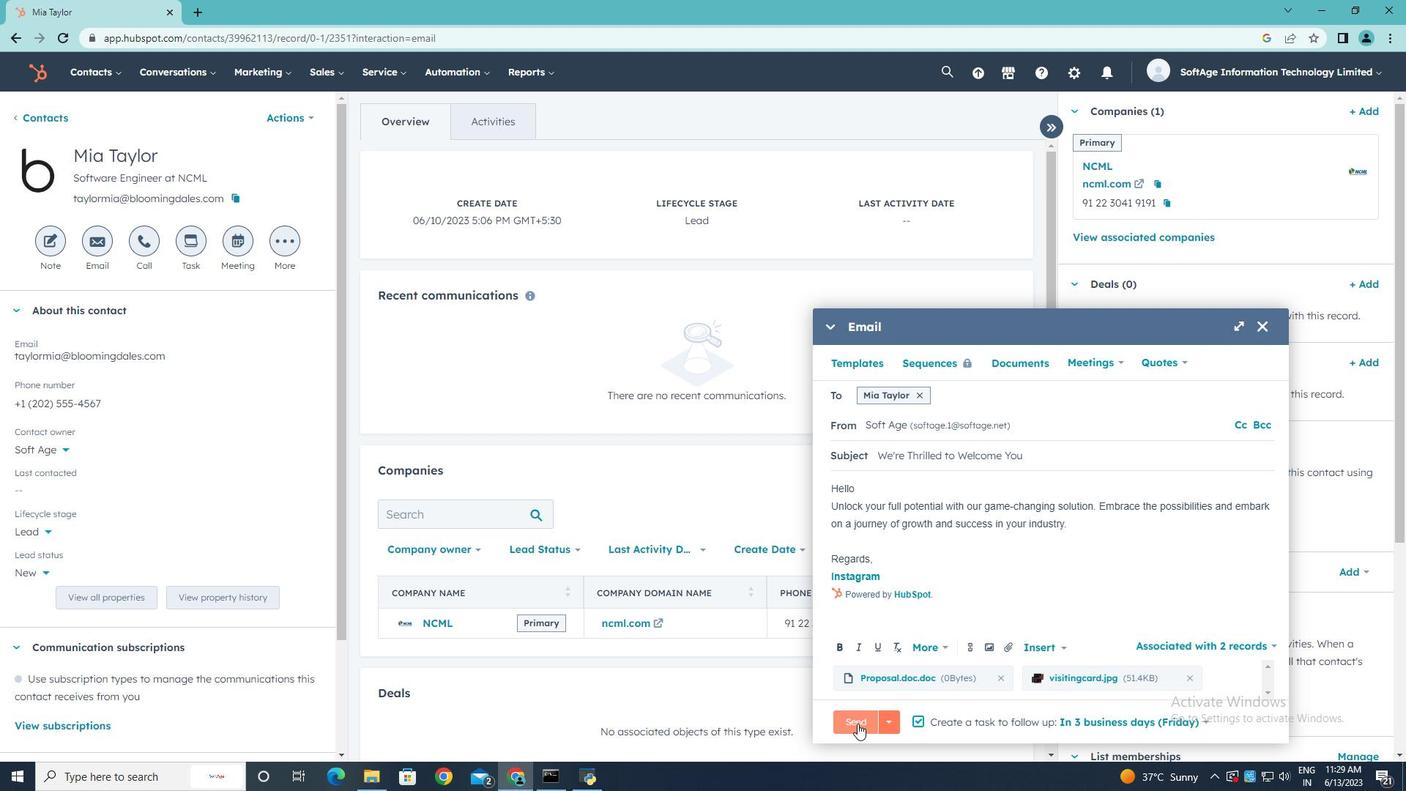 
Action: Mouse pressed left at (857, 723)
Screenshot: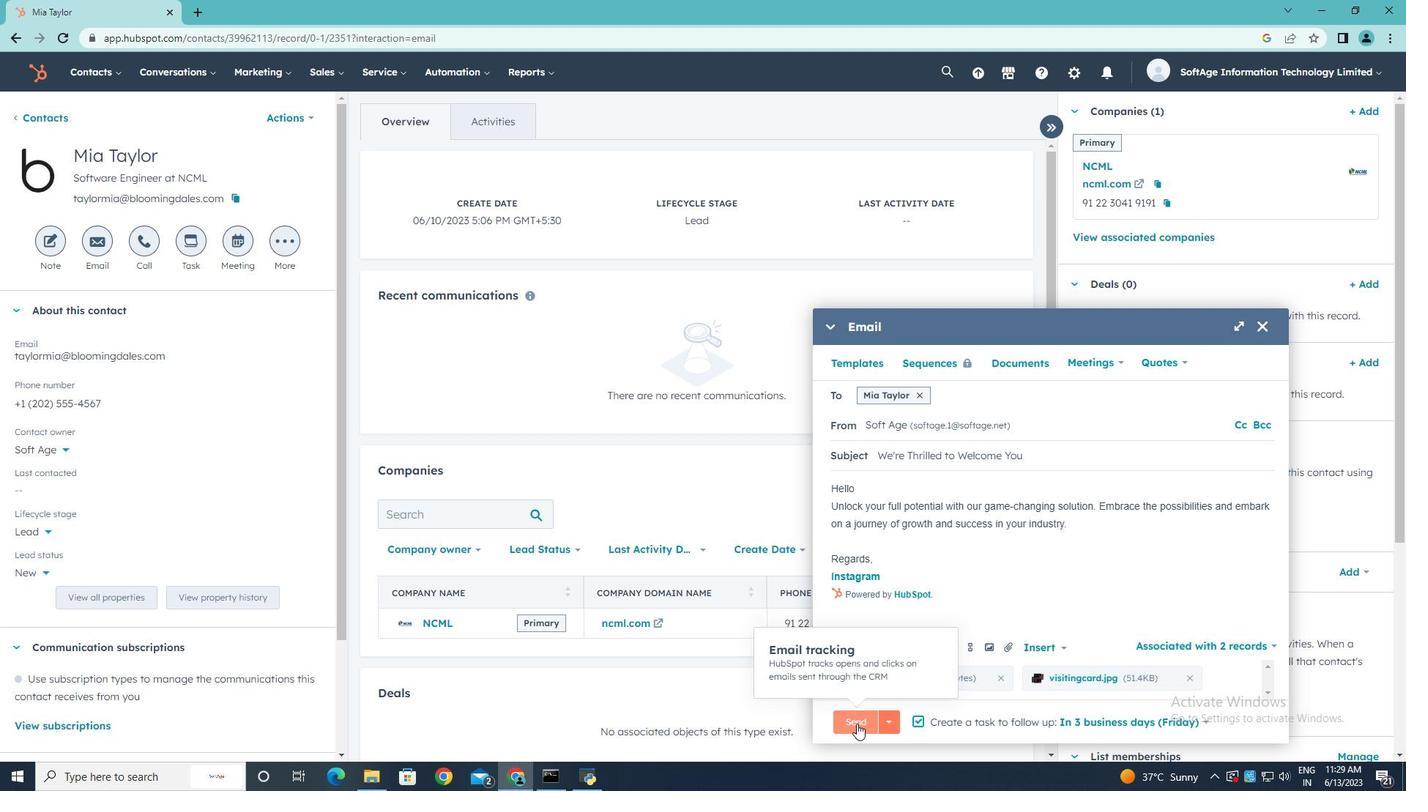 
Action: Mouse moved to (858, 722)
Screenshot: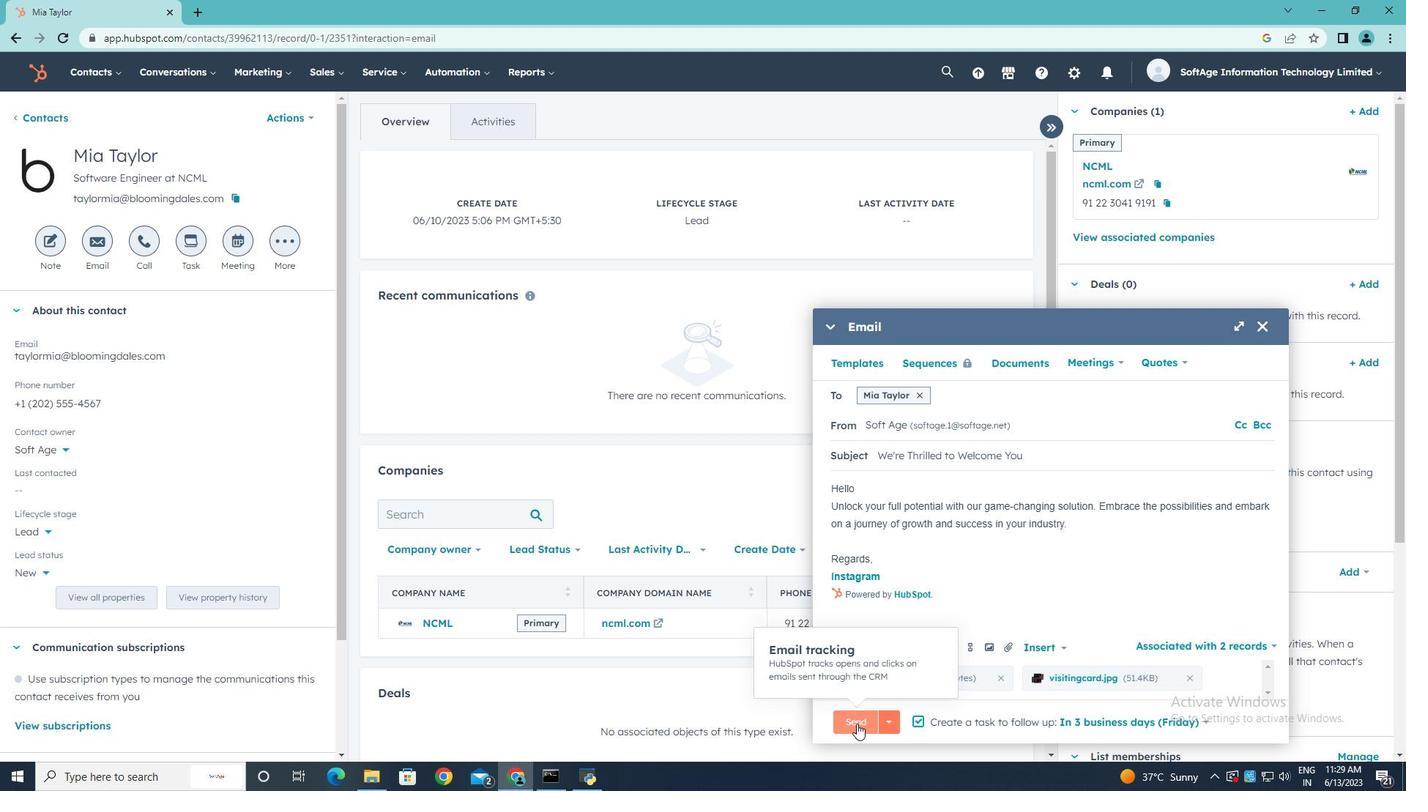 
